 Task: Find connections with filter location Palmeira das Missões with filter topic #jobsearchwith filter profile language German with filter current company Concept Hospitality with filter school Guru Nanak College with filter industry Wholesale Motor Vehicles and Parts with filter service category User Experience Writing with filter keywords title Screenwriter
Action: Mouse moved to (249, 391)
Screenshot: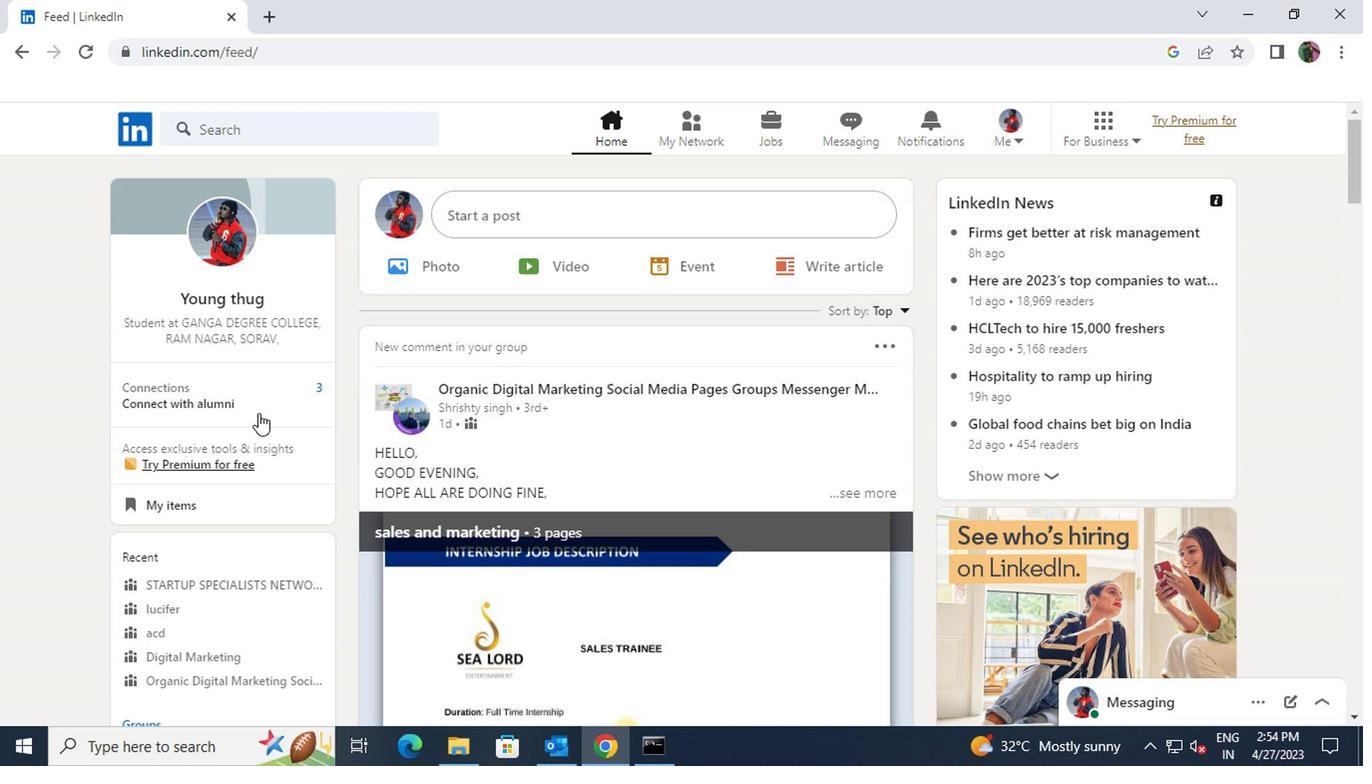 
Action: Mouse pressed left at (249, 391)
Screenshot: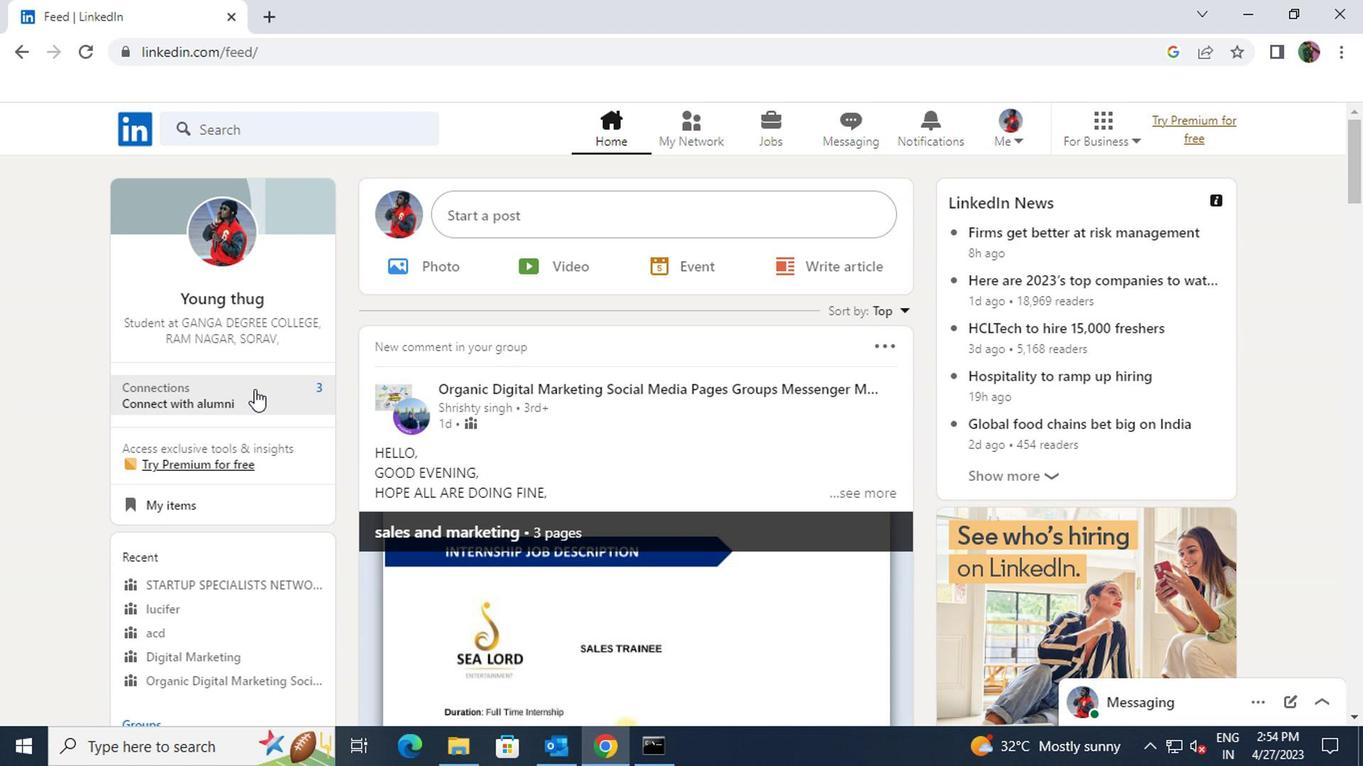 
Action: Mouse moved to (288, 251)
Screenshot: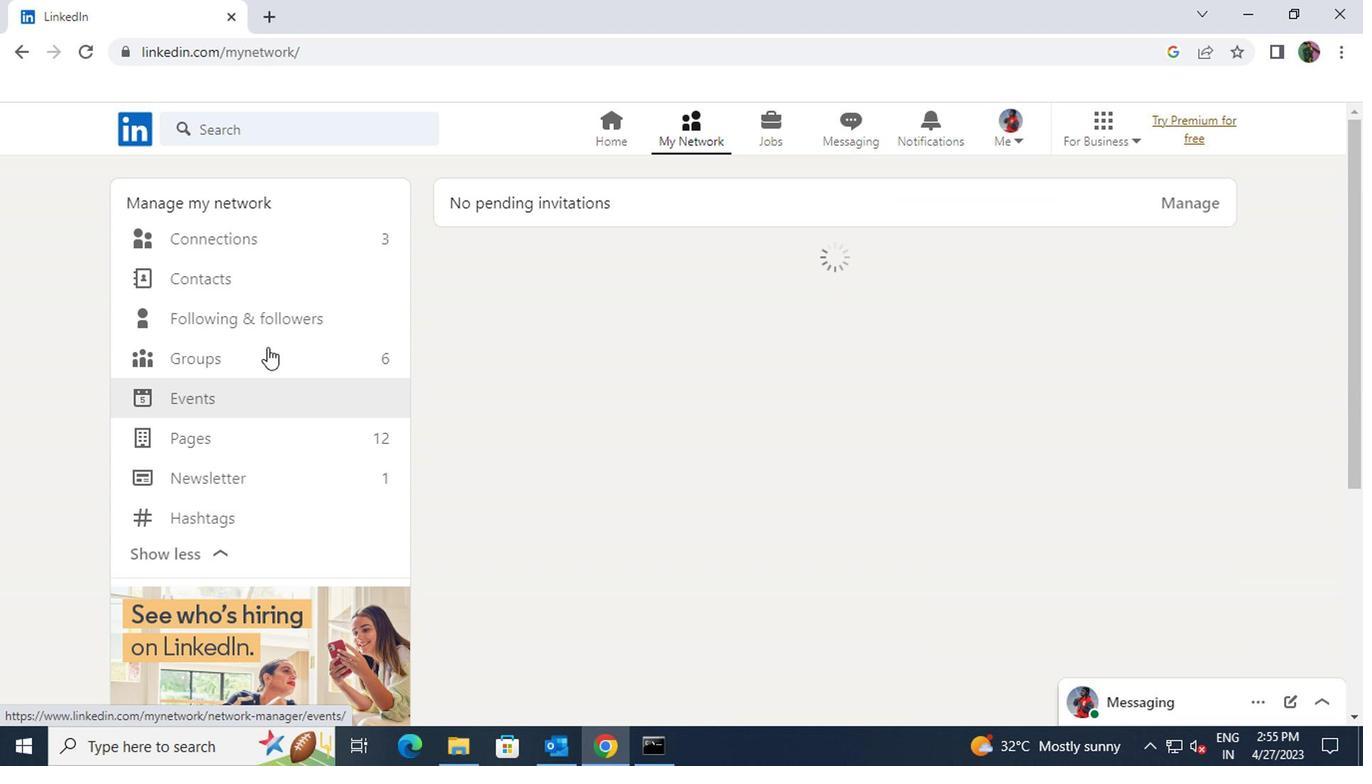 
Action: Mouse pressed left at (288, 251)
Screenshot: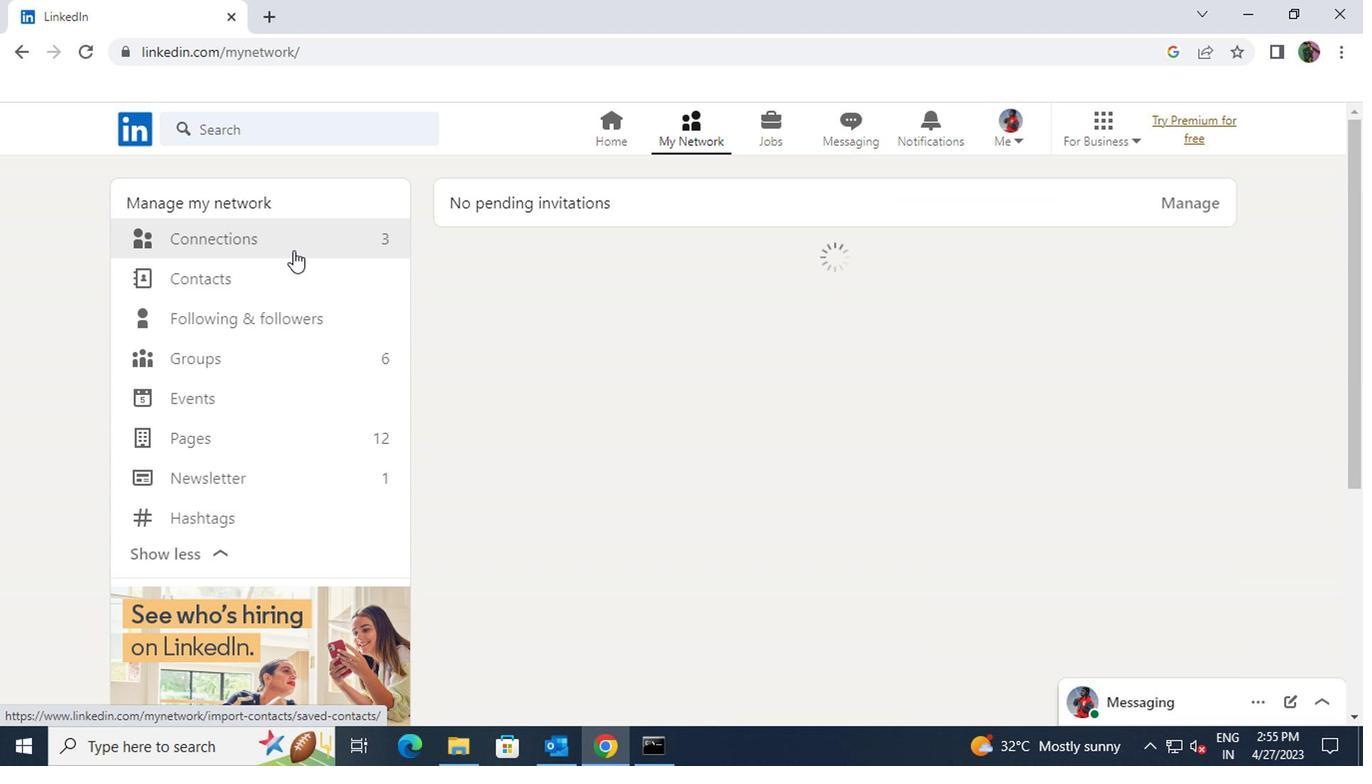 
Action: Mouse moved to (291, 244)
Screenshot: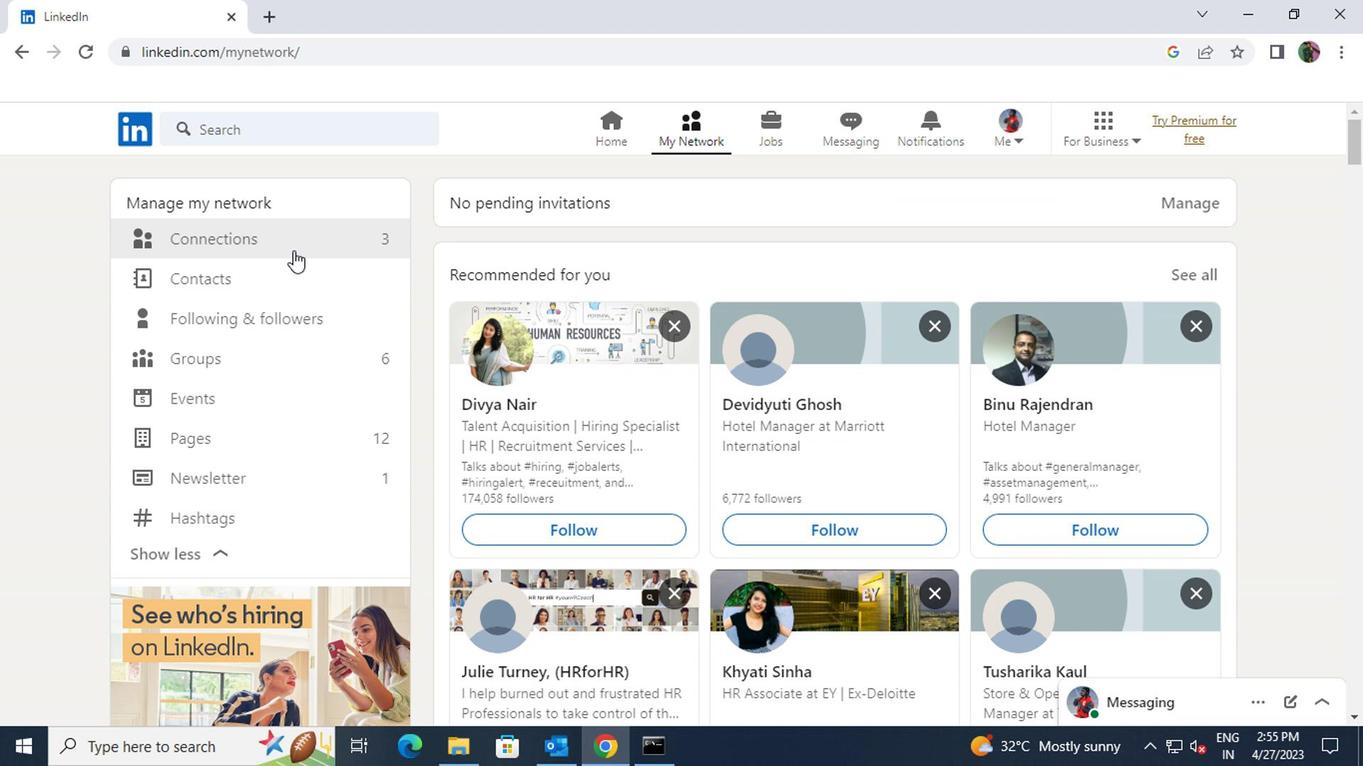
Action: Mouse pressed left at (291, 244)
Screenshot: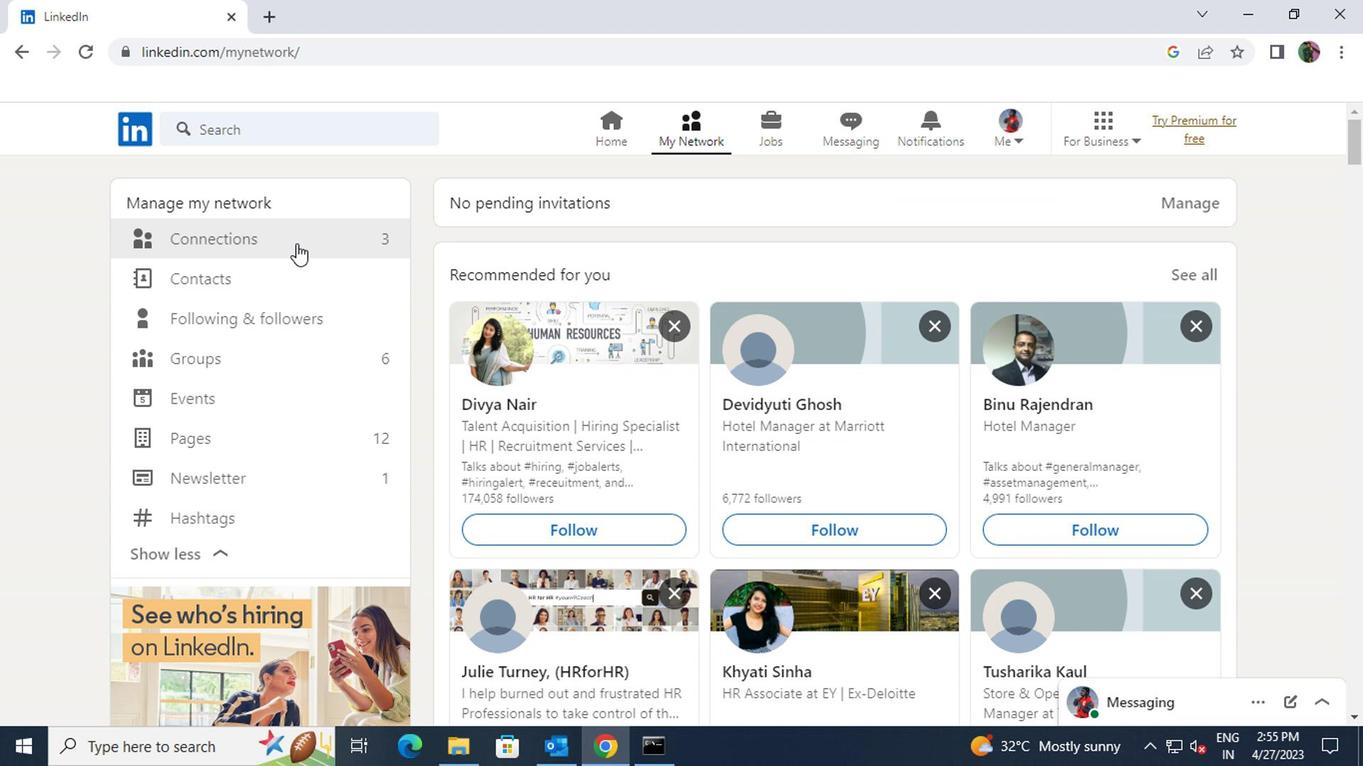 
Action: Mouse moved to (828, 244)
Screenshot: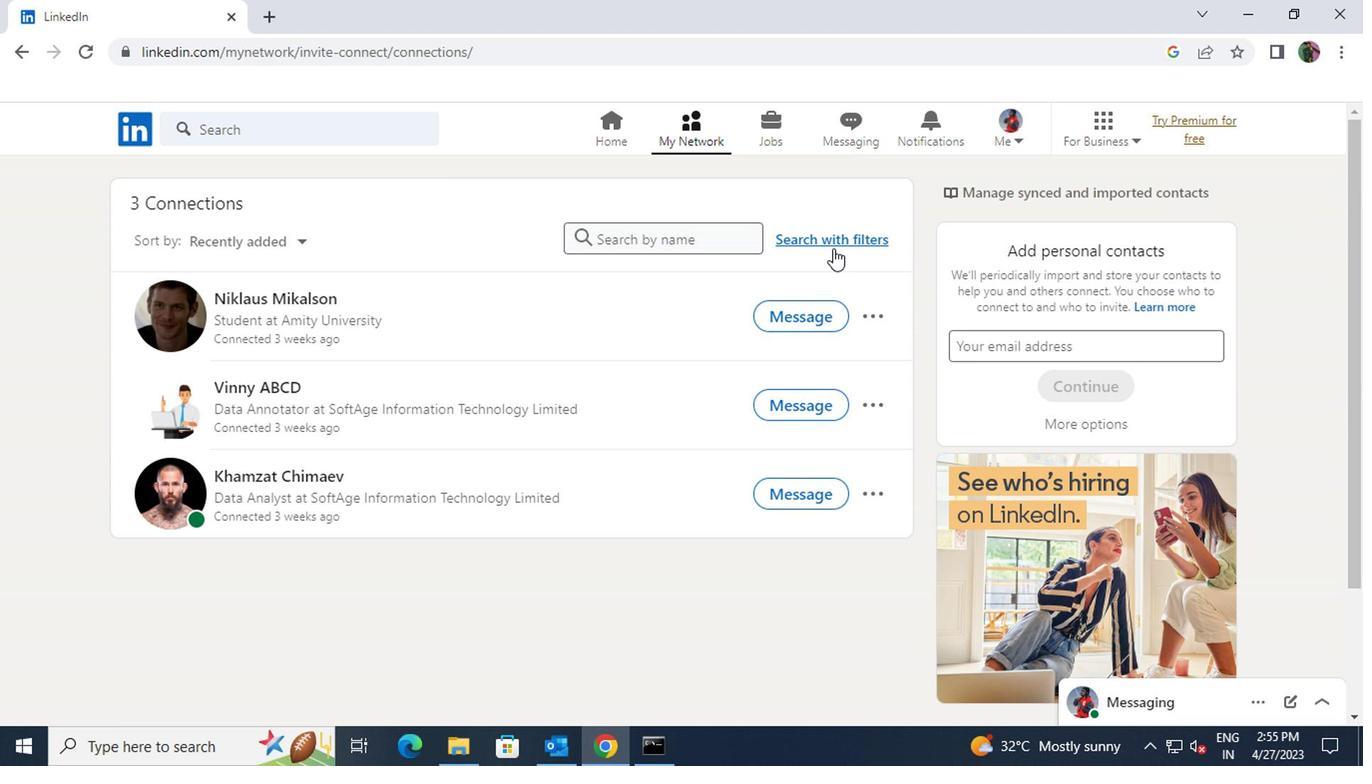 
Action: Mouse pressed left at (828, 244)
Screenshot: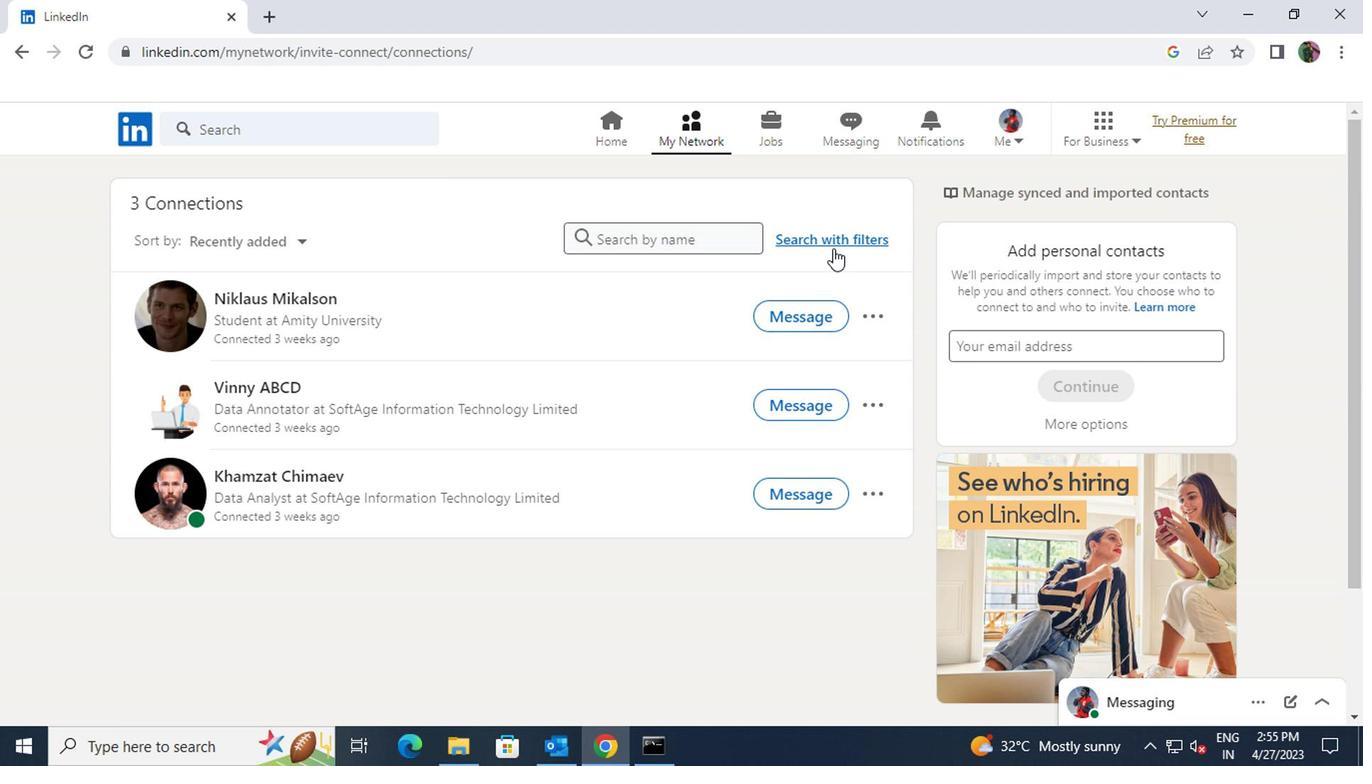 
Action: Mouse moved to (752, 183)
Screenshot: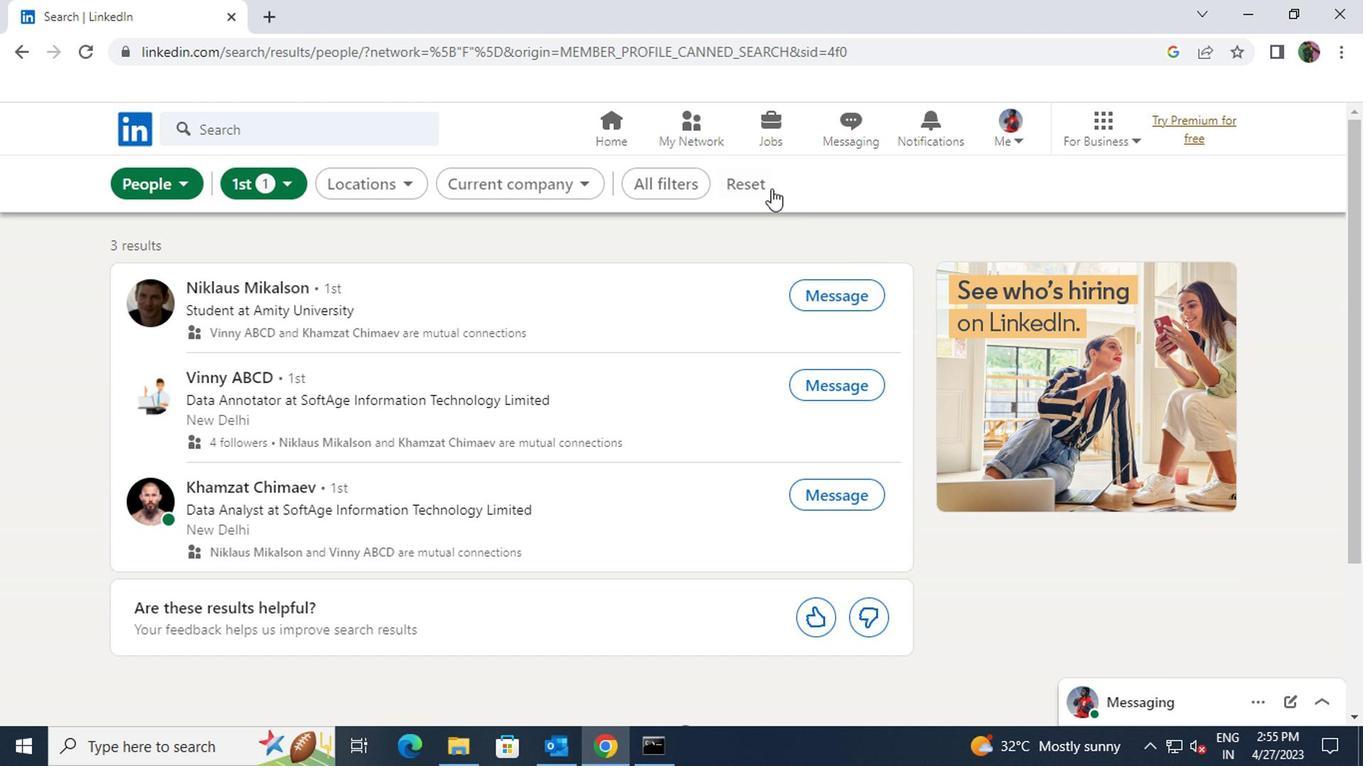 
Action: Mouse pressed left at (752, 183)
Screenshot: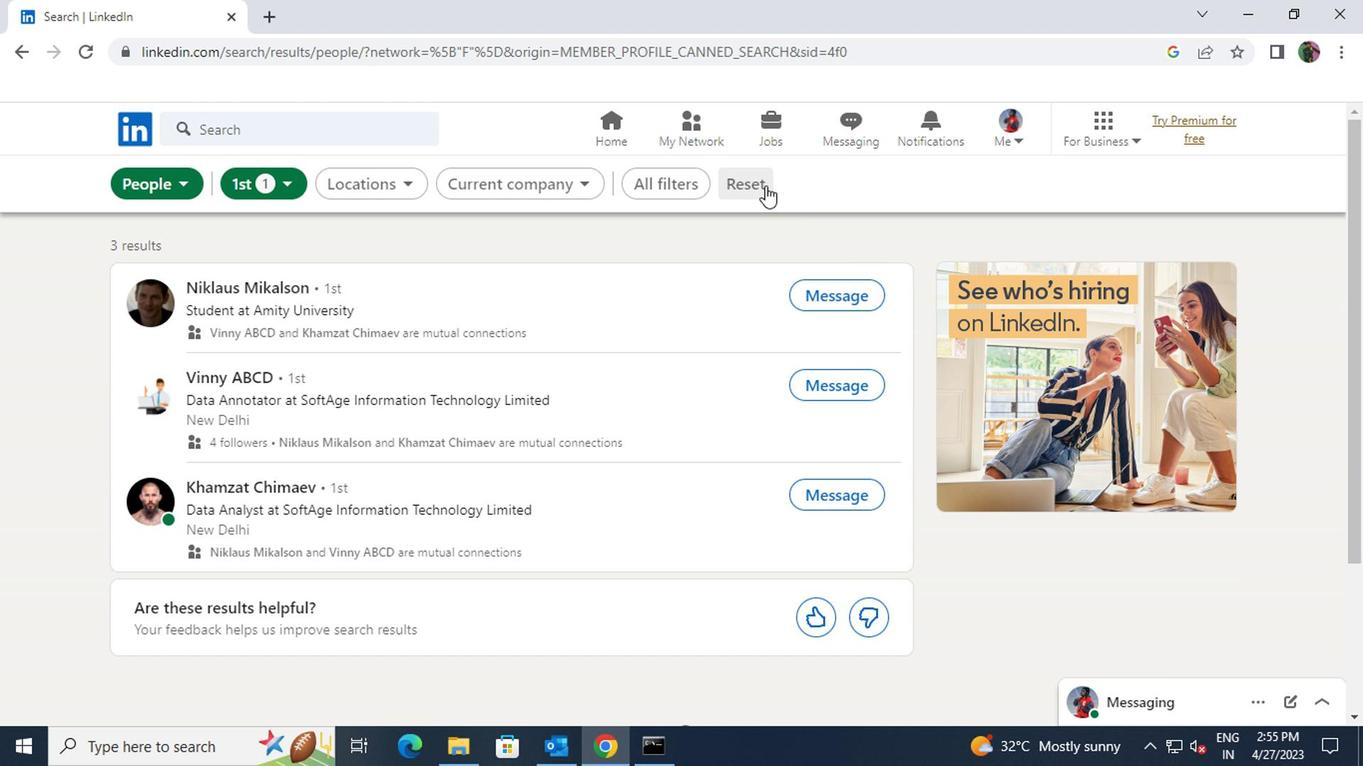 
Action: Mouse moved to (712, 172)
Screenshot: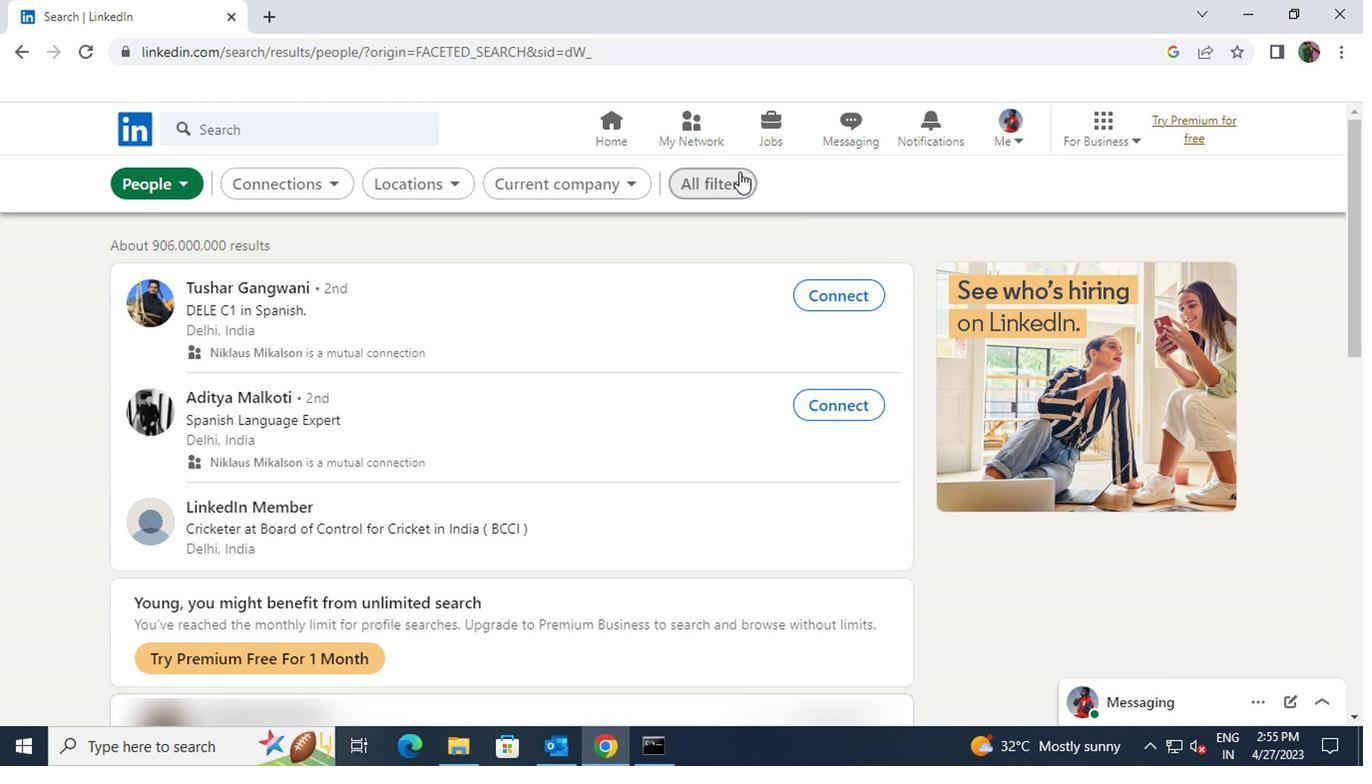 
Action: Mouse pressed left at (712, 172)
Screenshot: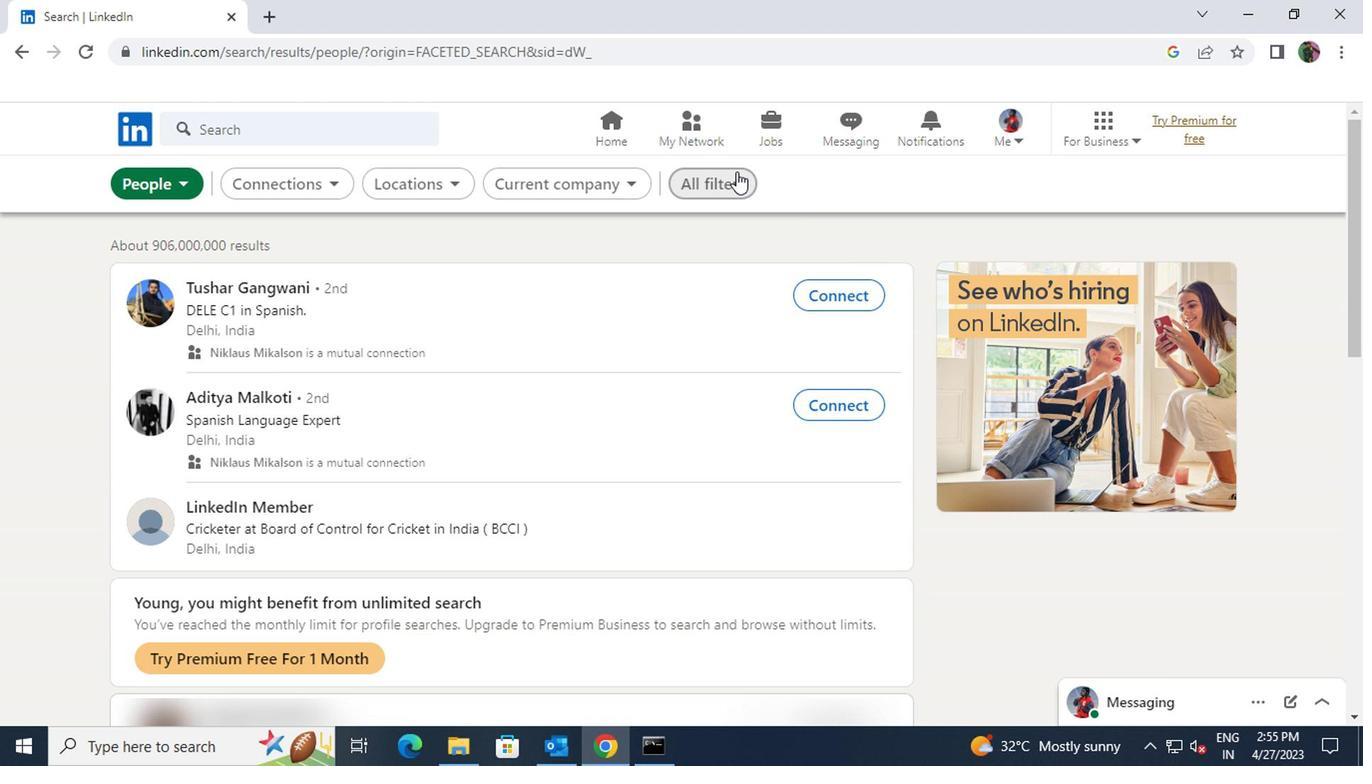 
Action: Mouse moved to (961, 382)
Screenshot: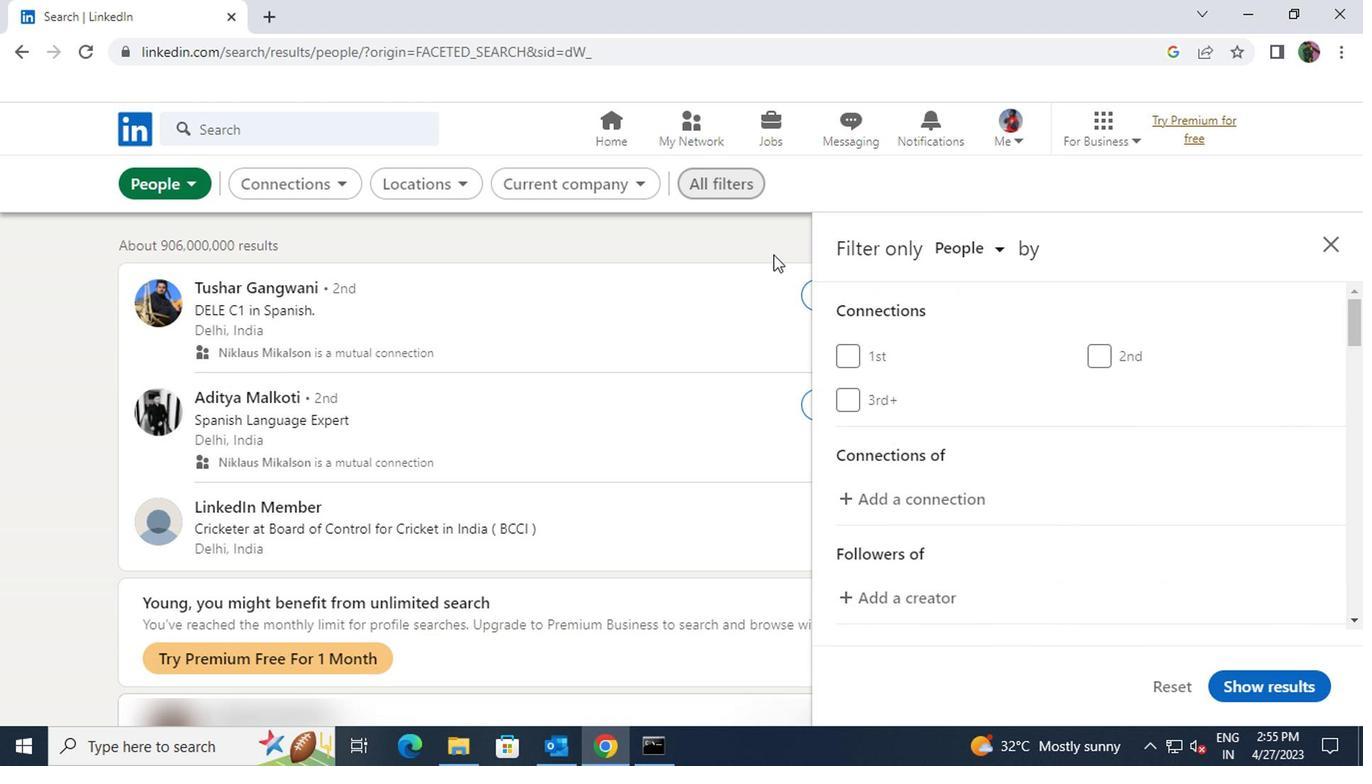 
Action: Mouse scrolled (961, 381) with delta (0, 0)
Screenshot: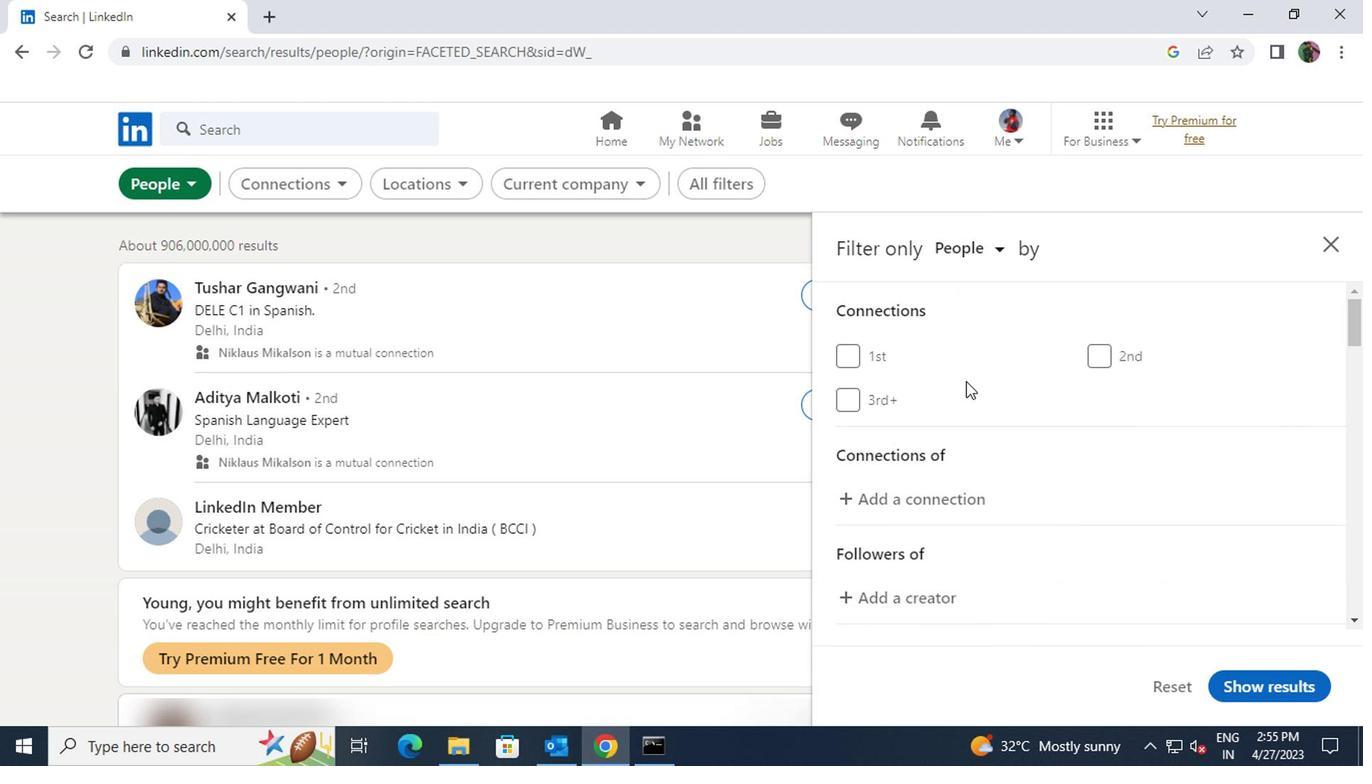 
Action: Mouse scrolled (961, 381) with delta (0, 0)
Screenshot: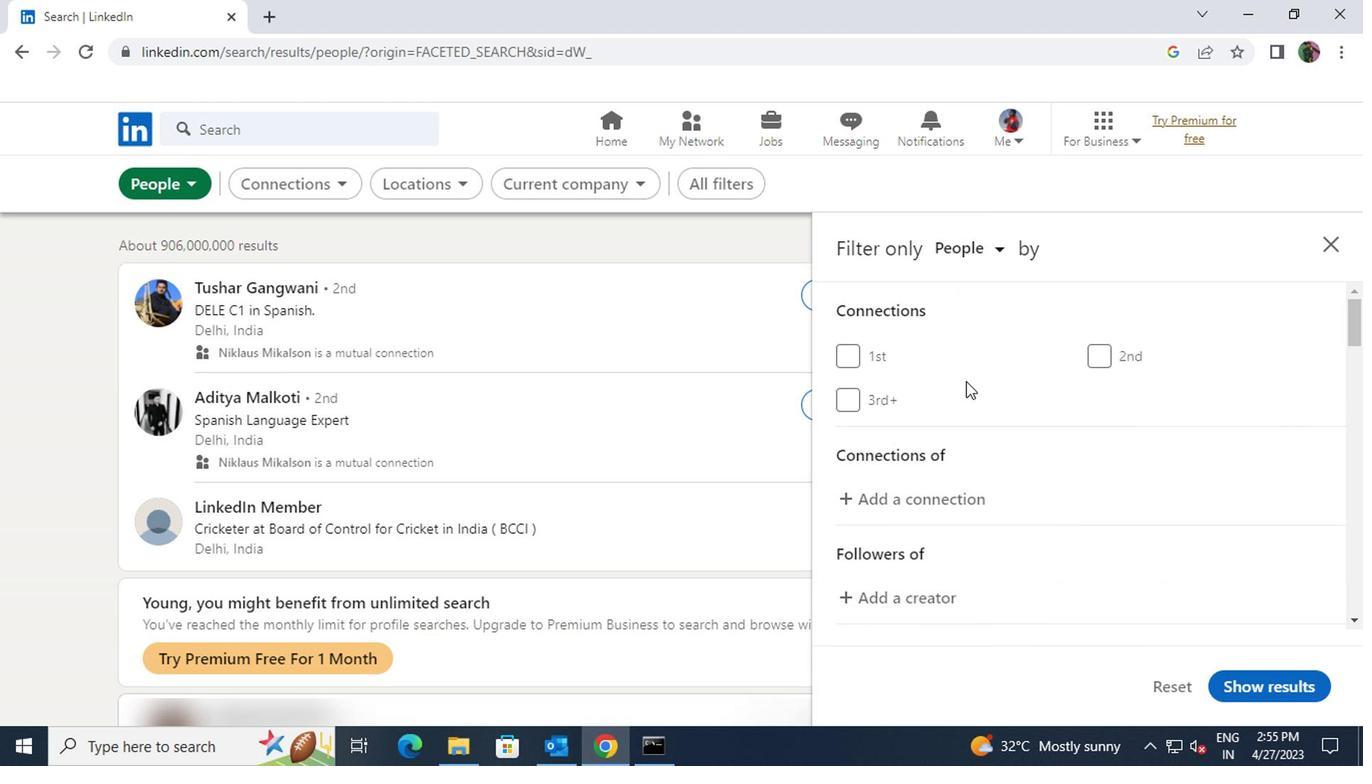 
Action: Mouse scrolled (961, 381) with delta (0, 0)
Screenshot: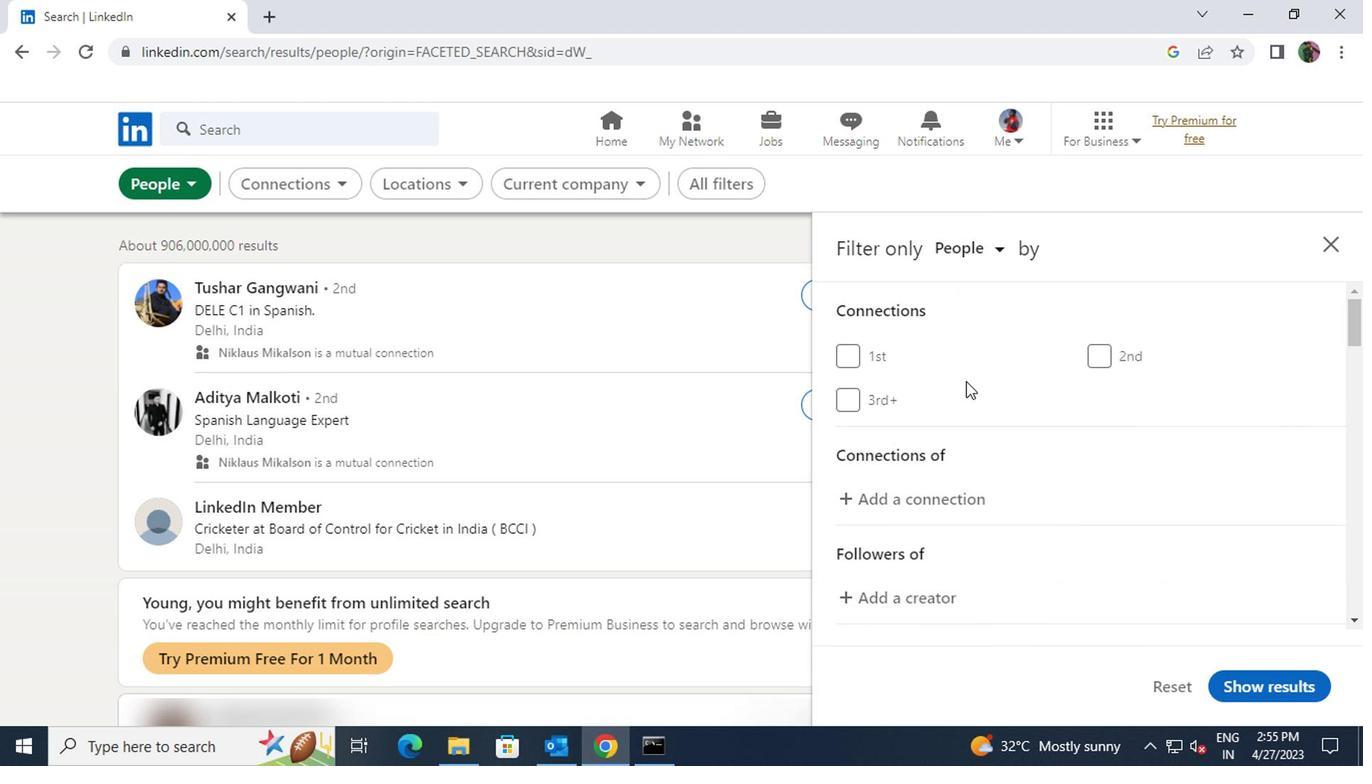 
Action: Mouse moved to (1101, 486)
Screenshot: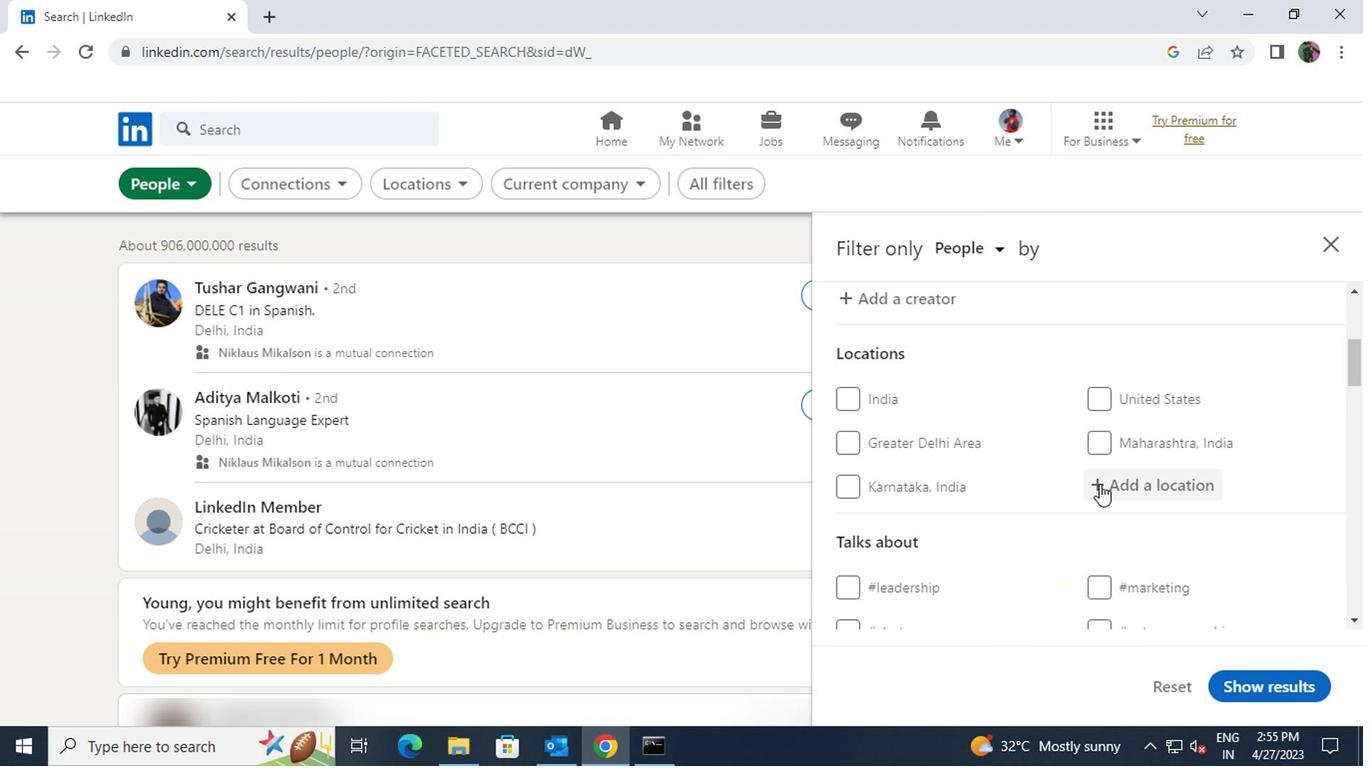 
Action: Mouse pressed left at (1101, 486)
Screenshot: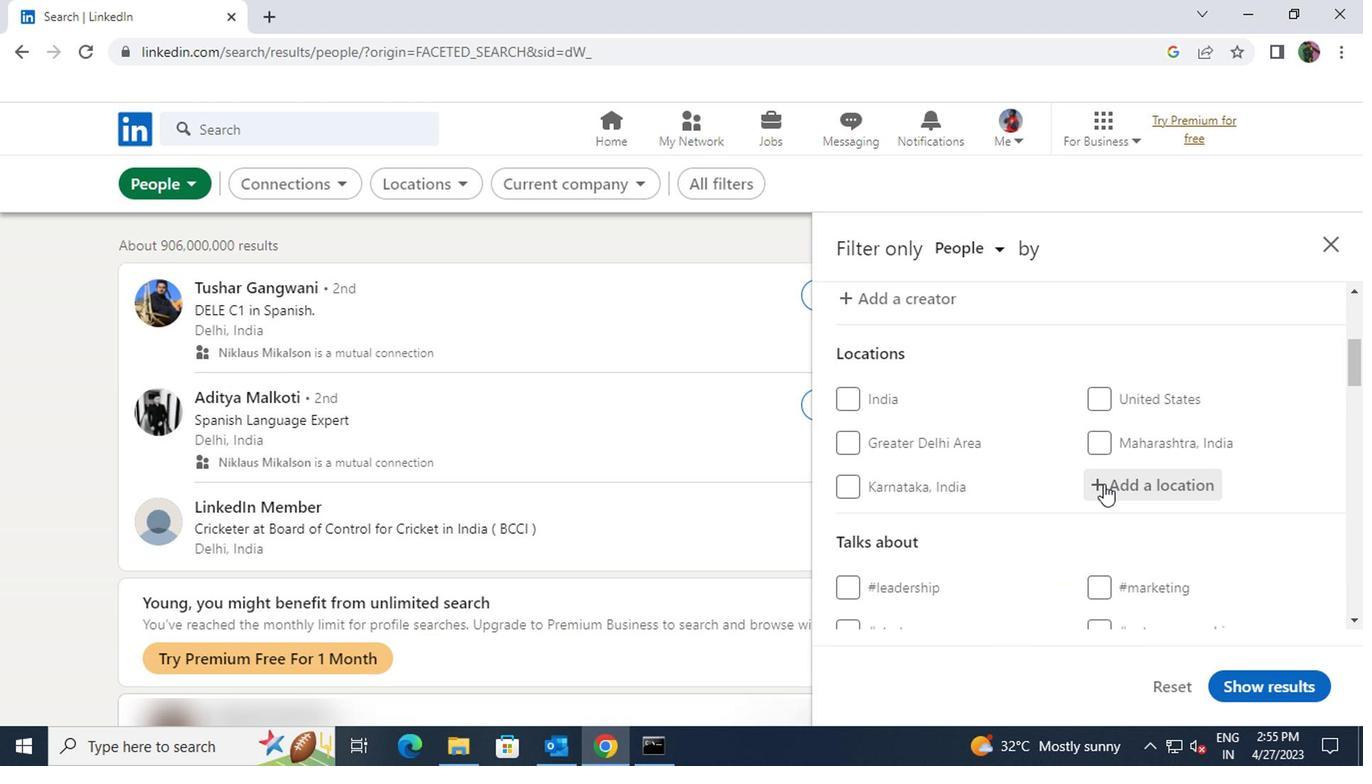 
Action: Key pressed <Key.shift><Key.shift><Key.shift>PALMEIR
Screenshot: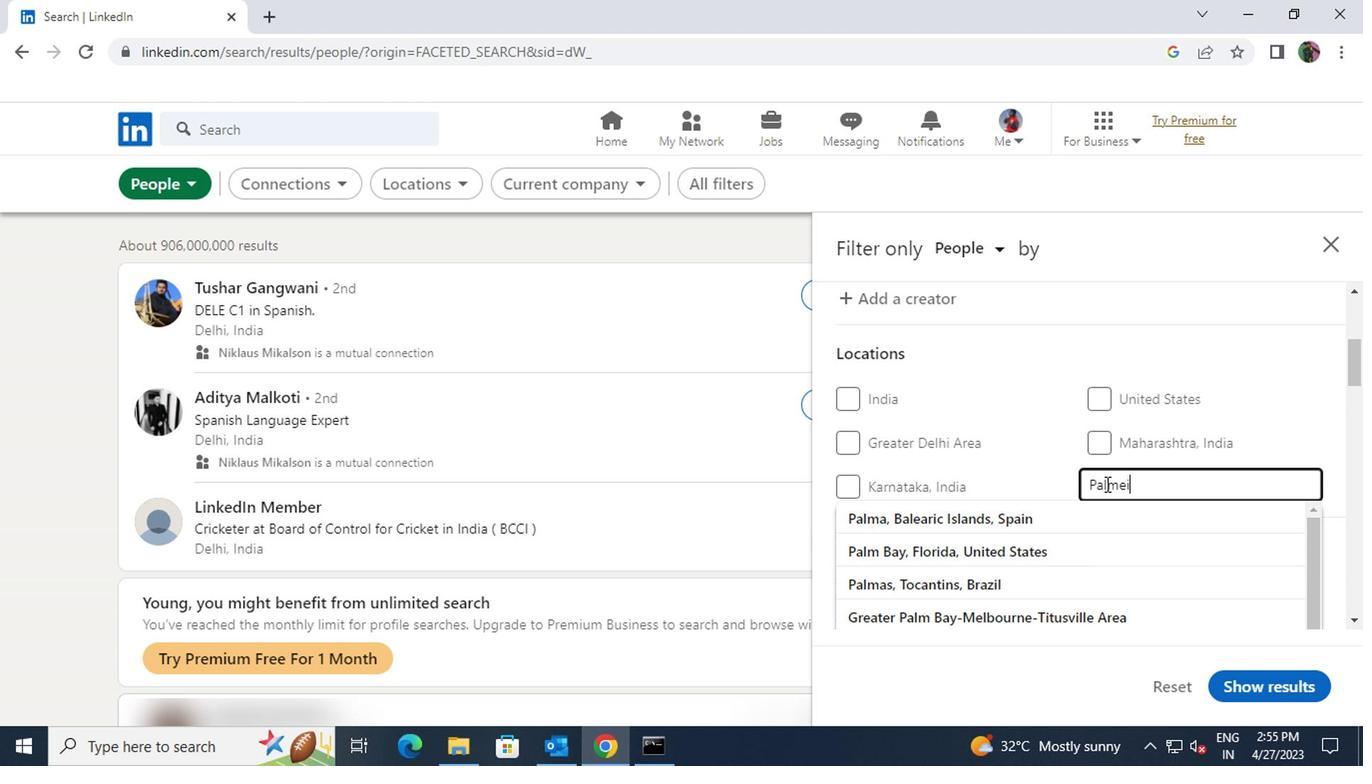 
Action: Mouse moved to (1087, 537)
Screenshot: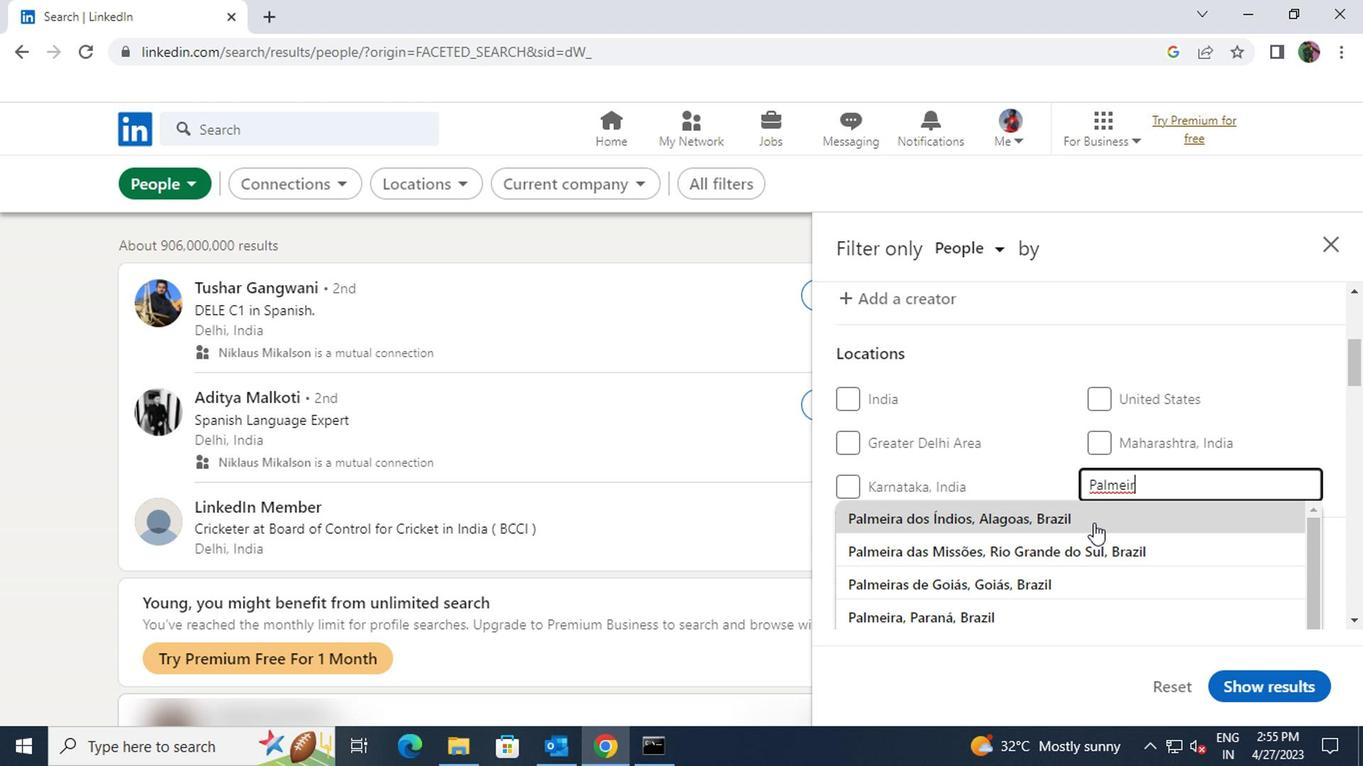 
Action: Mouse pressed left at (1087, 537)
Screenshot: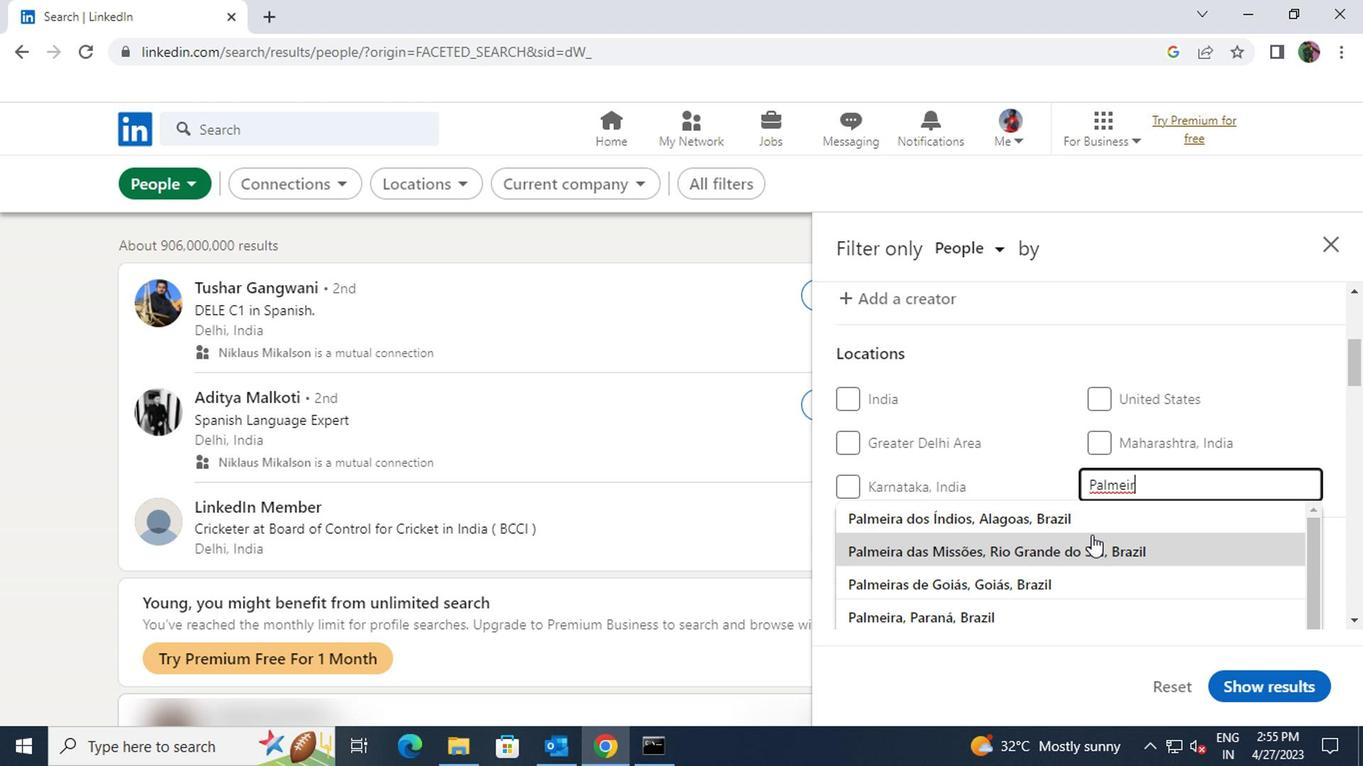 
Action: Mouse scrolled (1087, 536) with delta (0, -1)
Screenshot: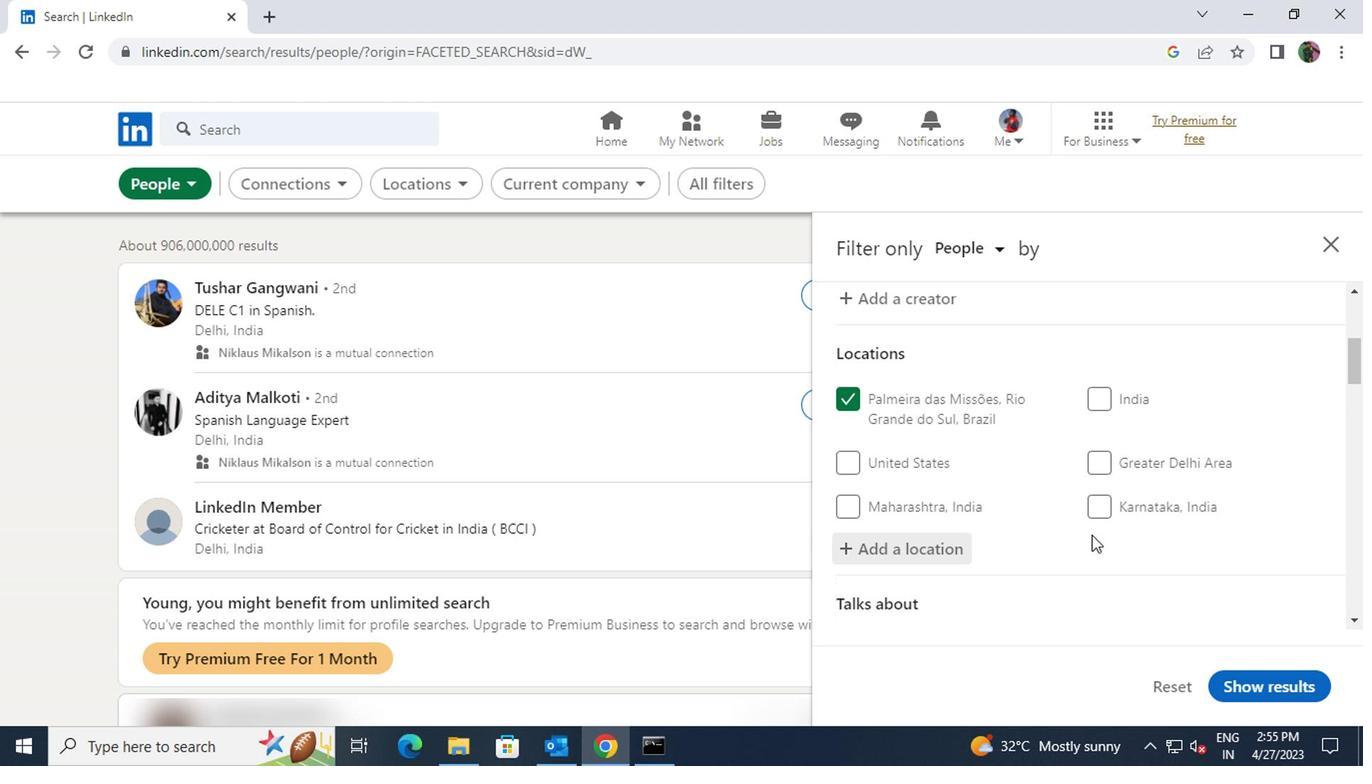 
Action: Mouse scrolled (1087, 536) with delta (0, -1)
Screenshot: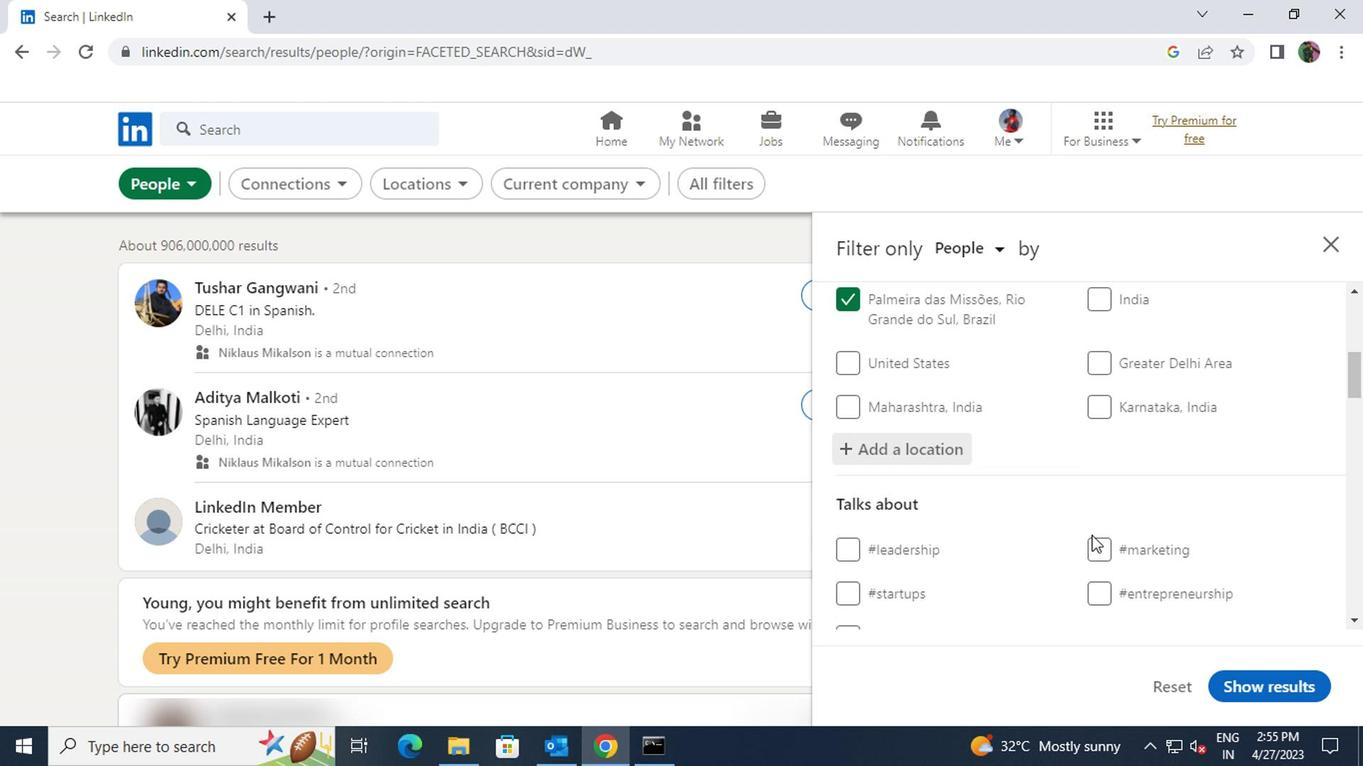 
Action: Mouse moved to (1099, 530)
Screenshot: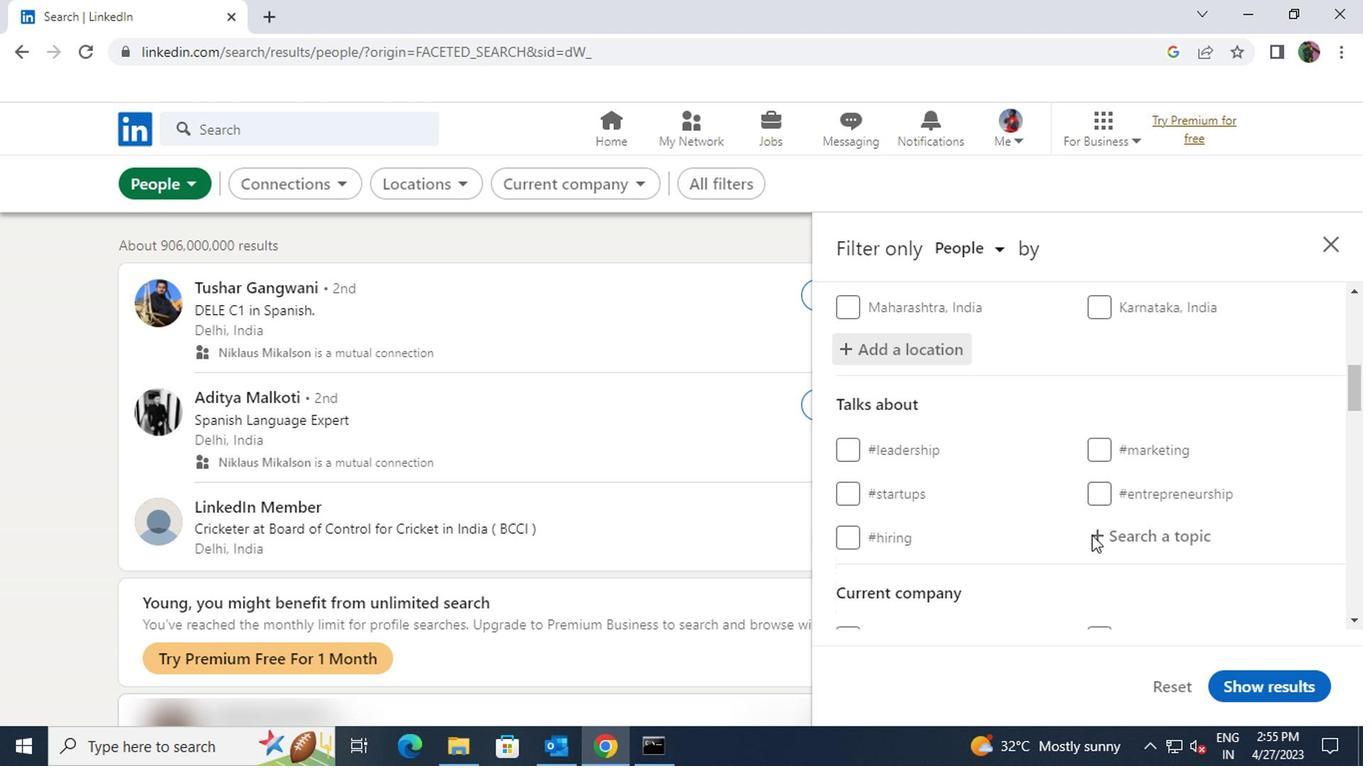 
Action: Mouse pressed left at (1099, 530)
Screenshot: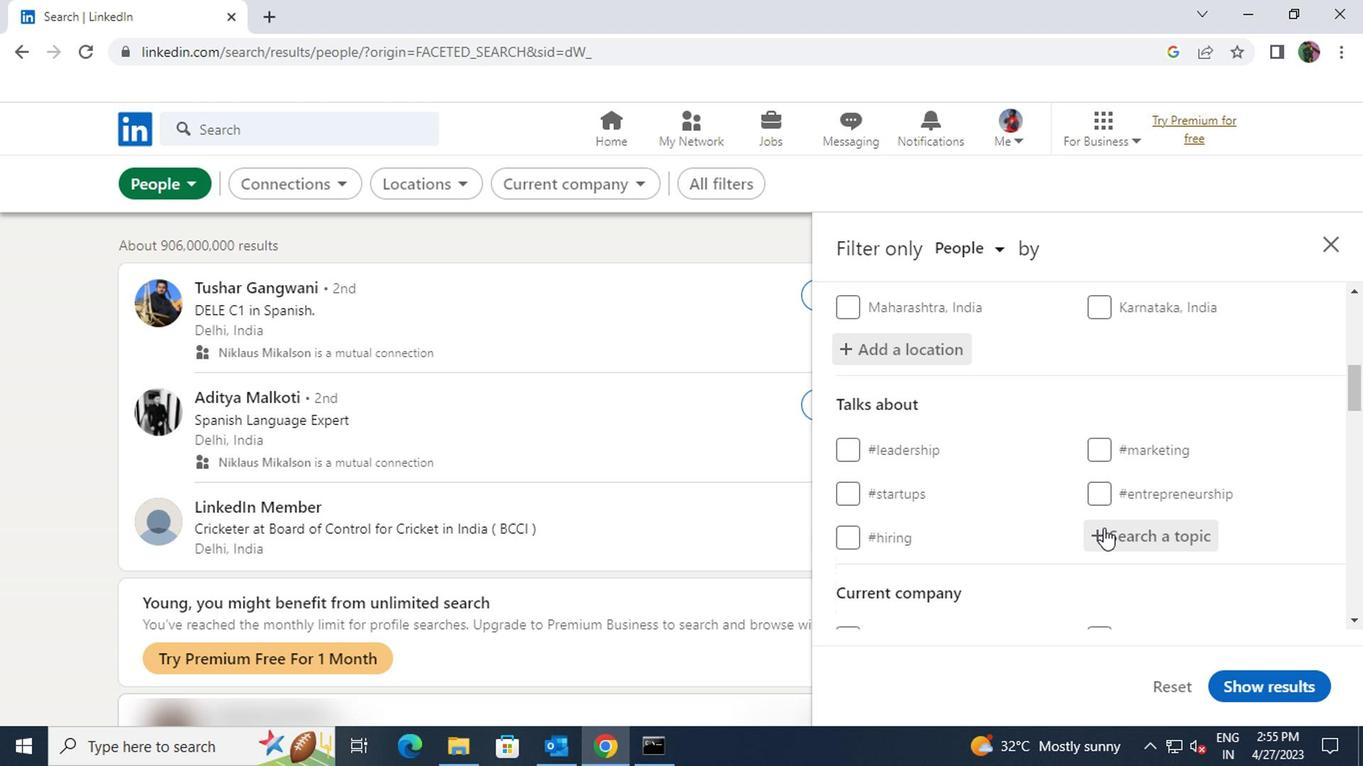 
Action: Key pressed <Key.shift><Key.shift><Key.shift><Key.shift>#JOBSEARCHWITH
Screenshot: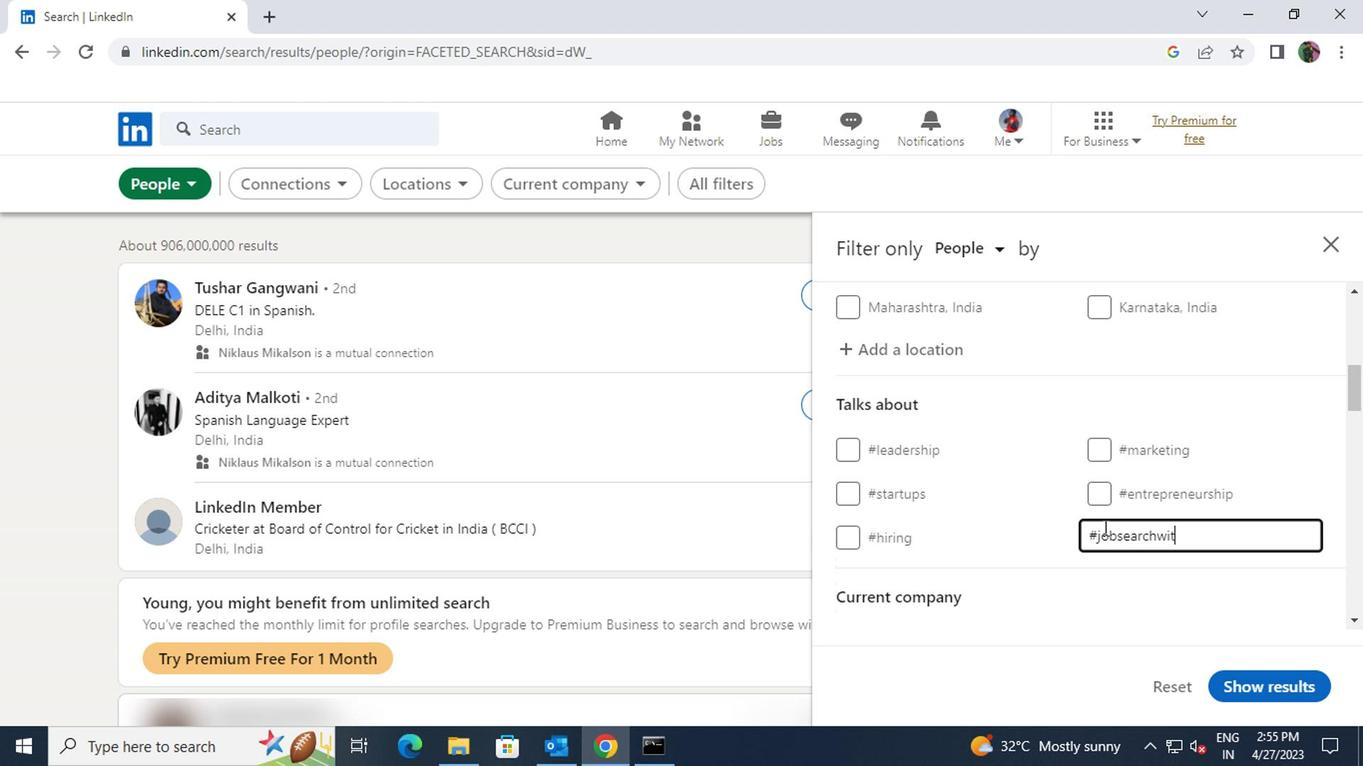 
Action: Mouse scrolled (1099, 529) with delta (0, 0)
Screenshot: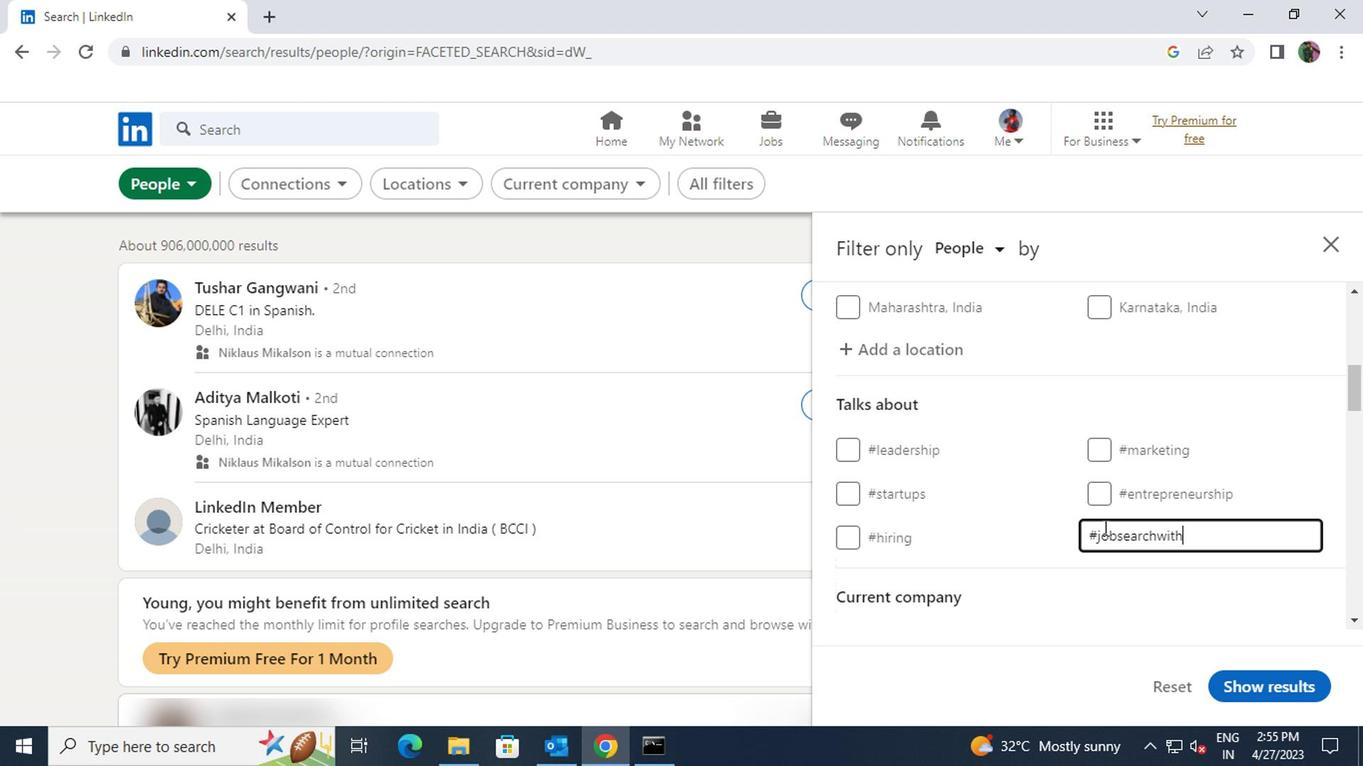 
Action: Mouse scrolled (1099, 529) with delta (0, 0)
Screenshot: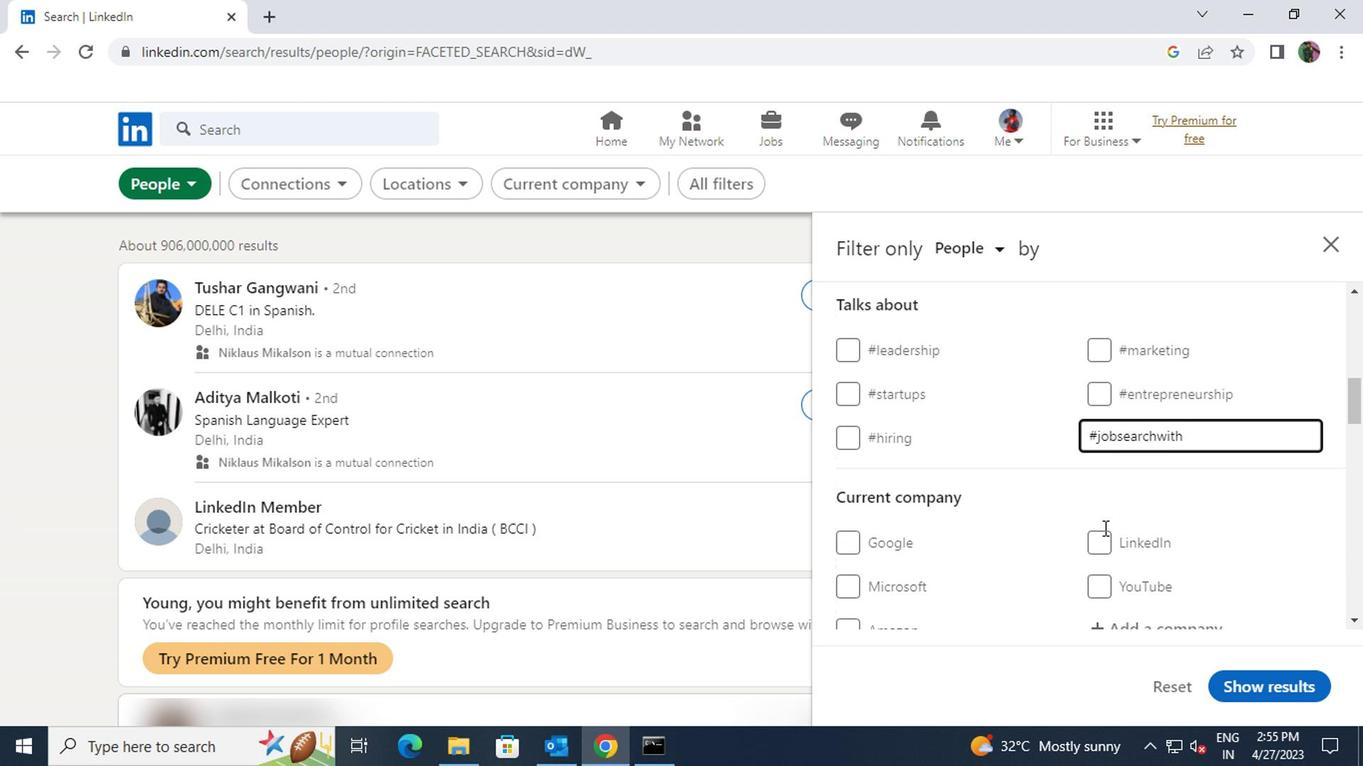 
Action: Mouse pressed left at (1099, 530)
Screenshot: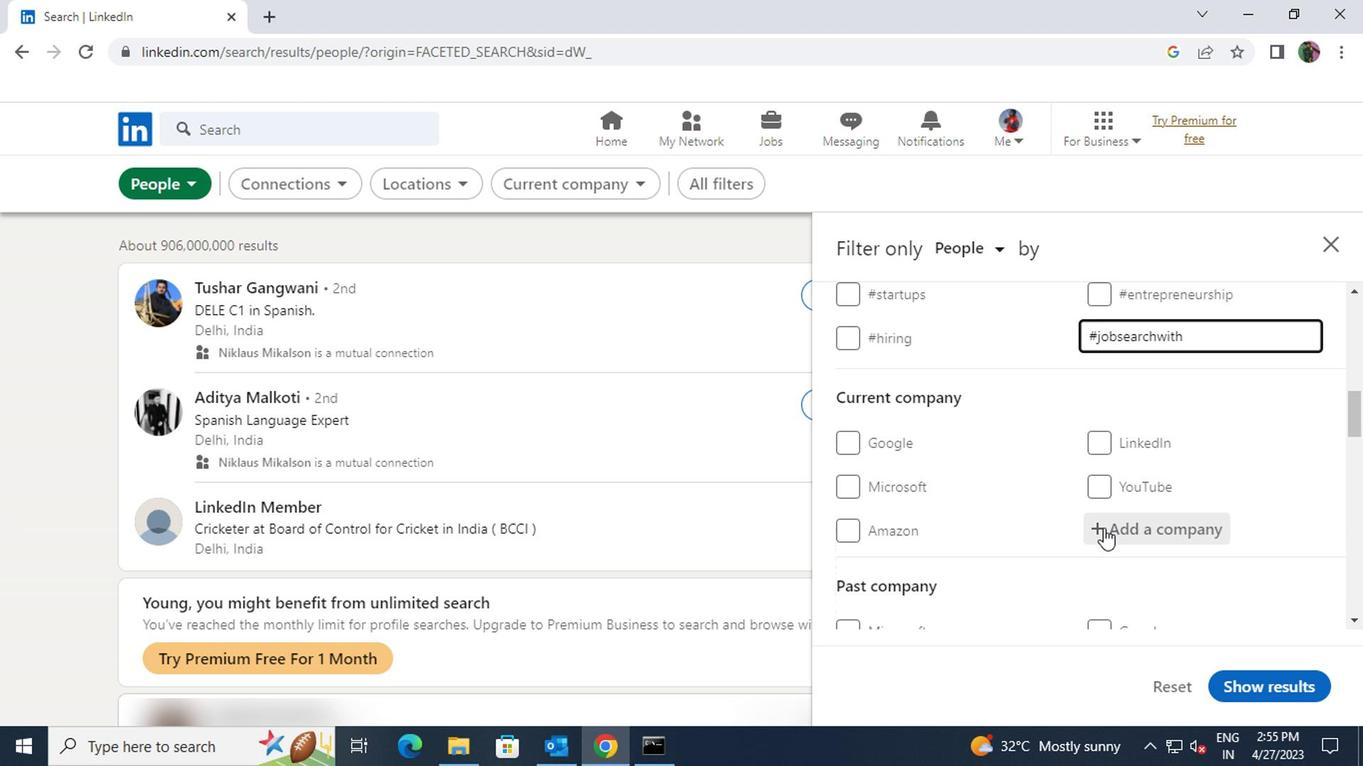 
Action: Key pressed <Key.shift>CONCEPT<Key.space>HO
Screenshot: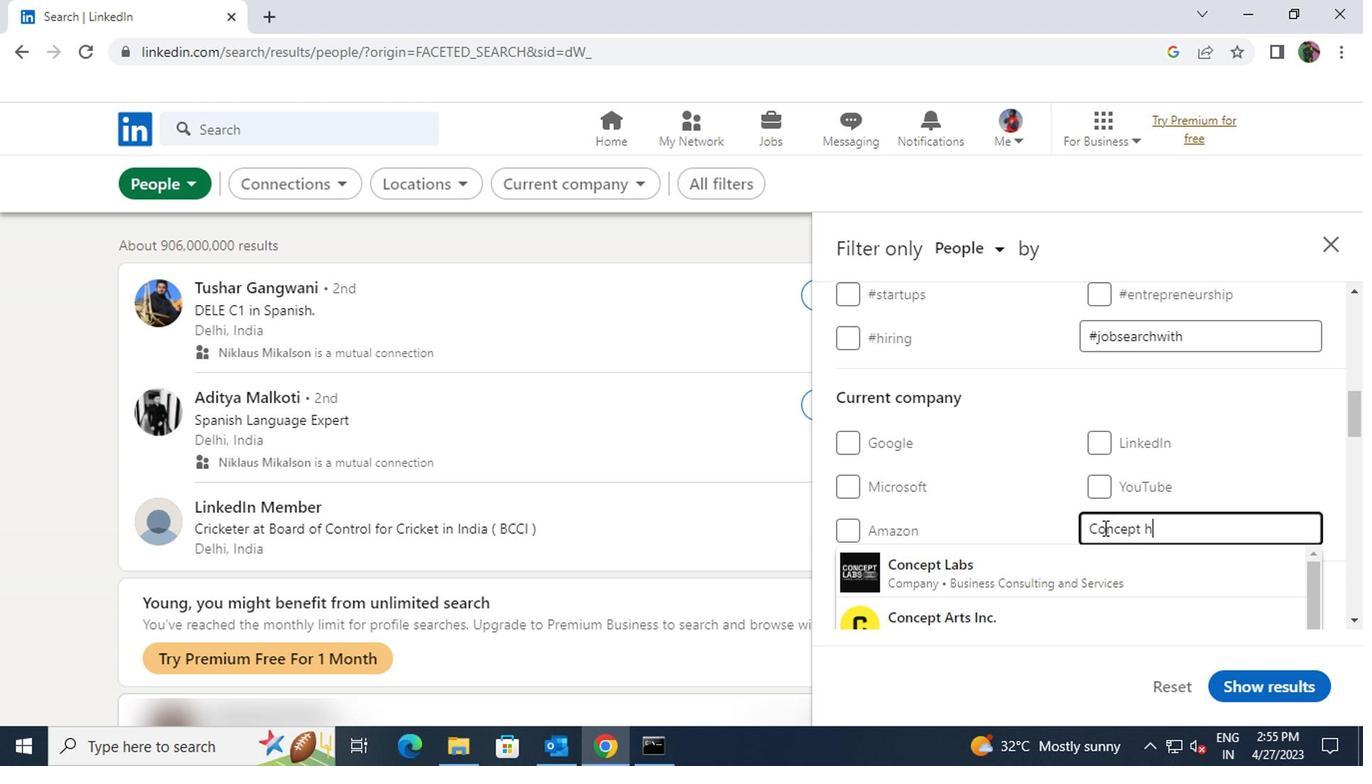 
Action: Mouse moved to (1086, 565)
Screenshot: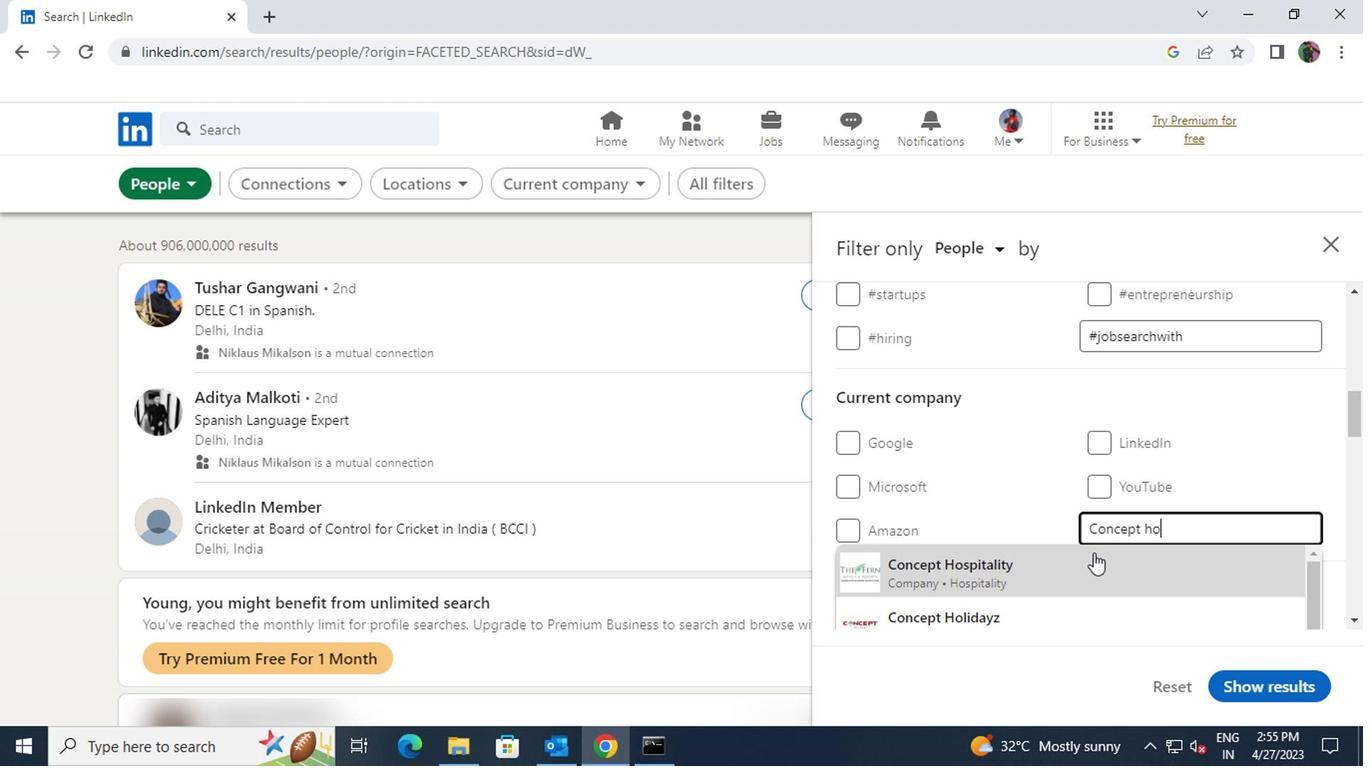 
Action: Mouse pressed left at (1086, 565)
Screenshot: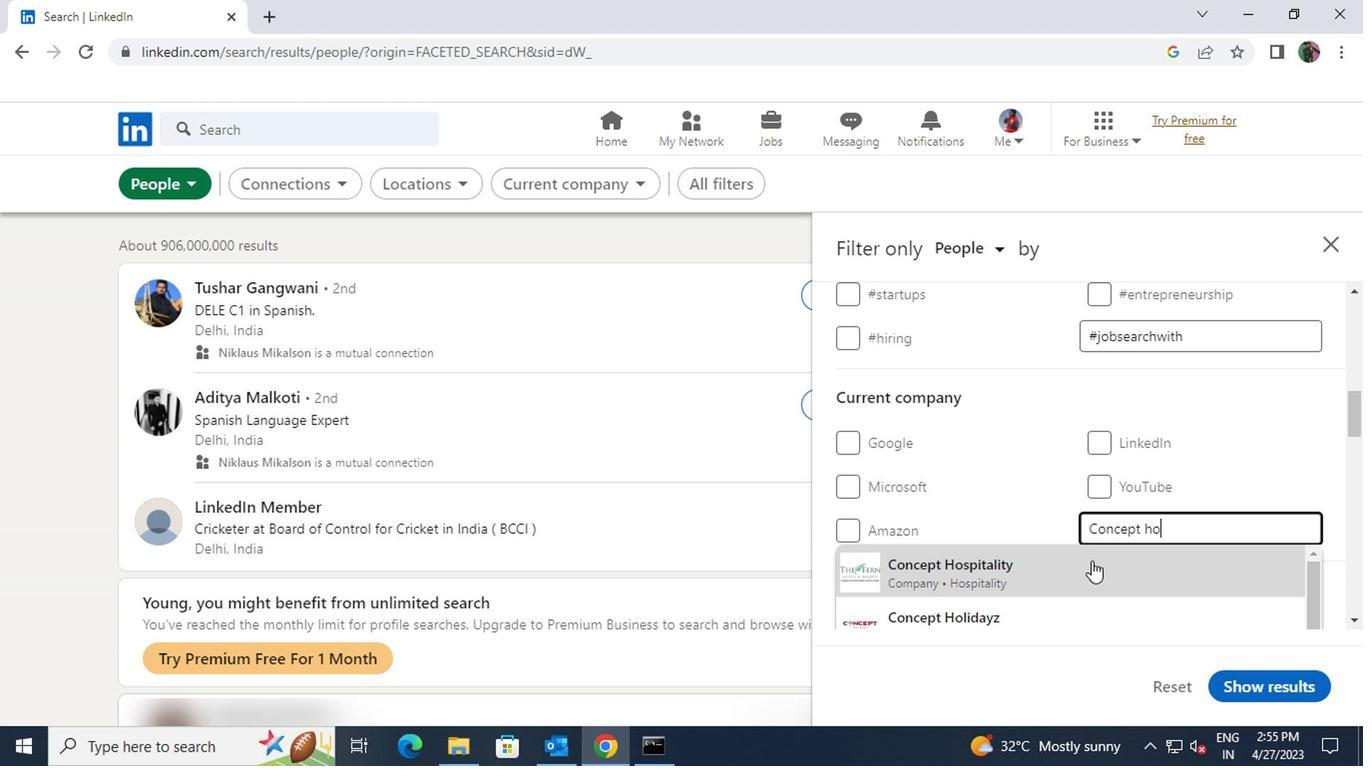 
Action: Mouse scrolled (1086, 564) with delta (0, 0)
Screenshot: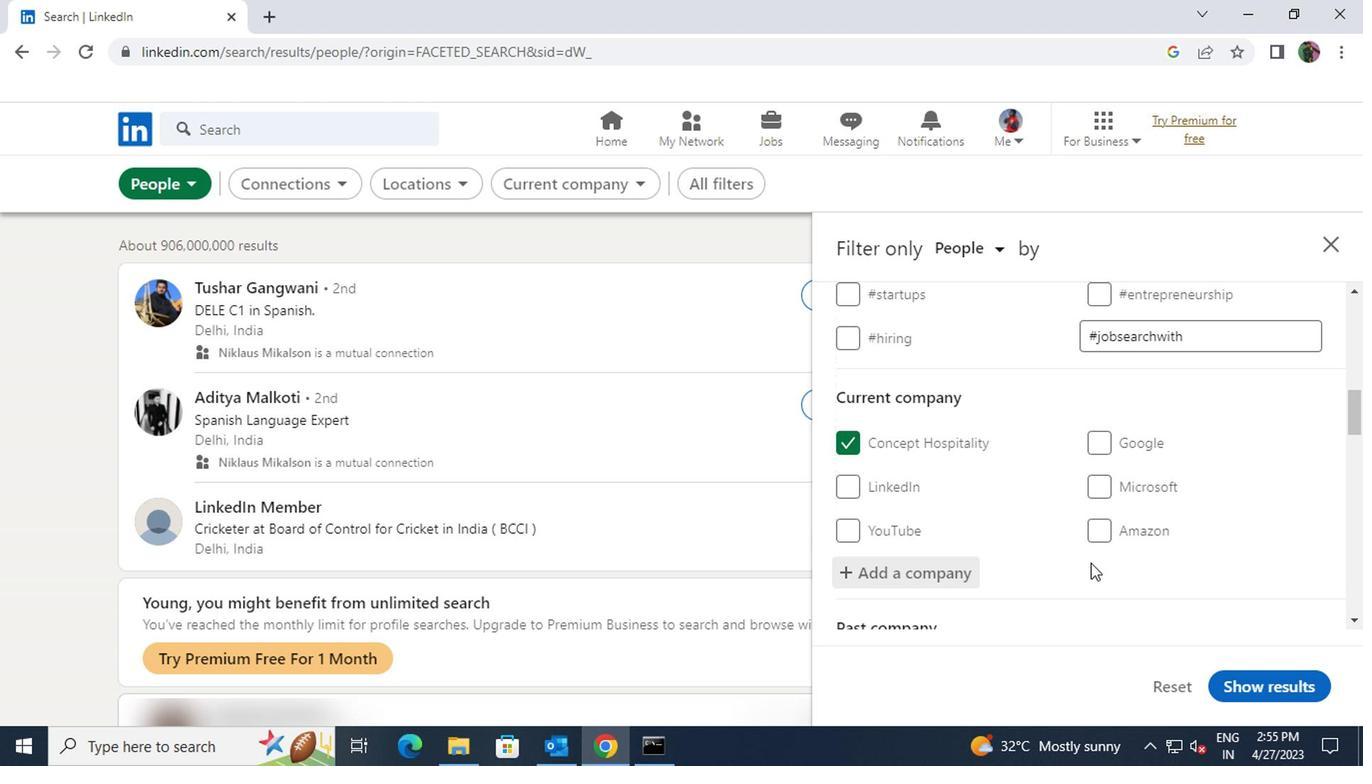 
Action: Mouse scrolled (1086, 564) with delta (0, 0)
Screenshot: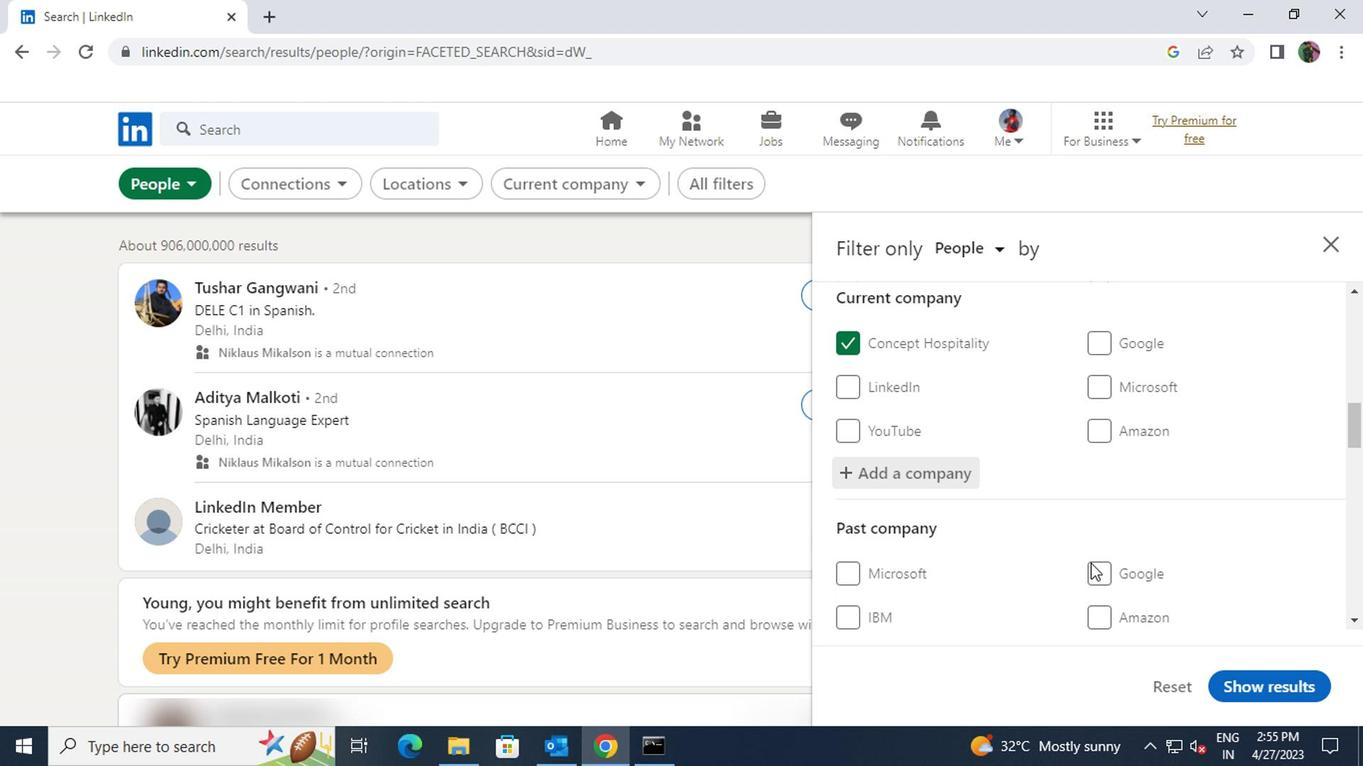 
Action: Mouse scrolled (1086, 564) with delta (0, 0)
Screenshot: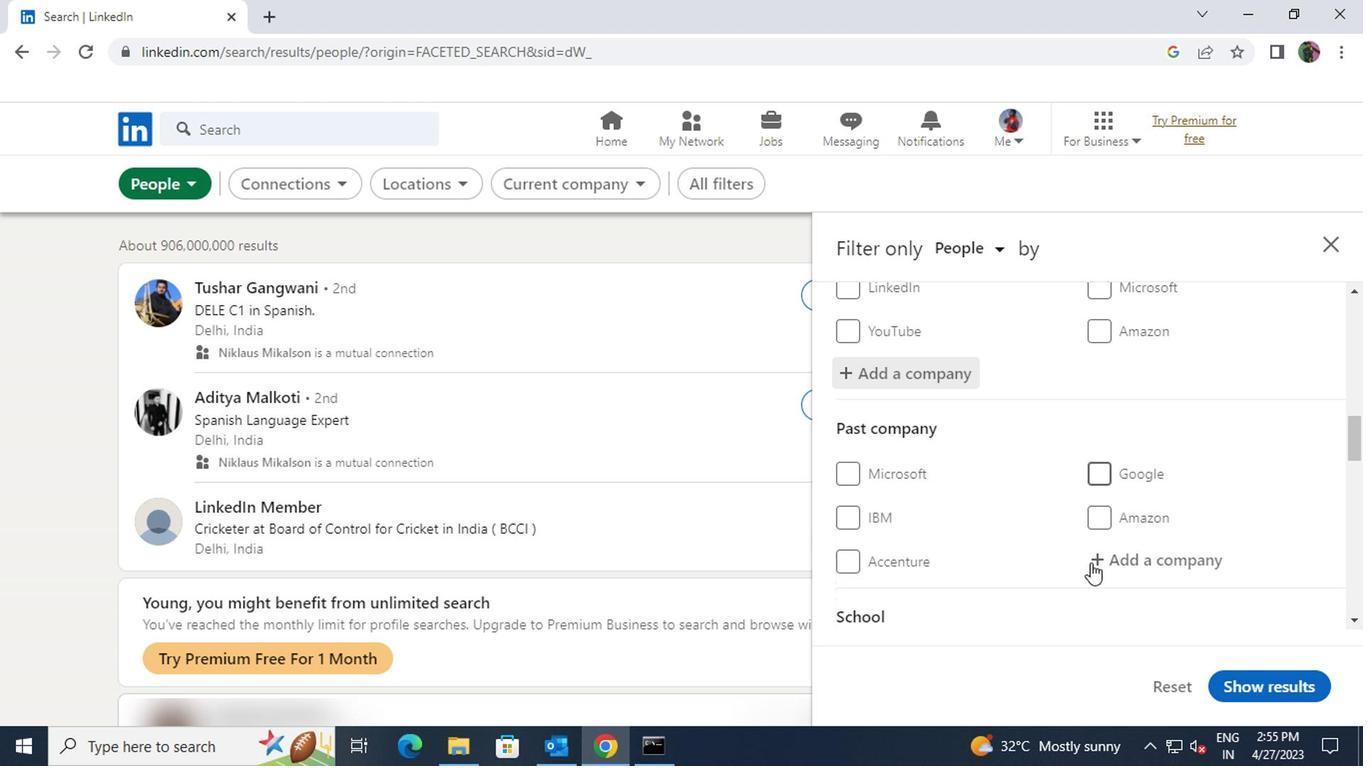 
Action: Mouse scrolled (1086, 564) with delta (0, 0)
Screenshot: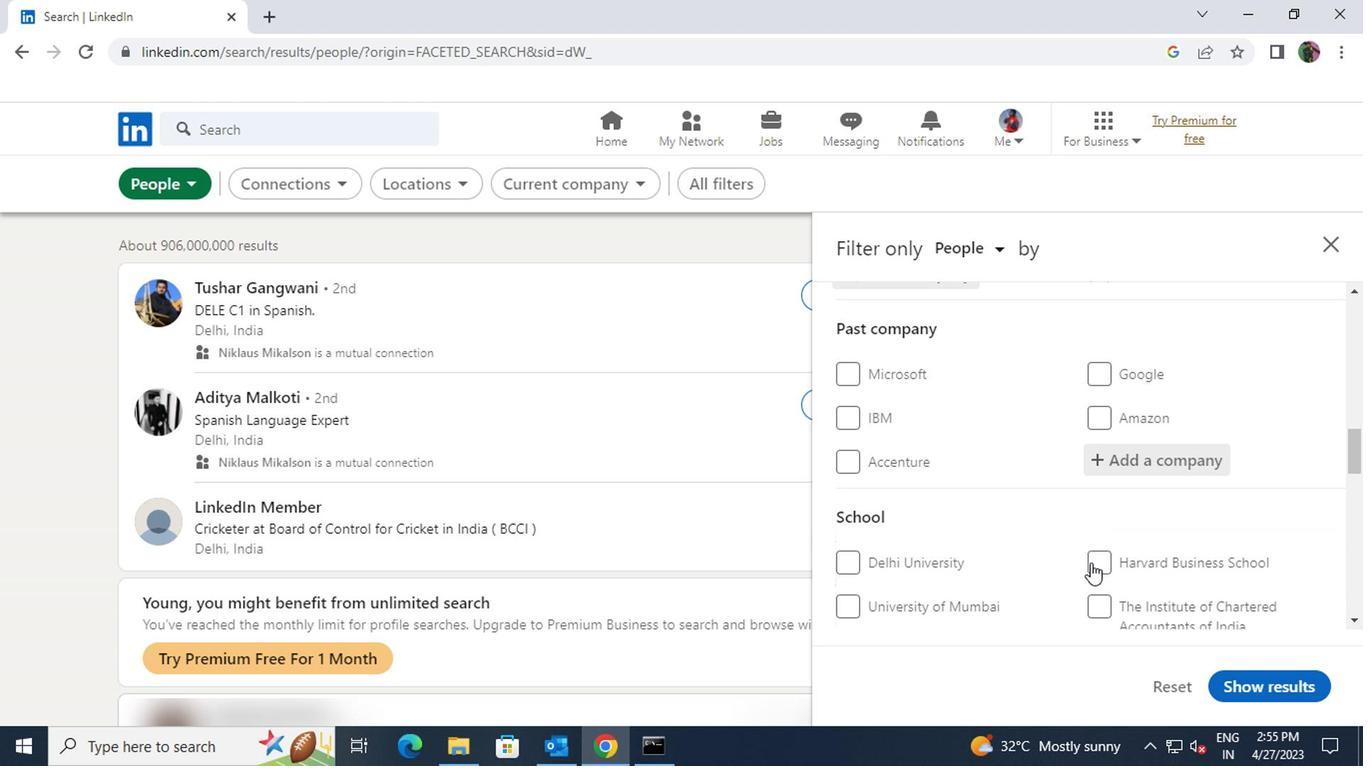 
Action: Mouse moved to (1101, 573)
Screenshot: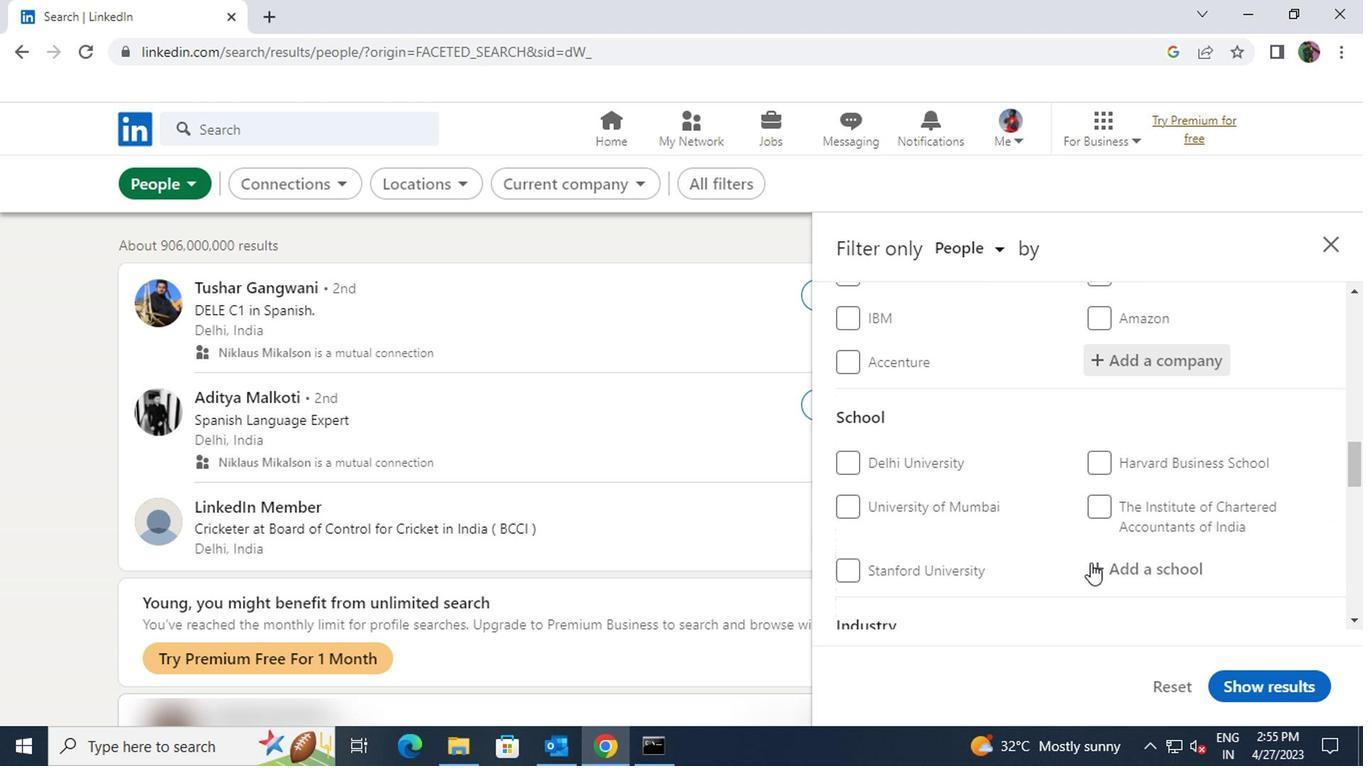 
Action: Mouse pressed left at (1101, 573)
Screenshot: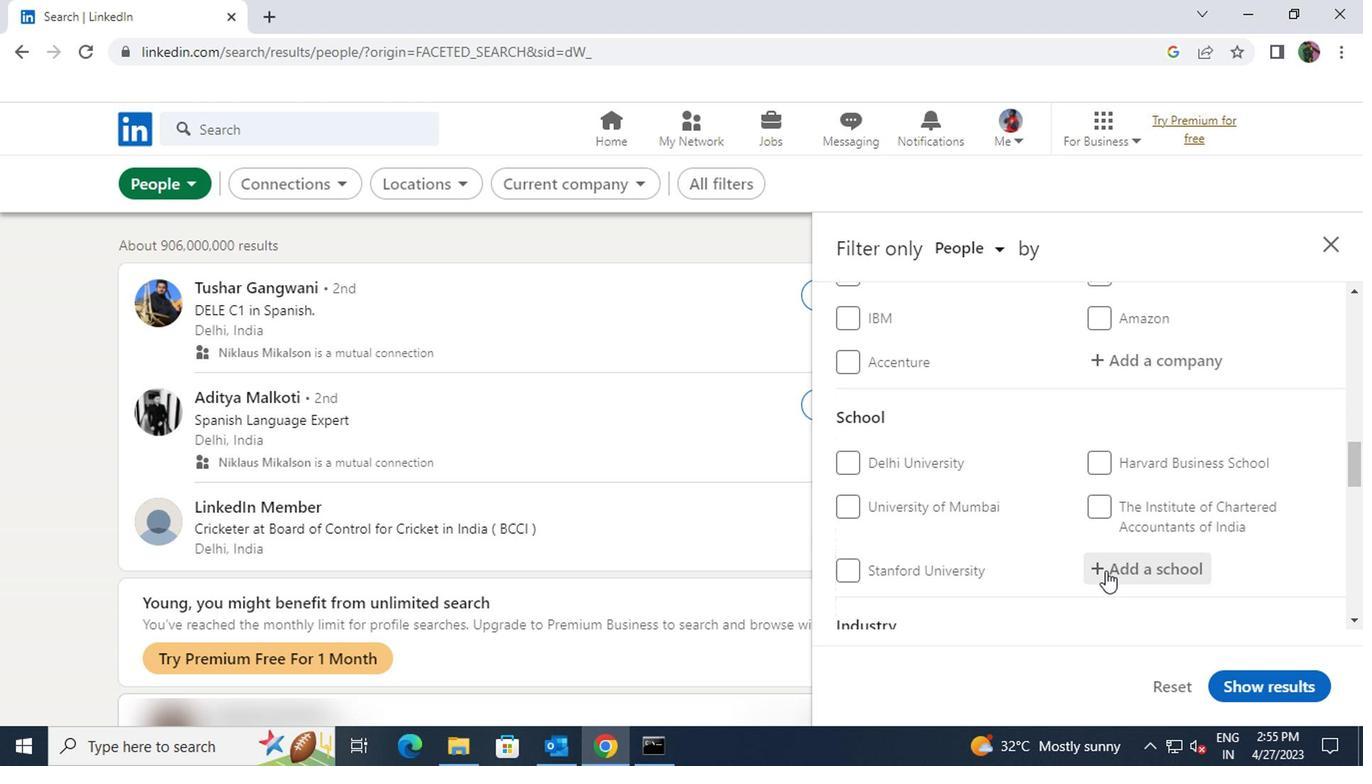 
Action: Key pressed <Key.shift>GURU<Key.space>N
Screenshot: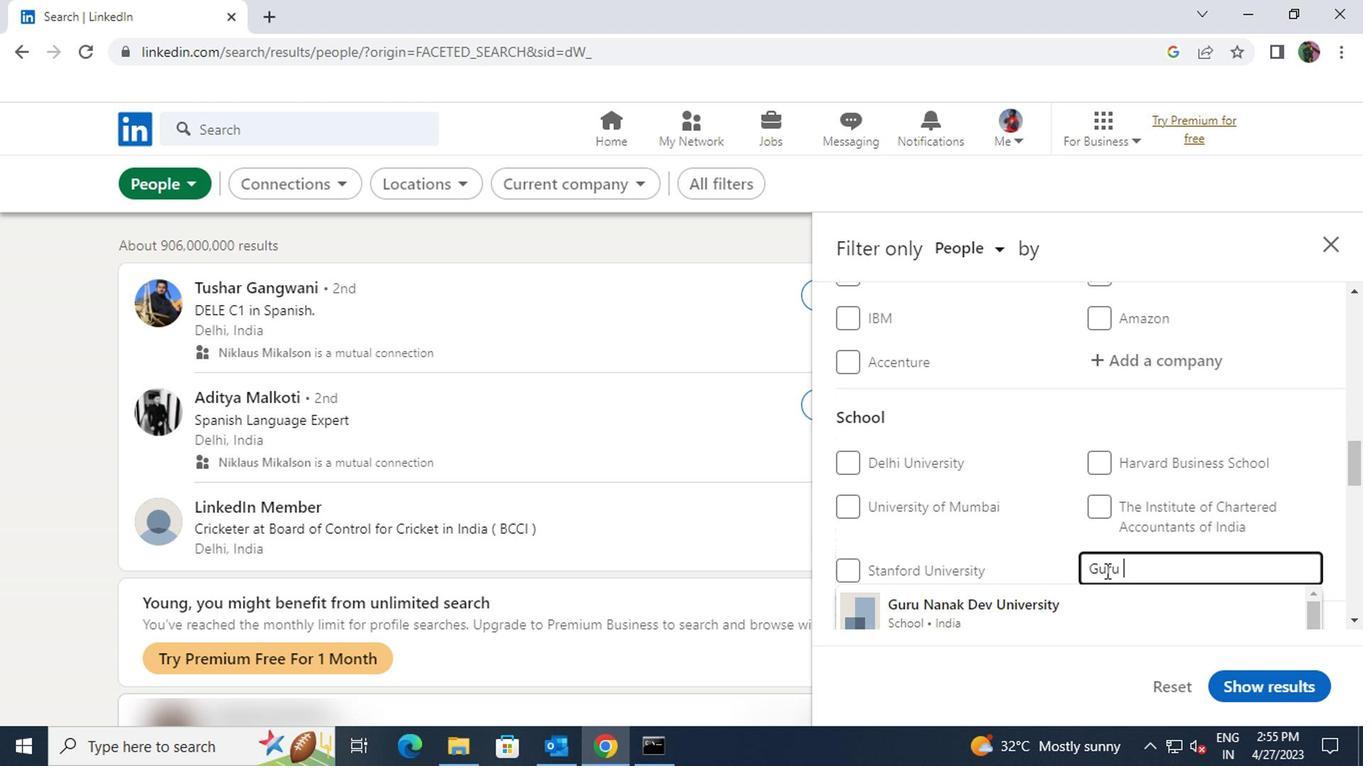 
Action: Mouse moved to (1091, 602)
Screenshot: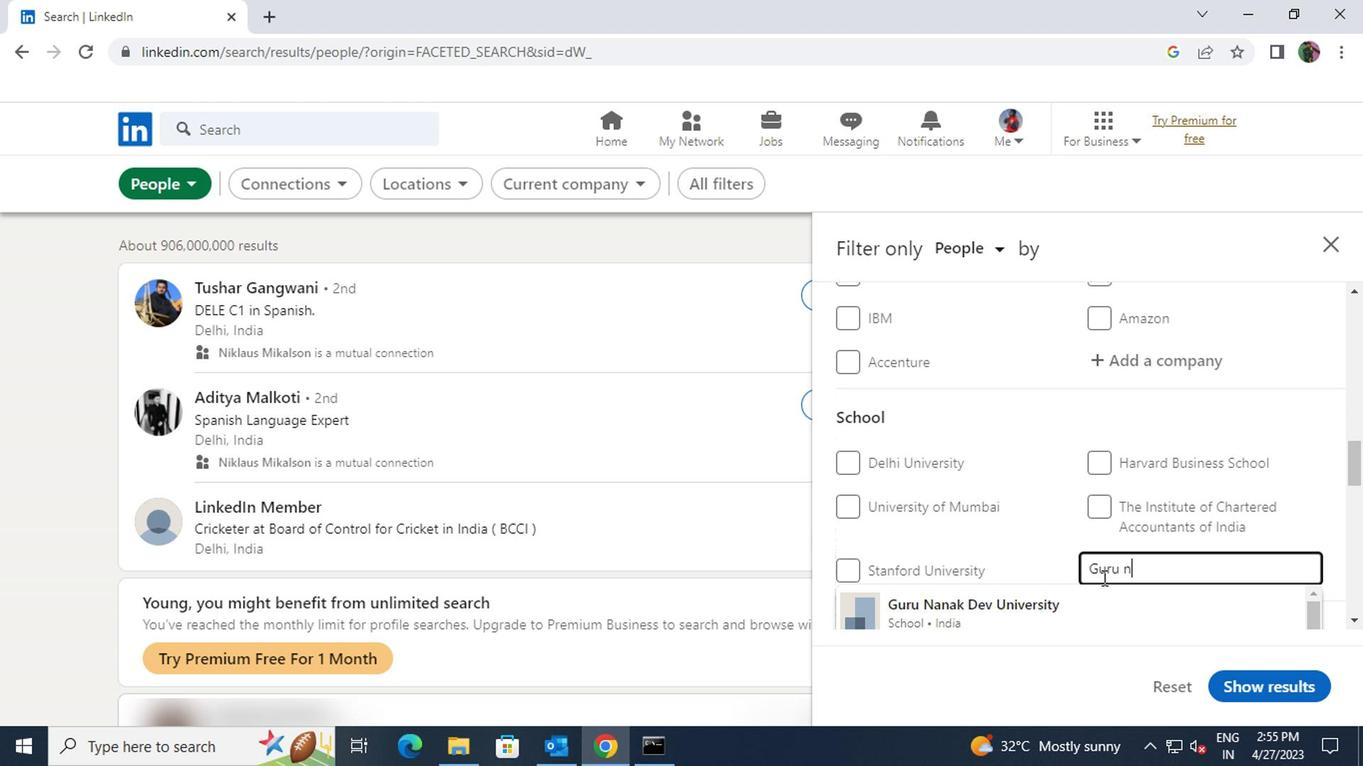 
Action: Mouse pressed left at (1091, 602)
Screenshot: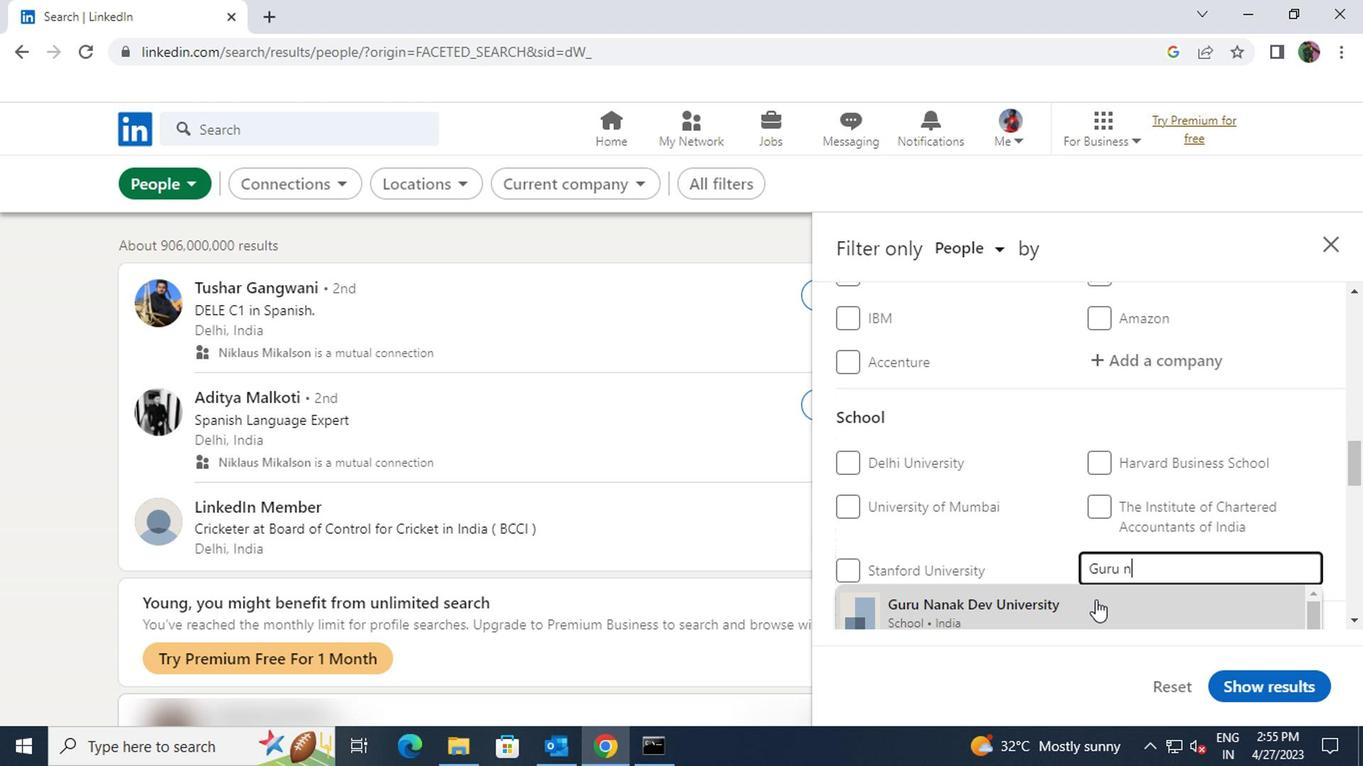 
Action: Mouse scrolled (1091, 601) with delta (0, -1)
Screenshot: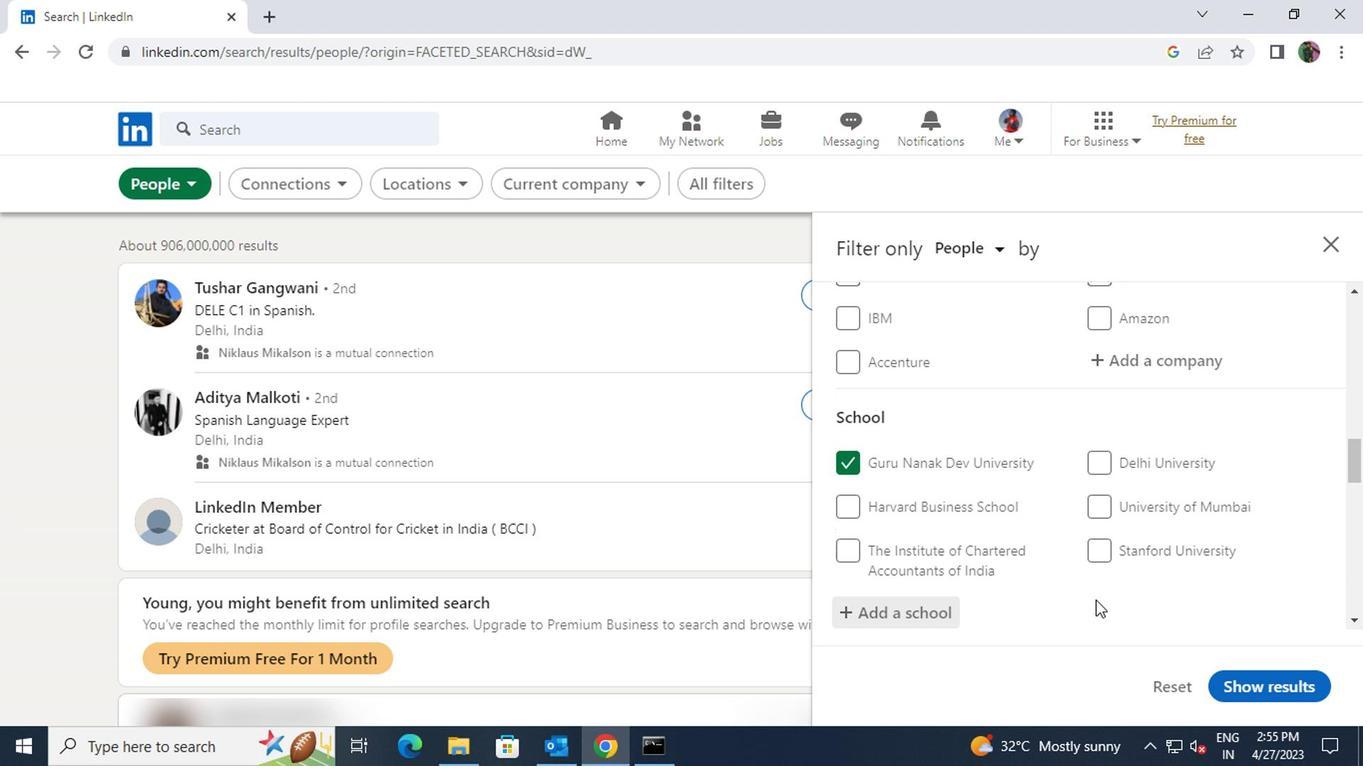 
Action: Mouse scrolled (1091, 601) with delta (0, -1)
Screenshot: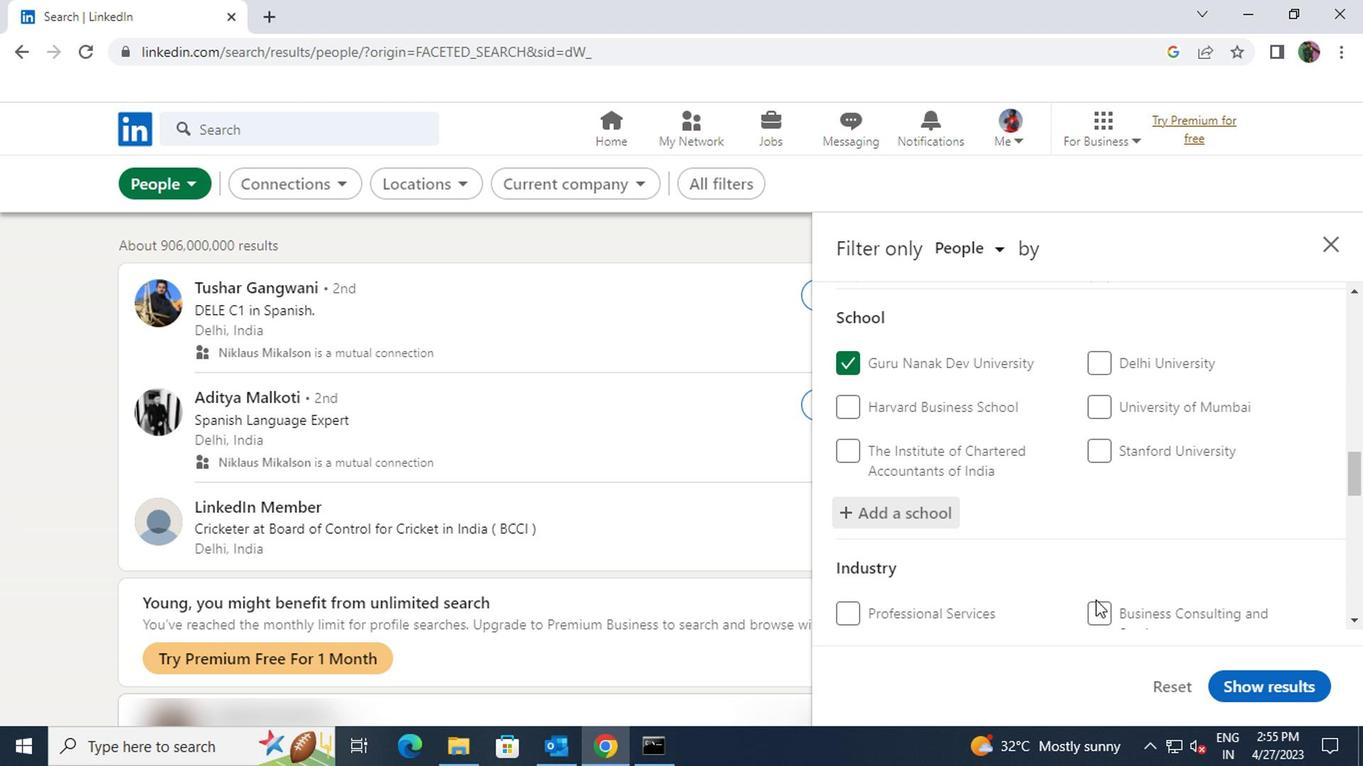 
Action: Mouse scrolled (1091, 601) with delta (0, -1)
Screenshot: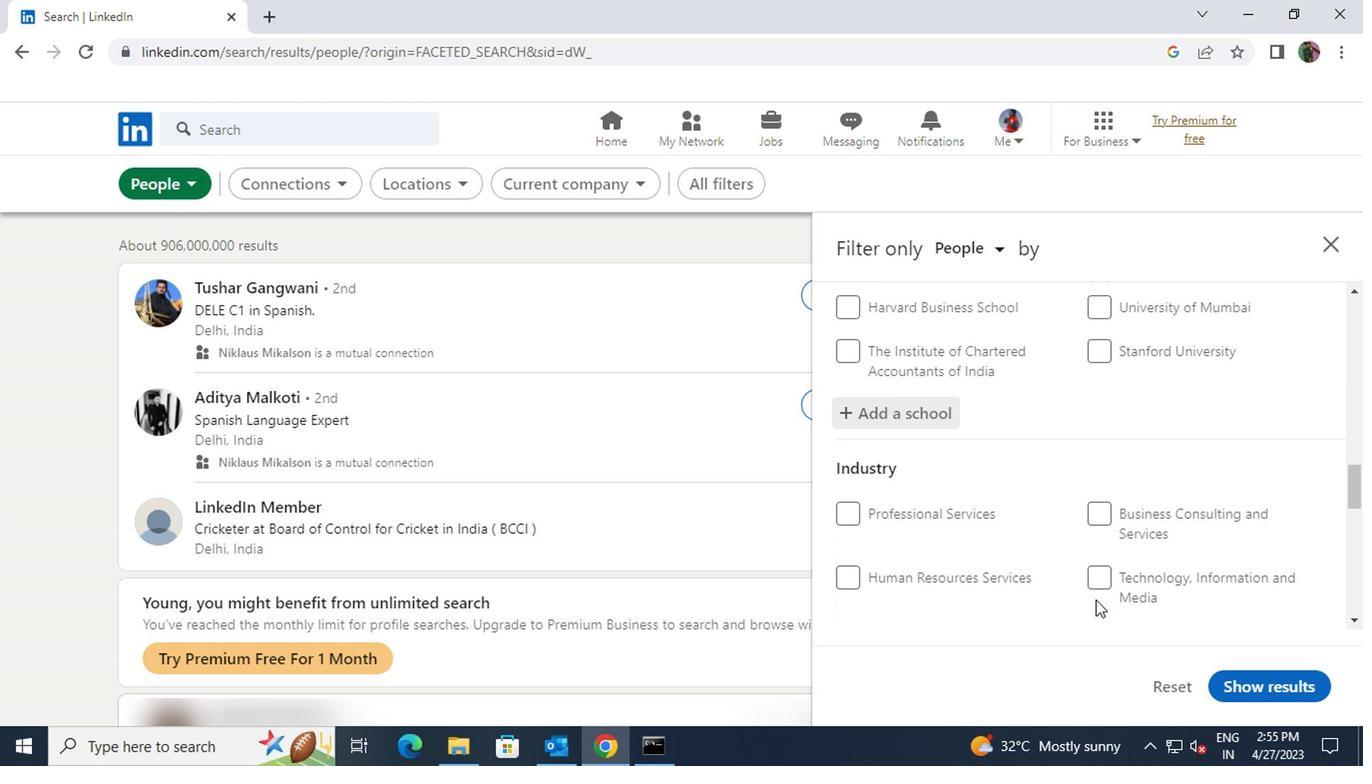 
Action: Mouse moved to (1119, 543)
Screenshot: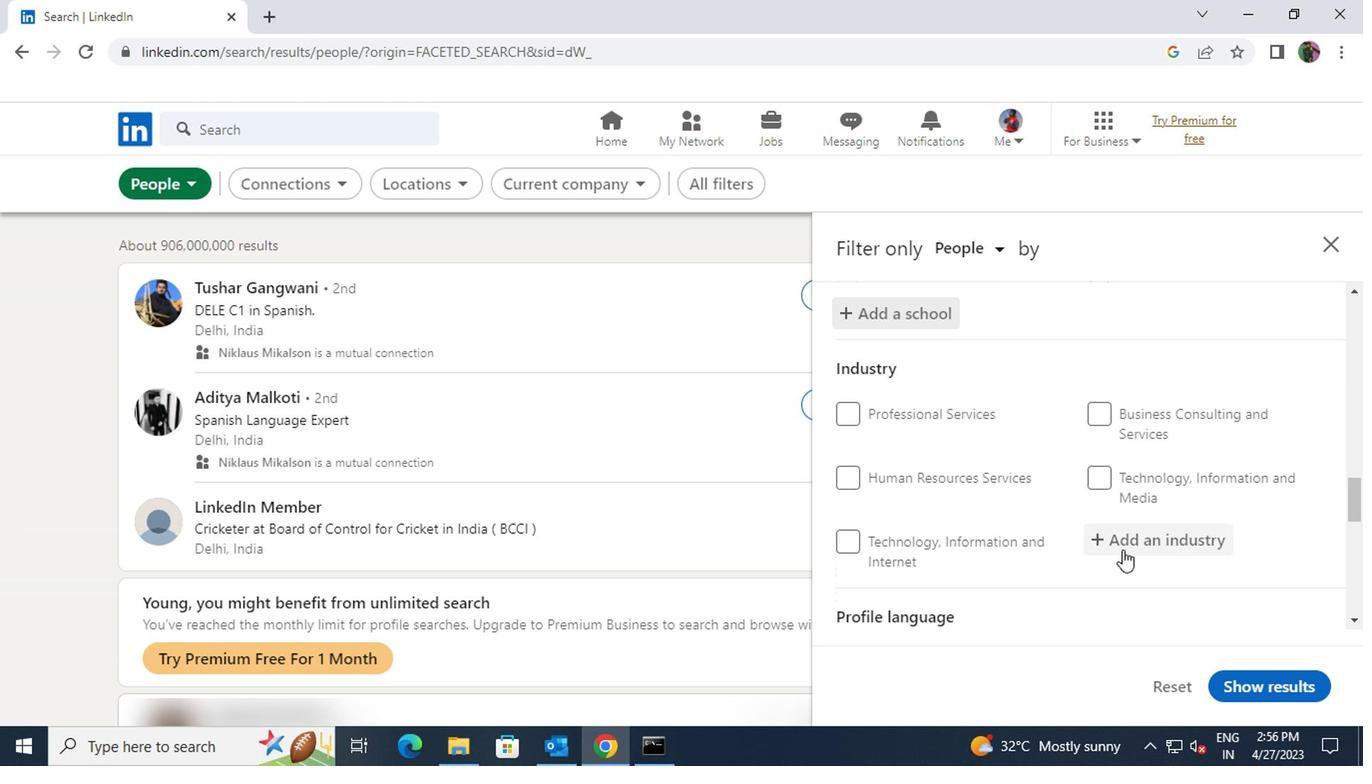 
Action: Mouse pressed left at (1119, 543)
Screenshot: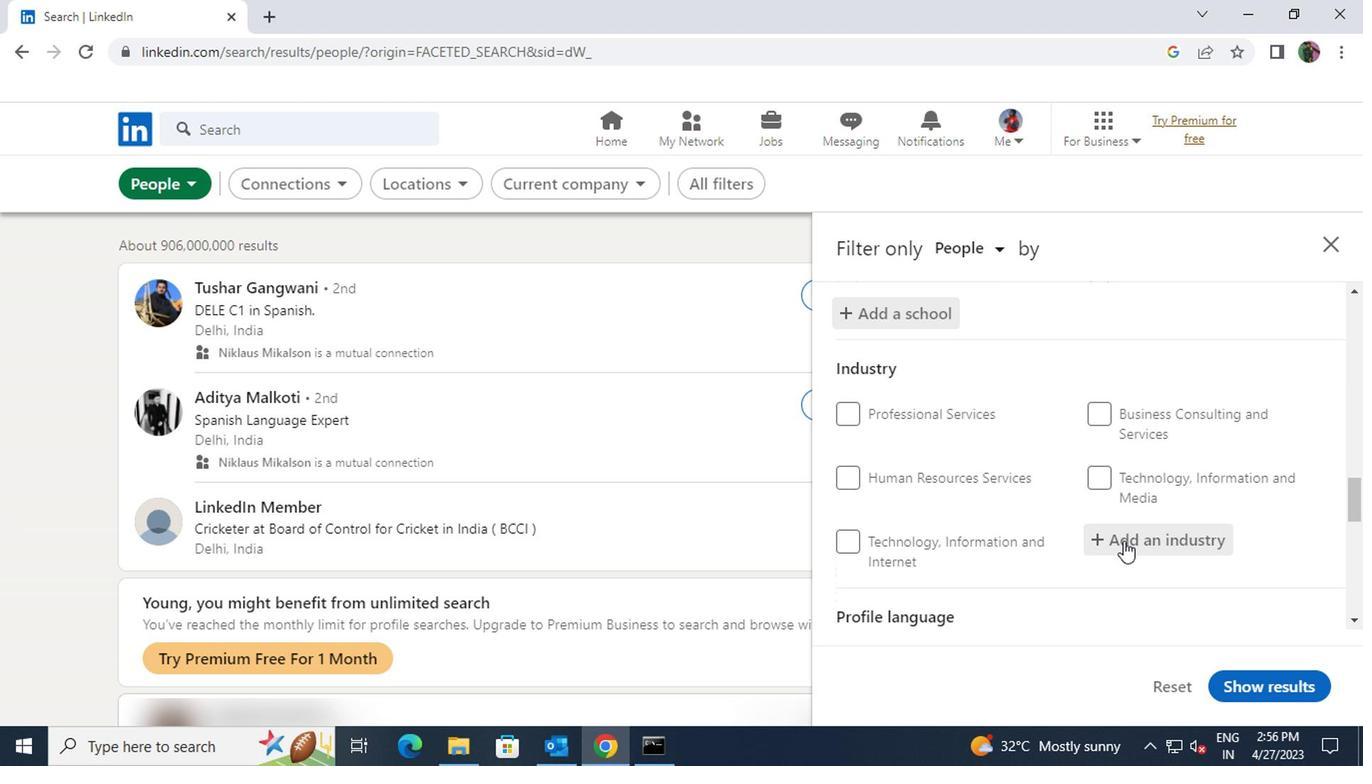 
Action: Key pressed <Key.shift><Key.shift><Key.shift>WHOLESALE<Key.space>MOT
Screenshot: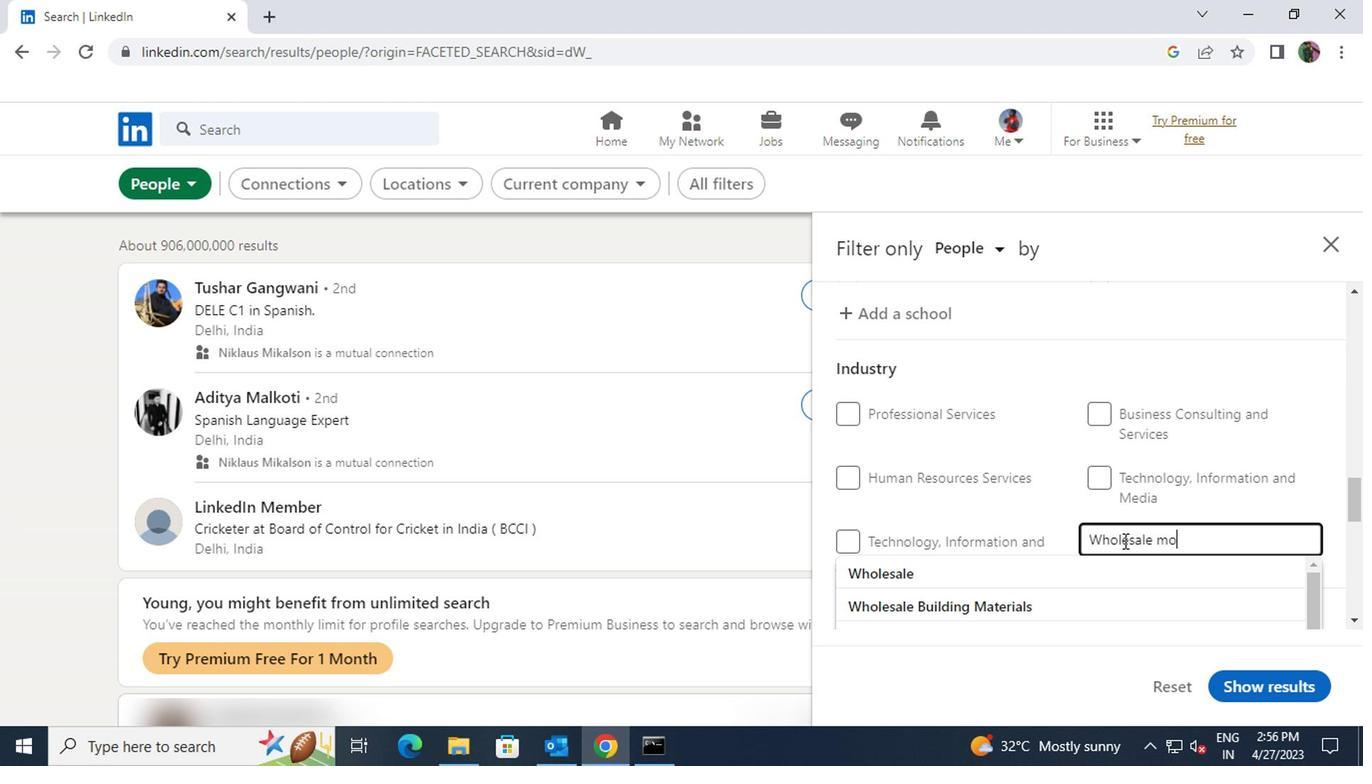 
Action: Mouse moved to (1106, 566)
Screenshot: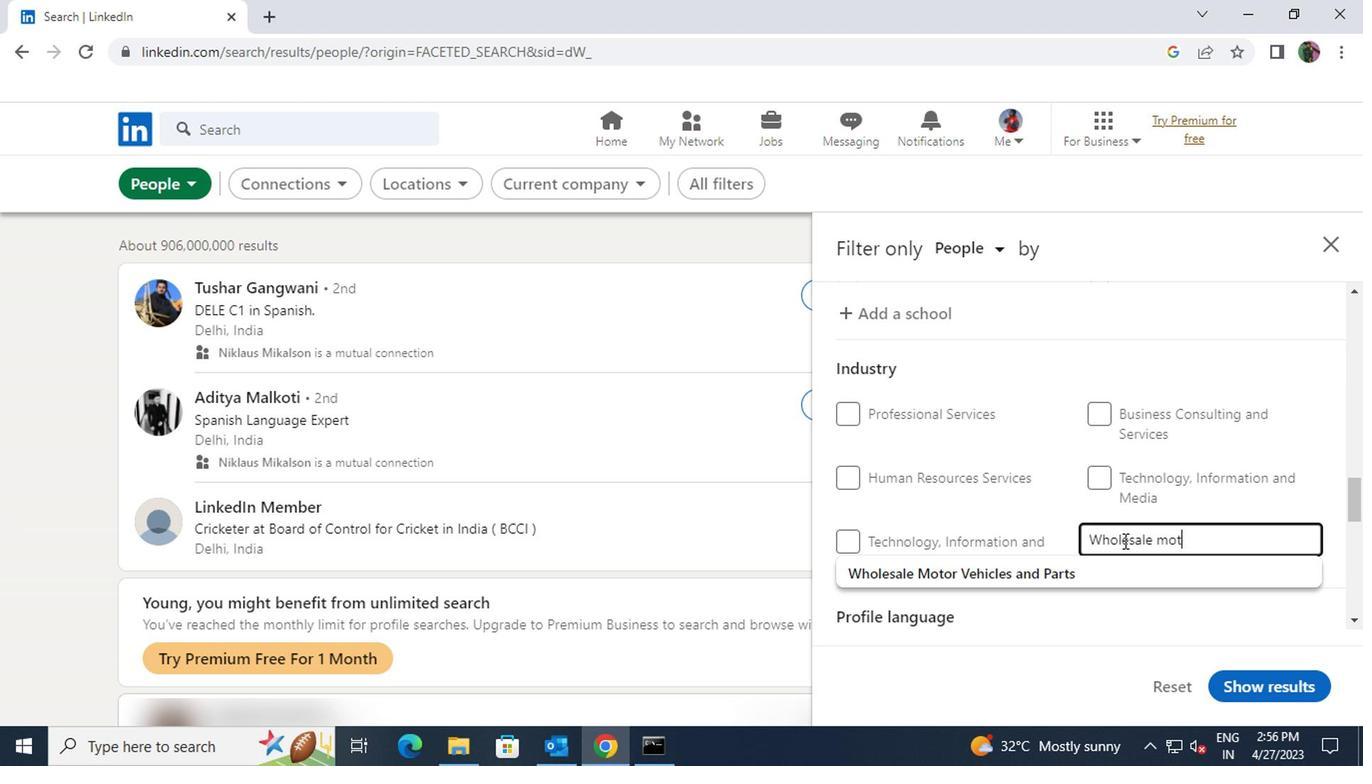 
Action: Mouse pressed left at (1106, 566)
Screenshot: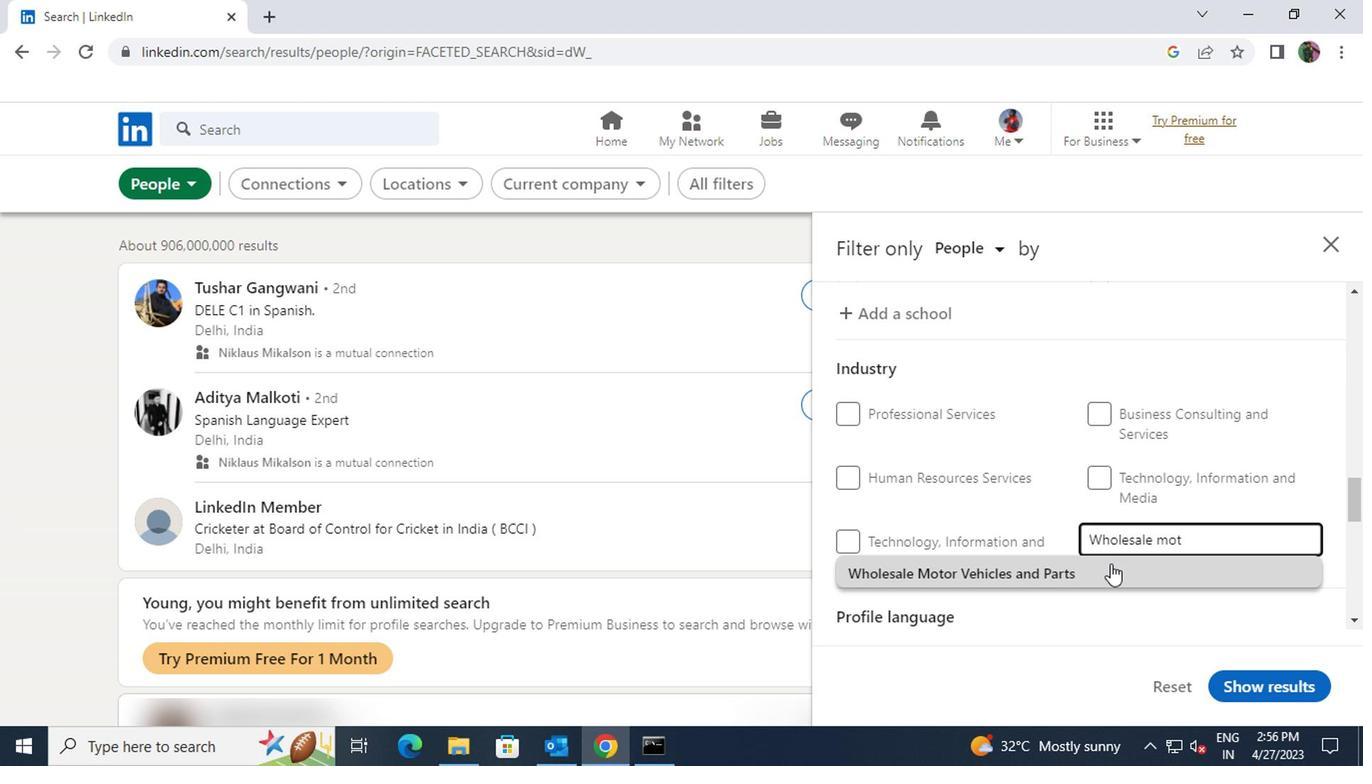 
Action: Mouse scrolled (1106, 565) with delta (0, -1)
Screenshot: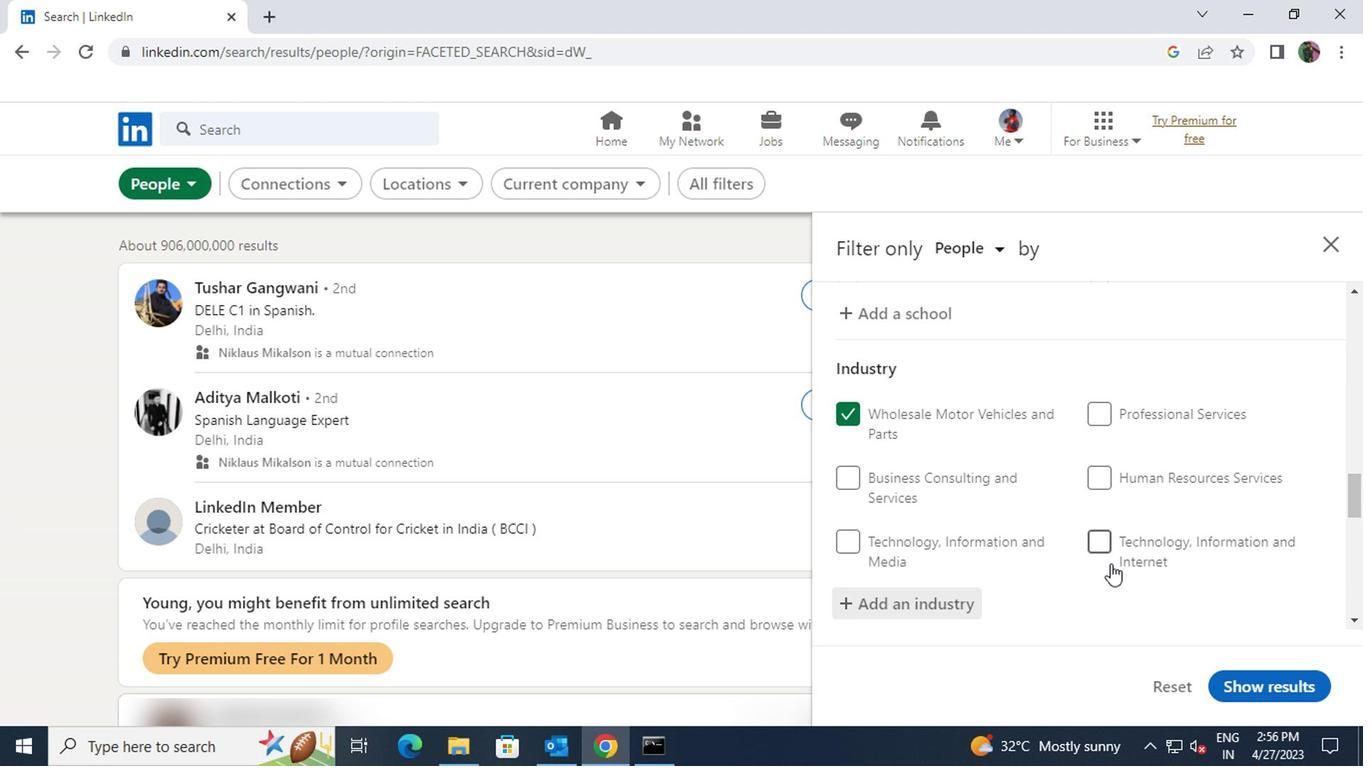 
Action: Mouse scrolled (1106, 565) with delta (0, -1)
Screenshot: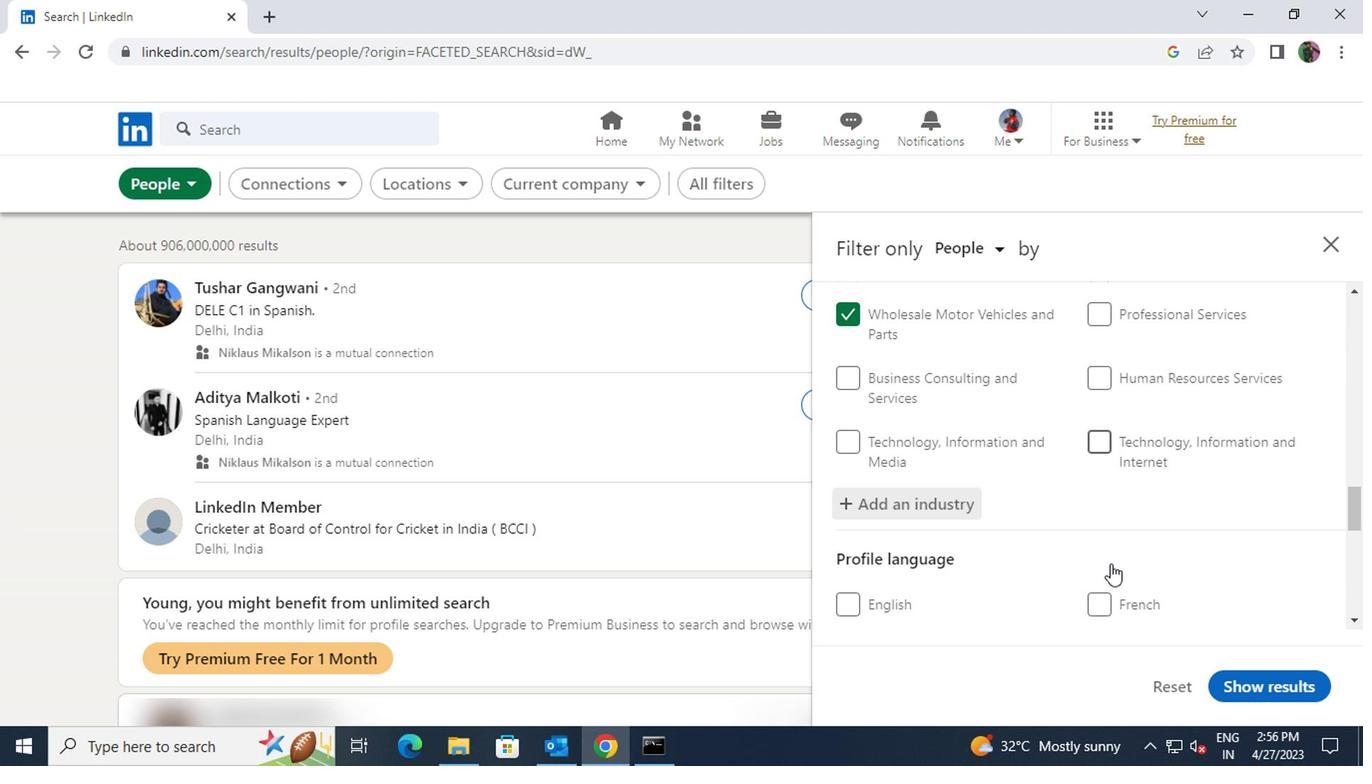 
Action: Mouse moved to (848, 591)
Screenshot: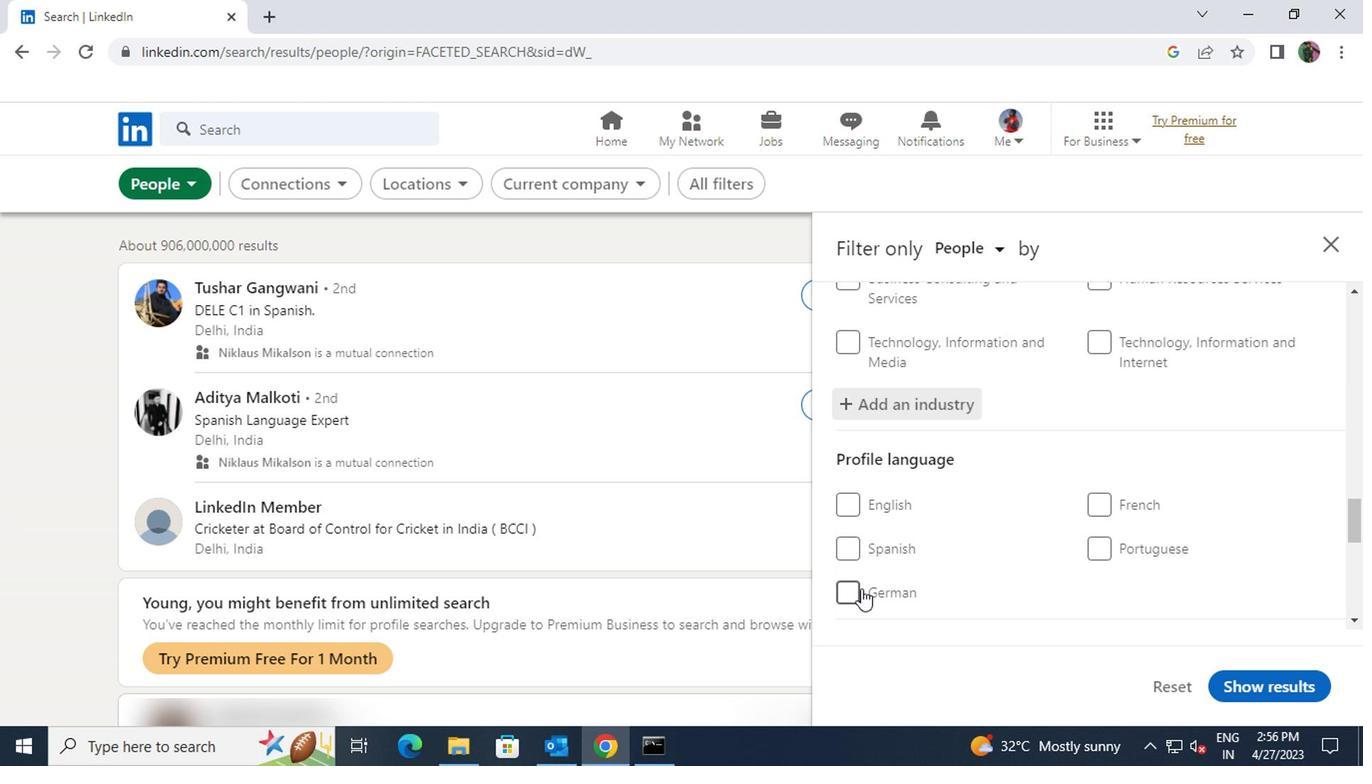 
Action: Mouse pressed left at (848, 591)
Screenshot: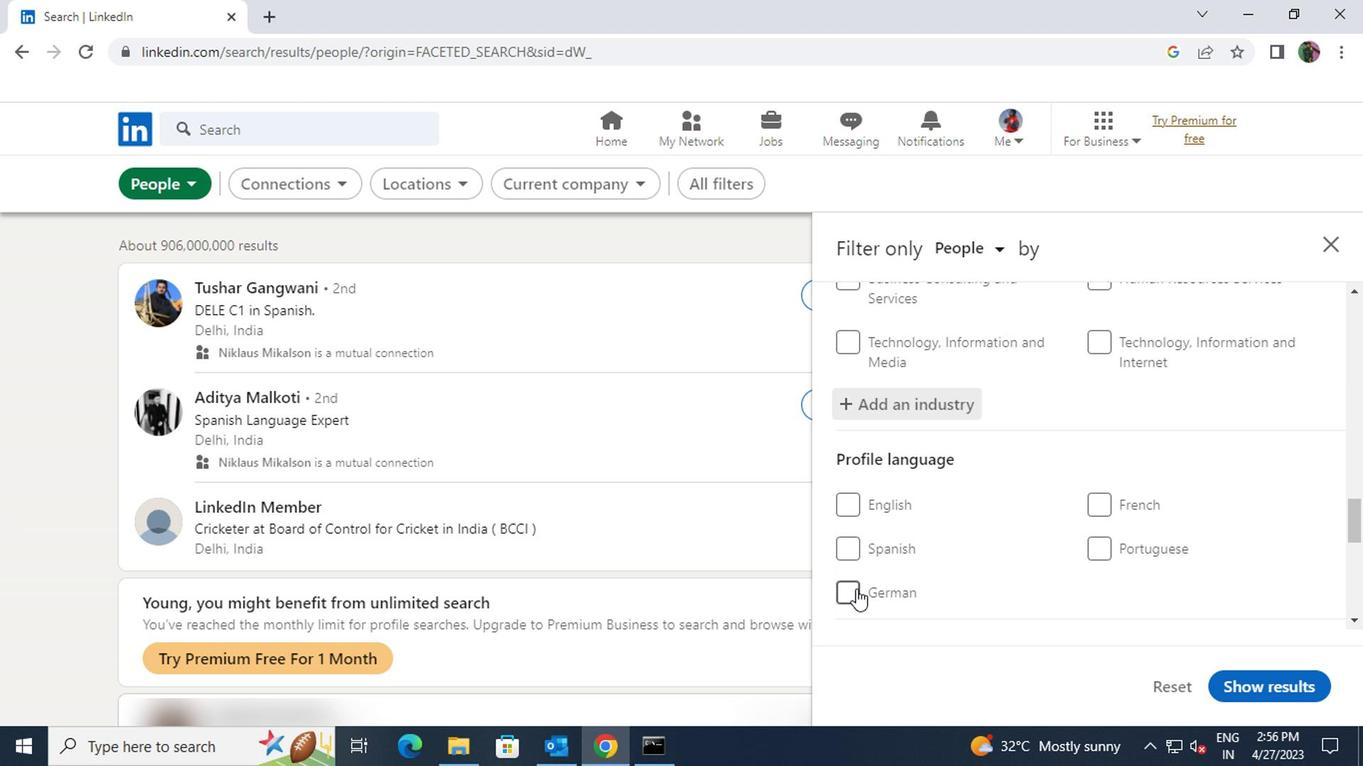
Action: Mouse moved to (1020, 570)
Screenshot: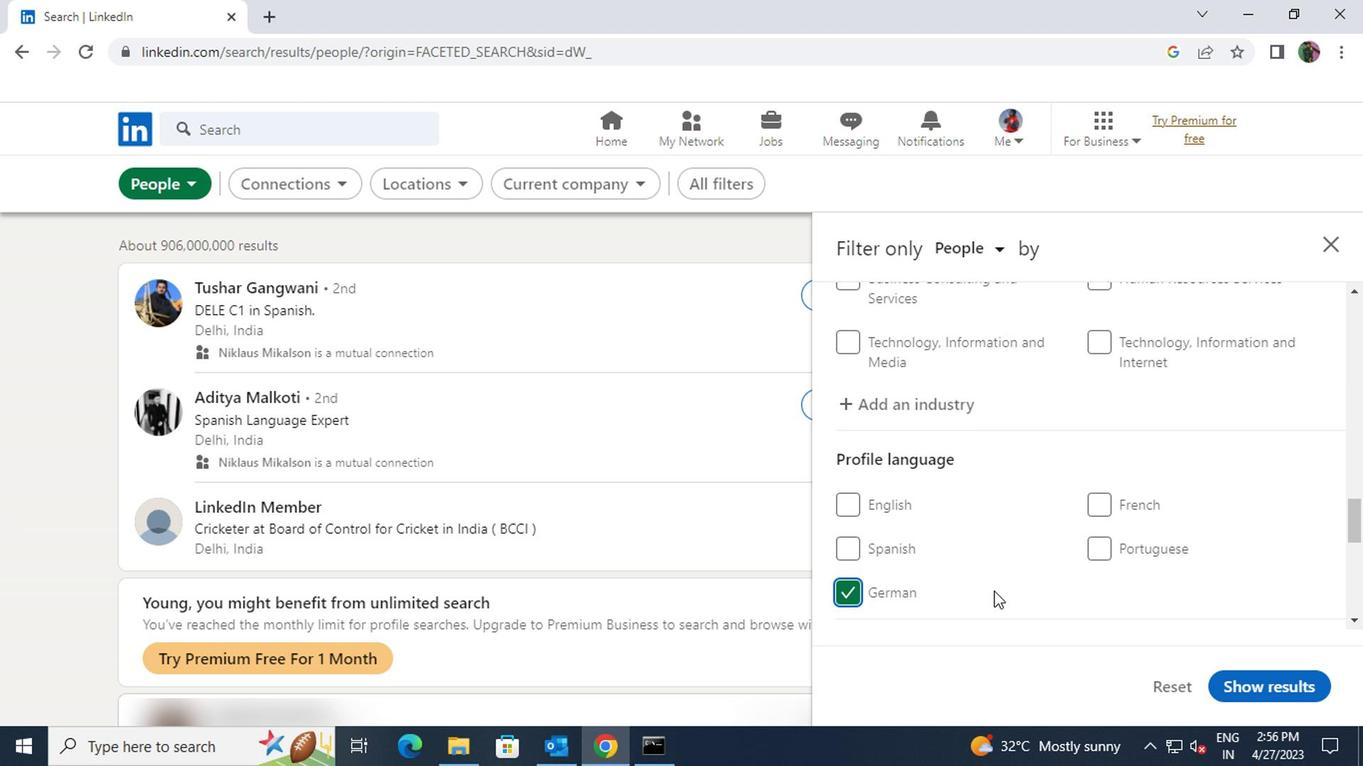 
Action: Mouse scrolled (1020, 569) with delta (0, -1)
Screenshot: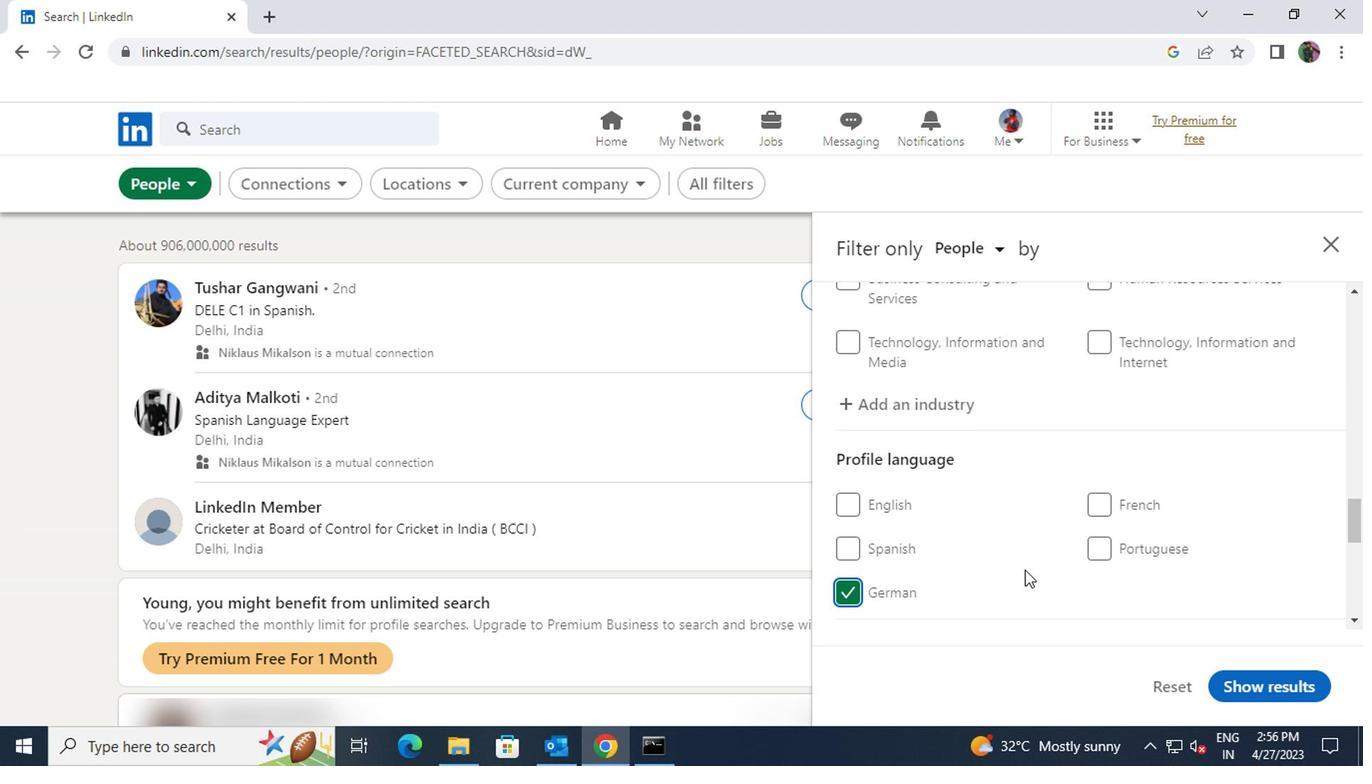 
Action: Mouse scrolled (1020, 569) with delta (0, -1)
Screenshot: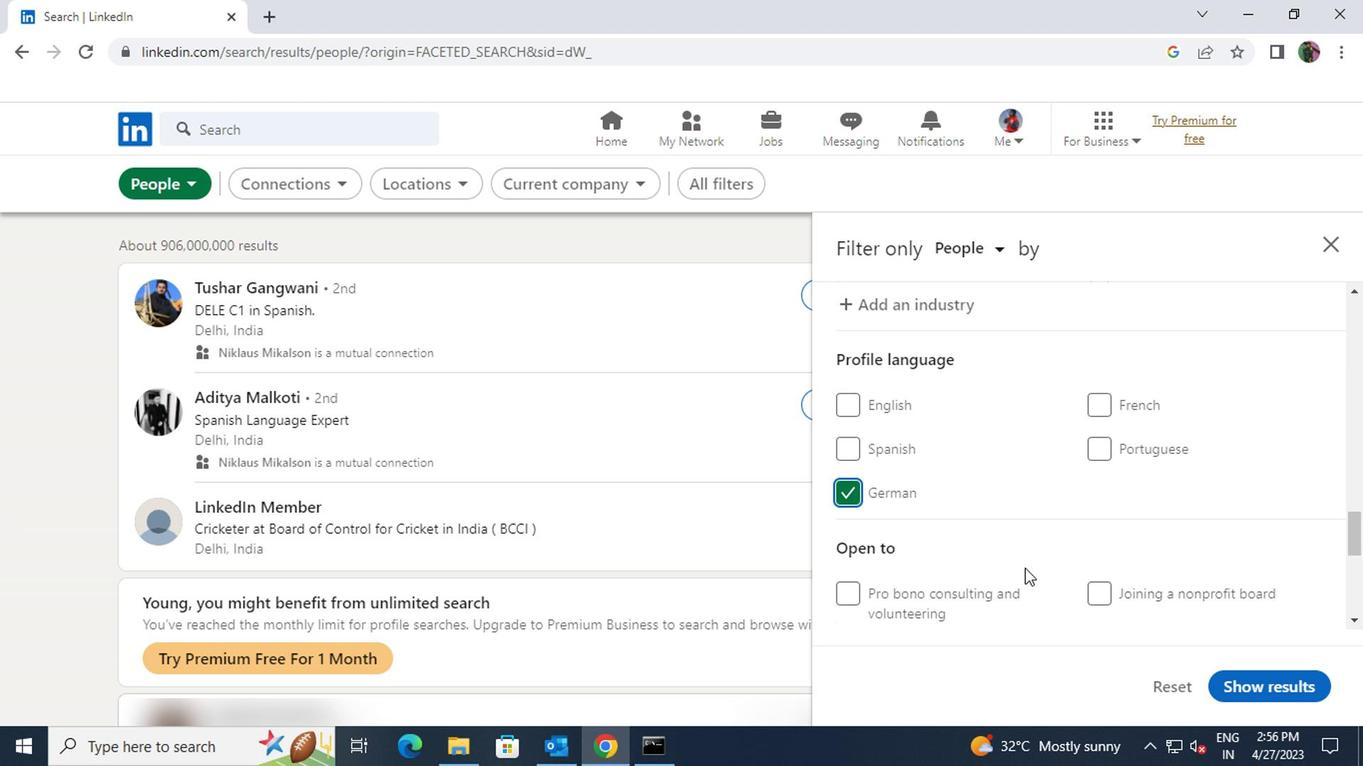 
Action: Mouse scrolled (1020, 569) with delta (0, -1)
Screenshot: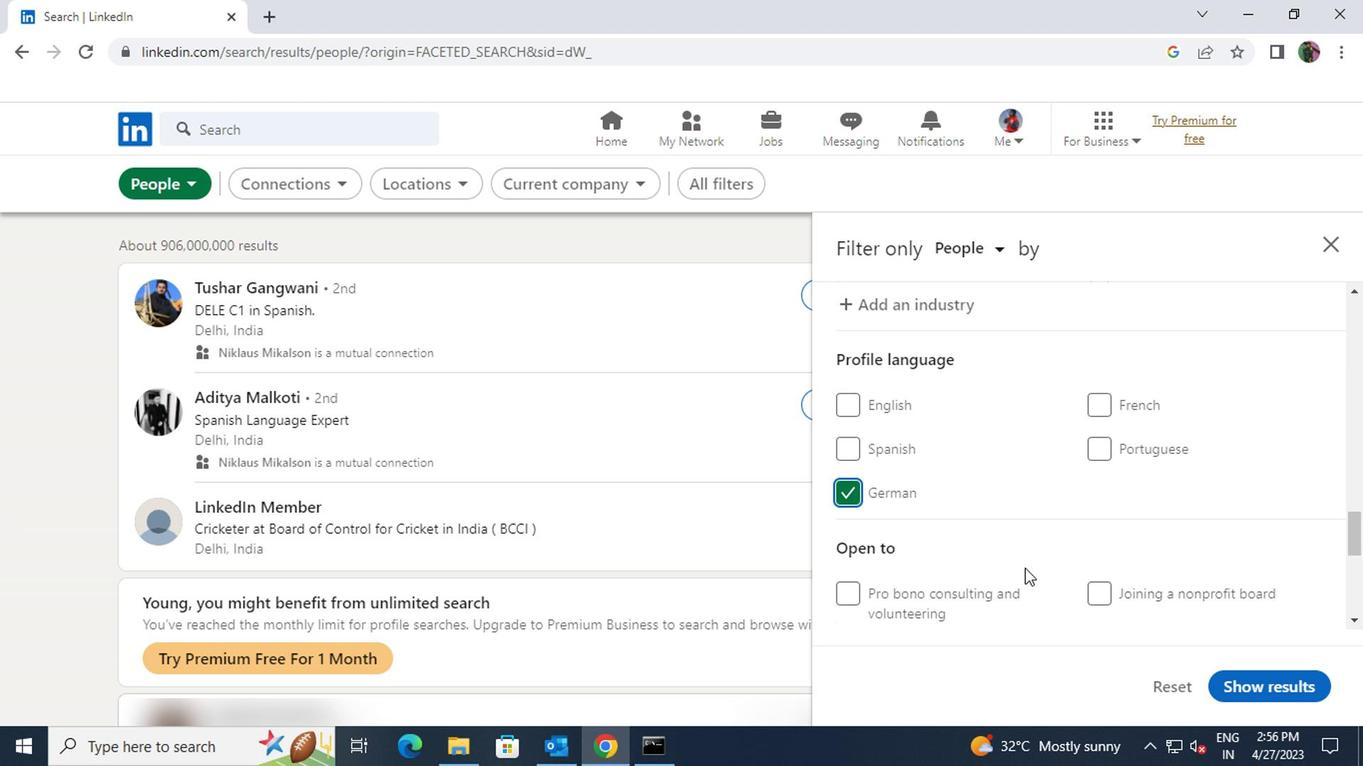 
Action: Mouse scrolled (1020, 569) with delta (0, -1)
Screenshot: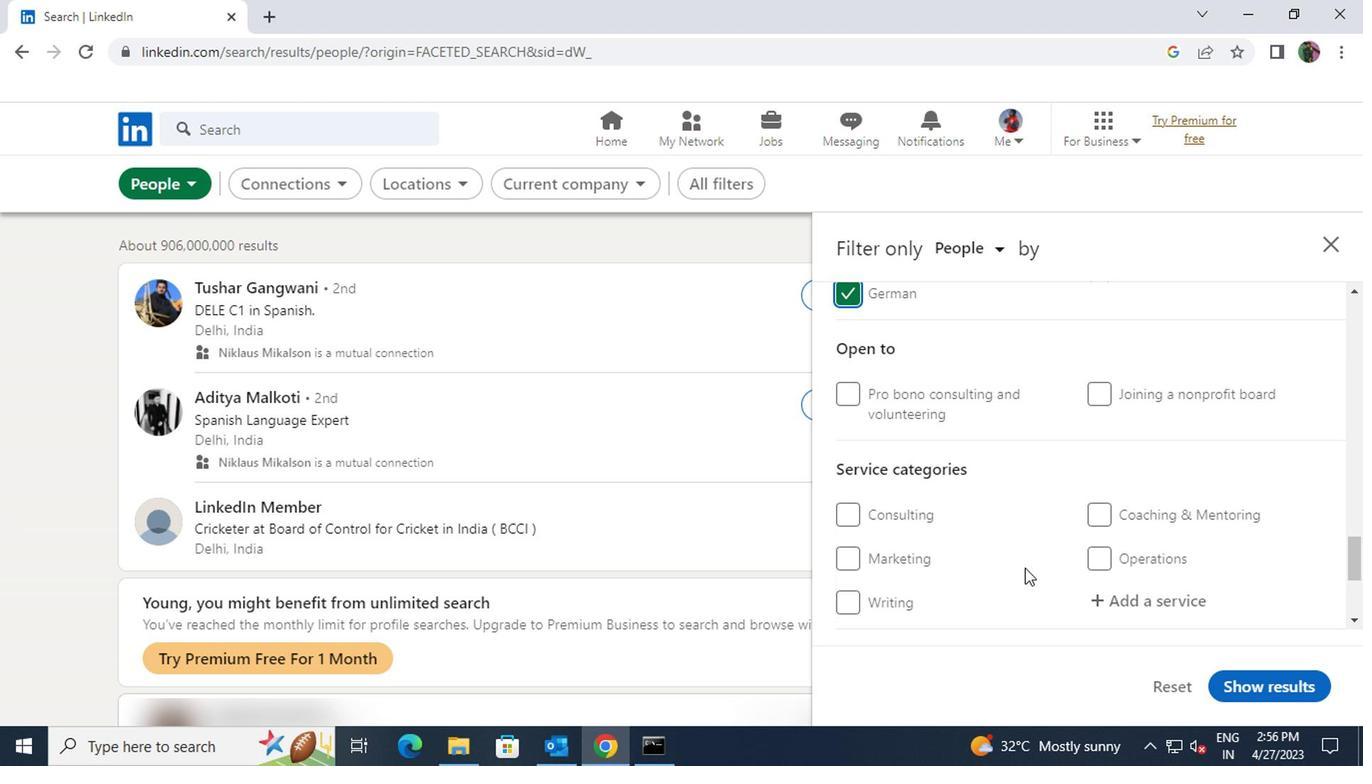 
Action: Mouse moved to (1102, 509)
Screenshot: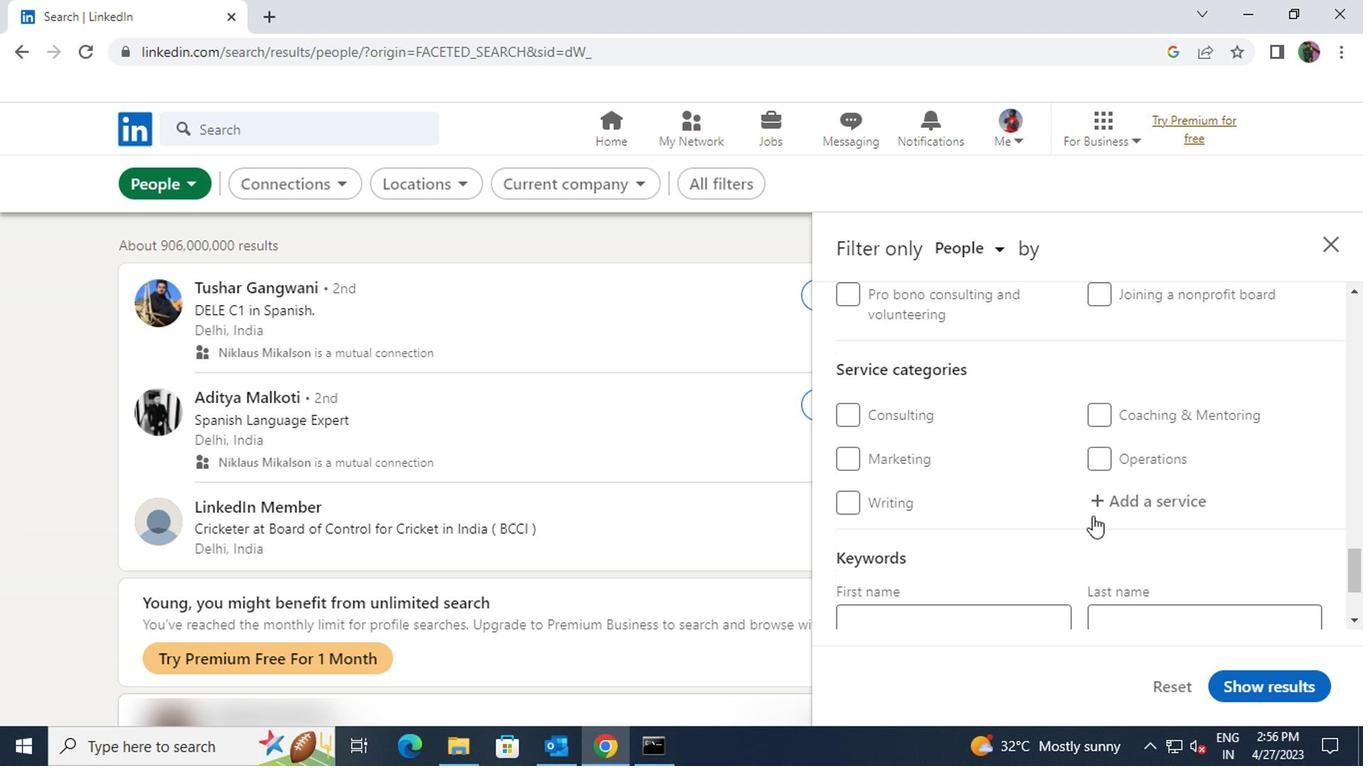 
Action: Mouse pressed left at (1102, 509)
Screenshot: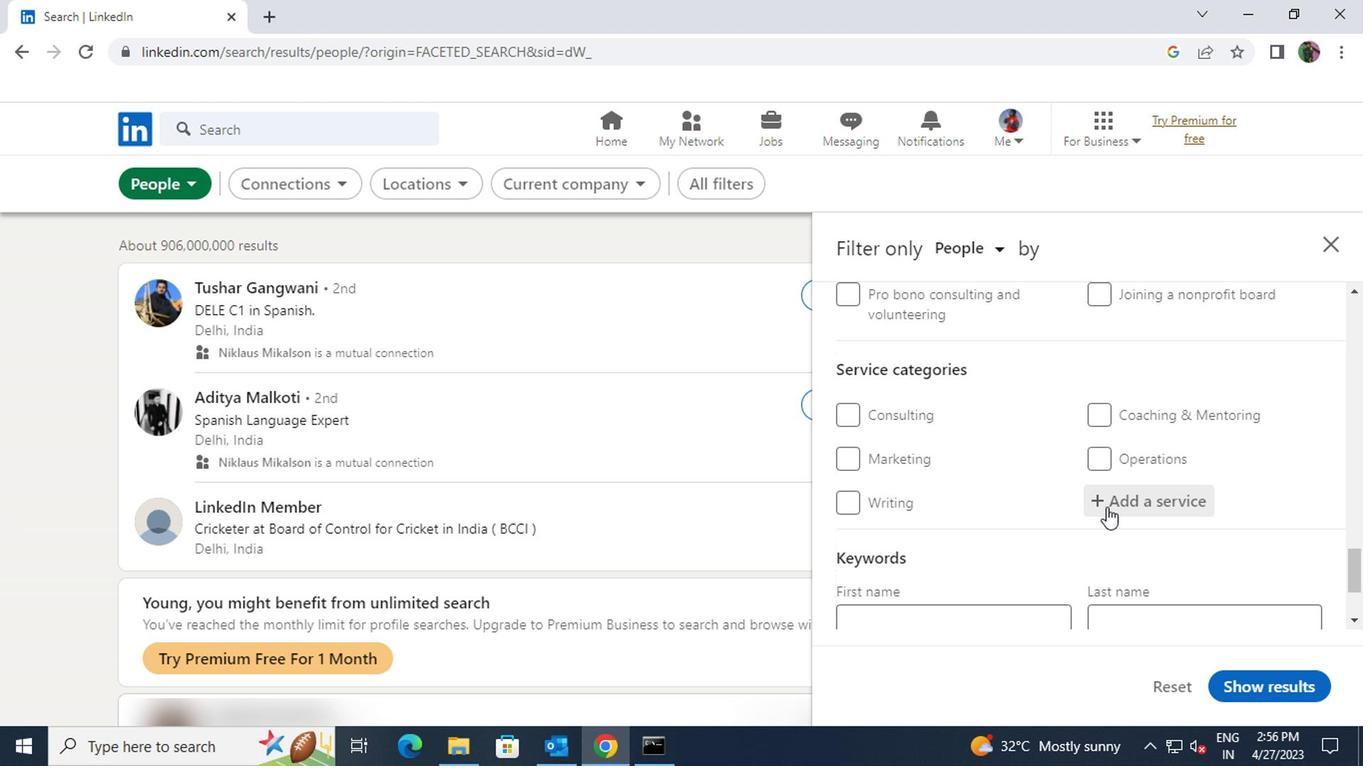 
Action: Key pressed <Key.shift><Key.shift><Key.shift><Key.shift><Key.shift>USER<Key.space>EX
Screenshot: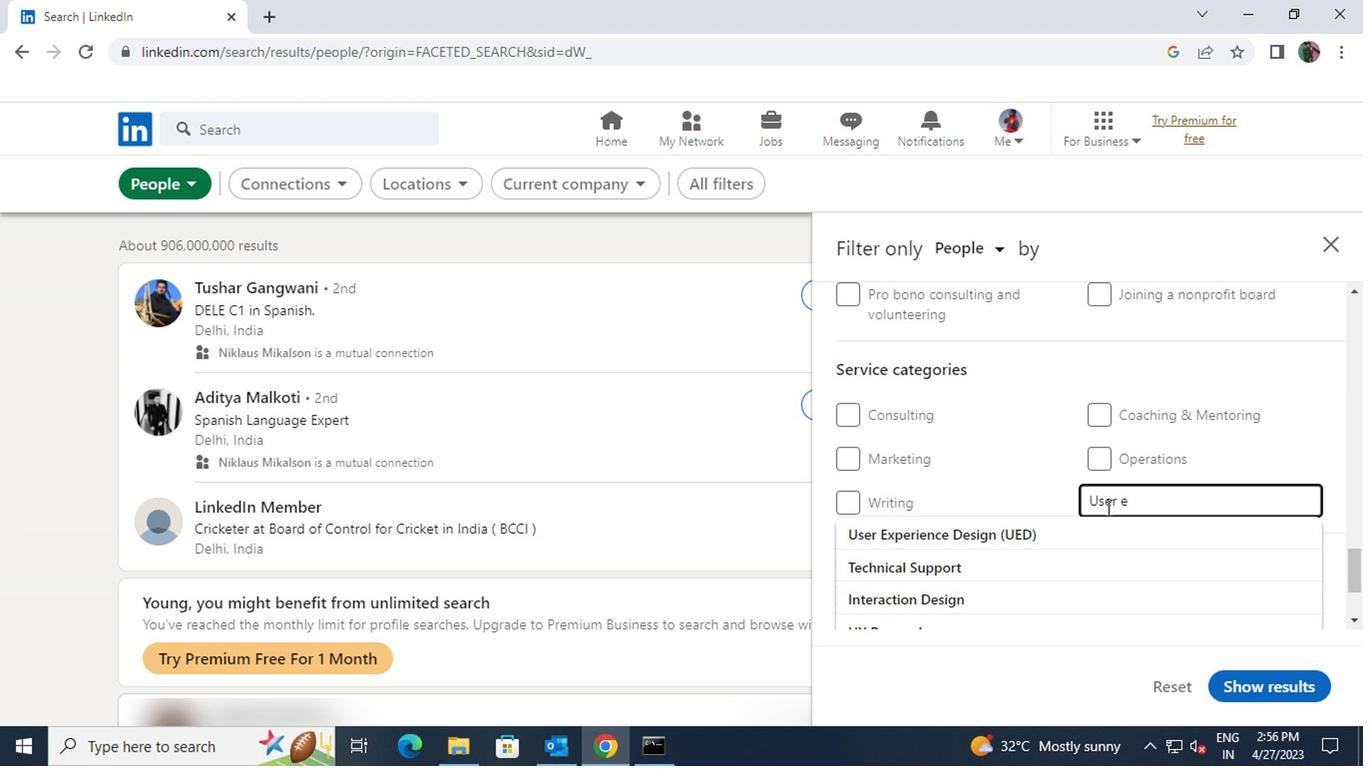 
Action: Mouse moved to (1076, 588)
Screenshot: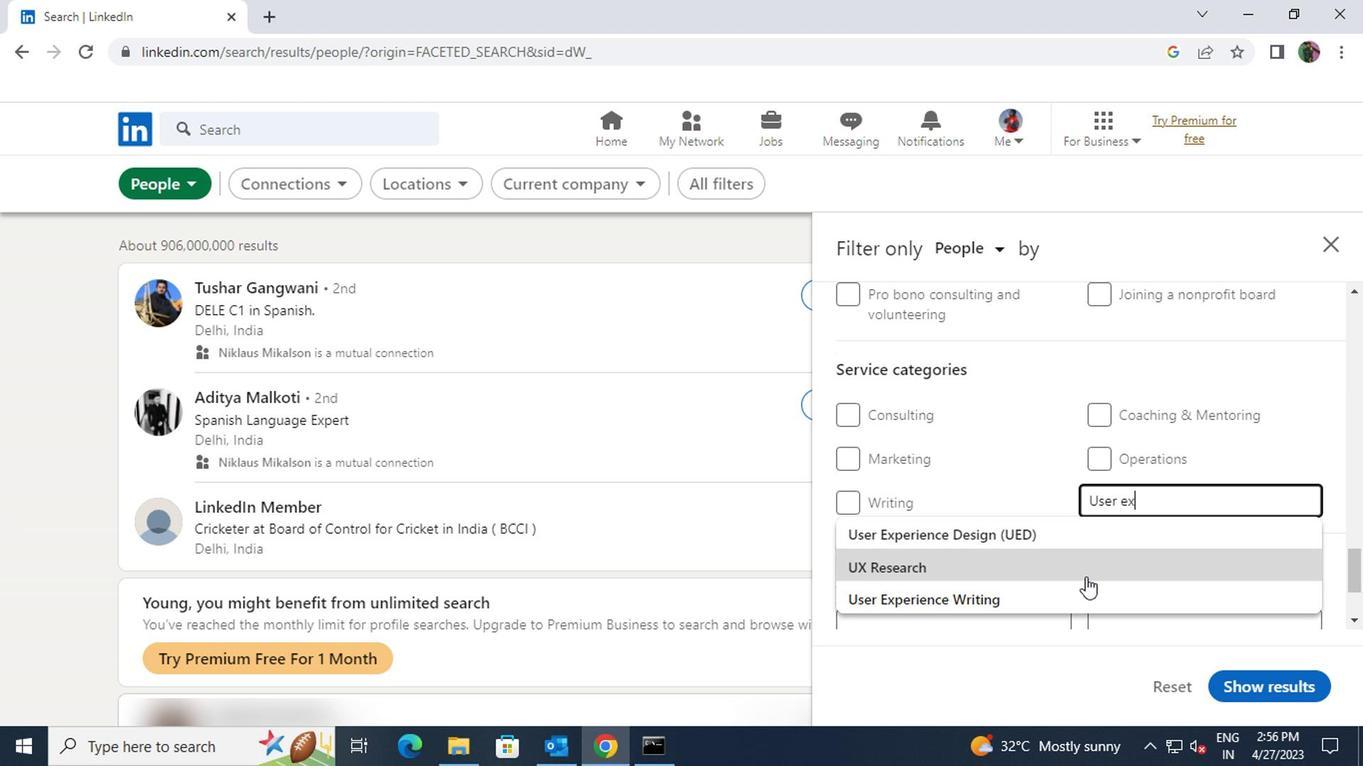 
Action: Mouse pressed left at (1076, 588)
Screenshot: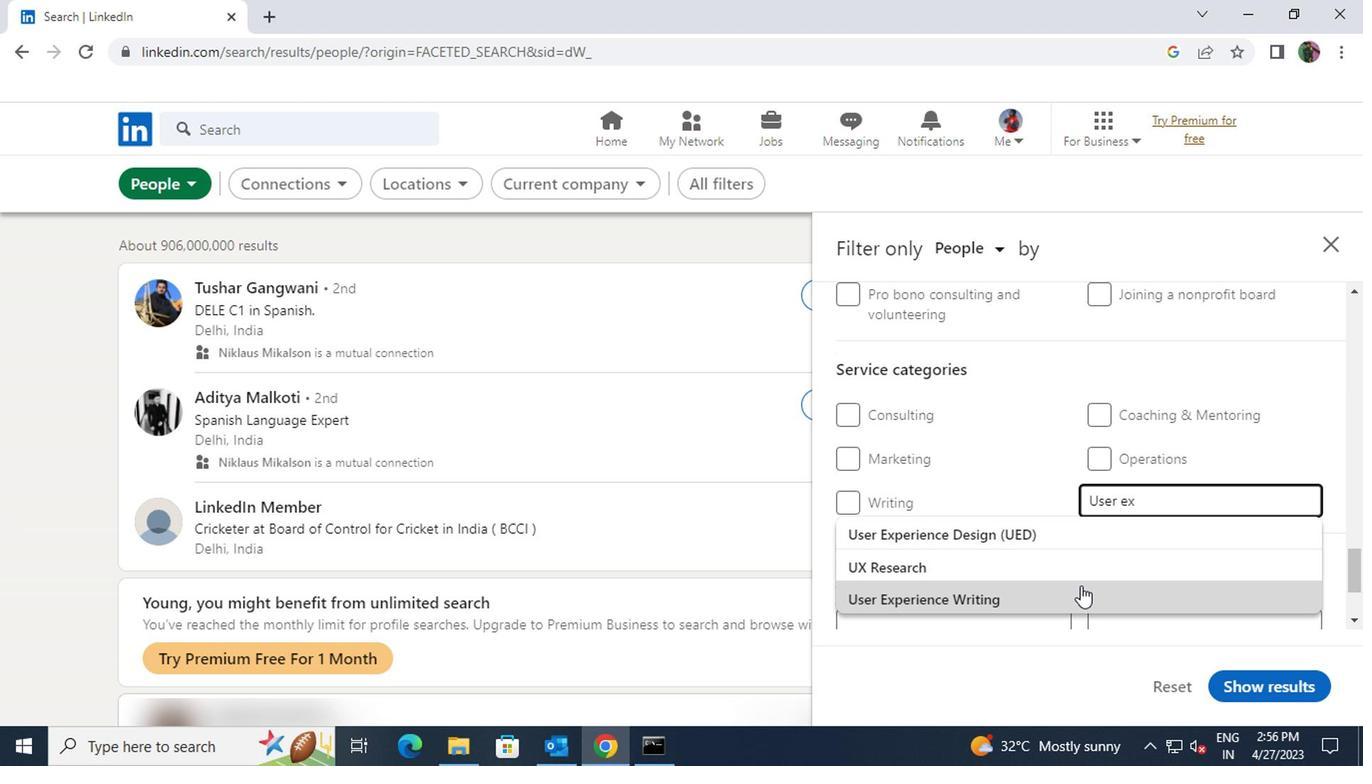 
Action: Mouse scrolled (1076, 587) with delta (0, 0)
Screenshot: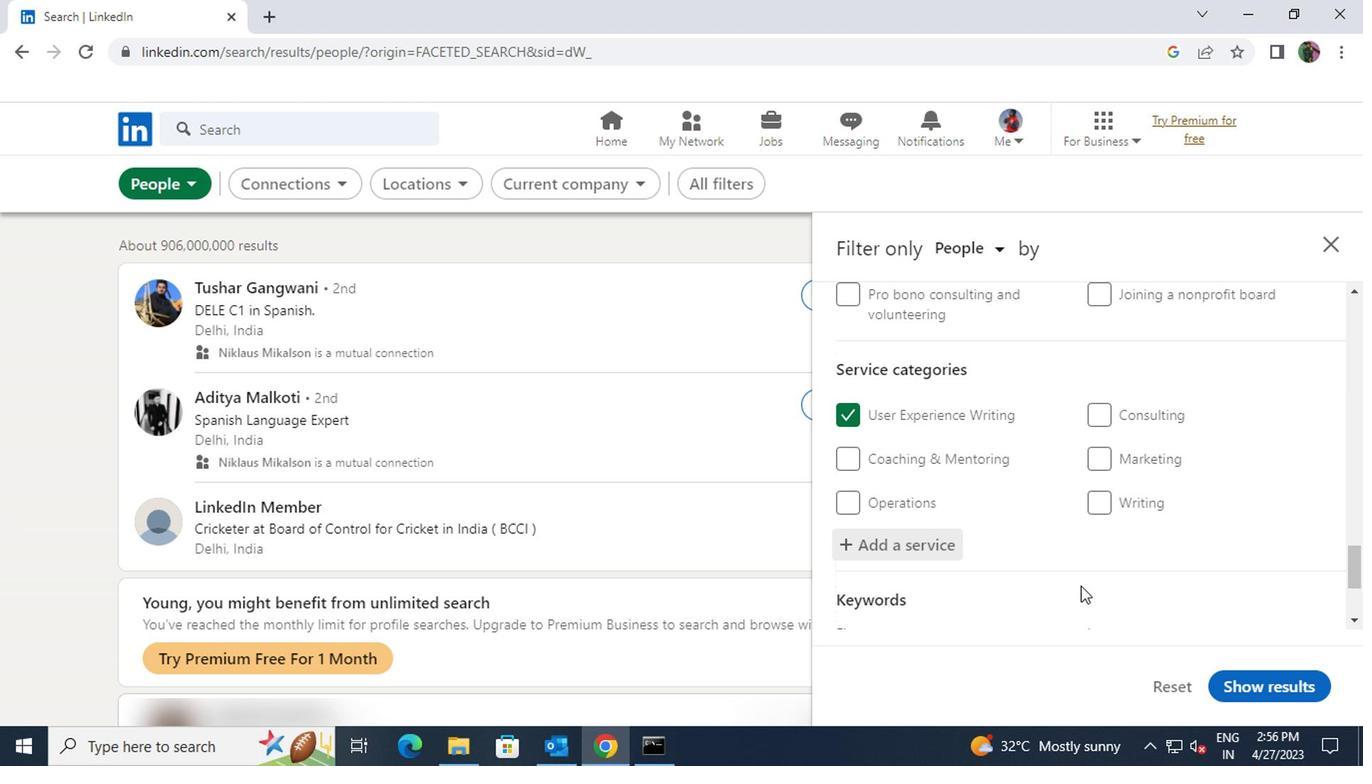 
Action: Mouse scrolled (1076, 587) with delta (0, 0)
Screenshot: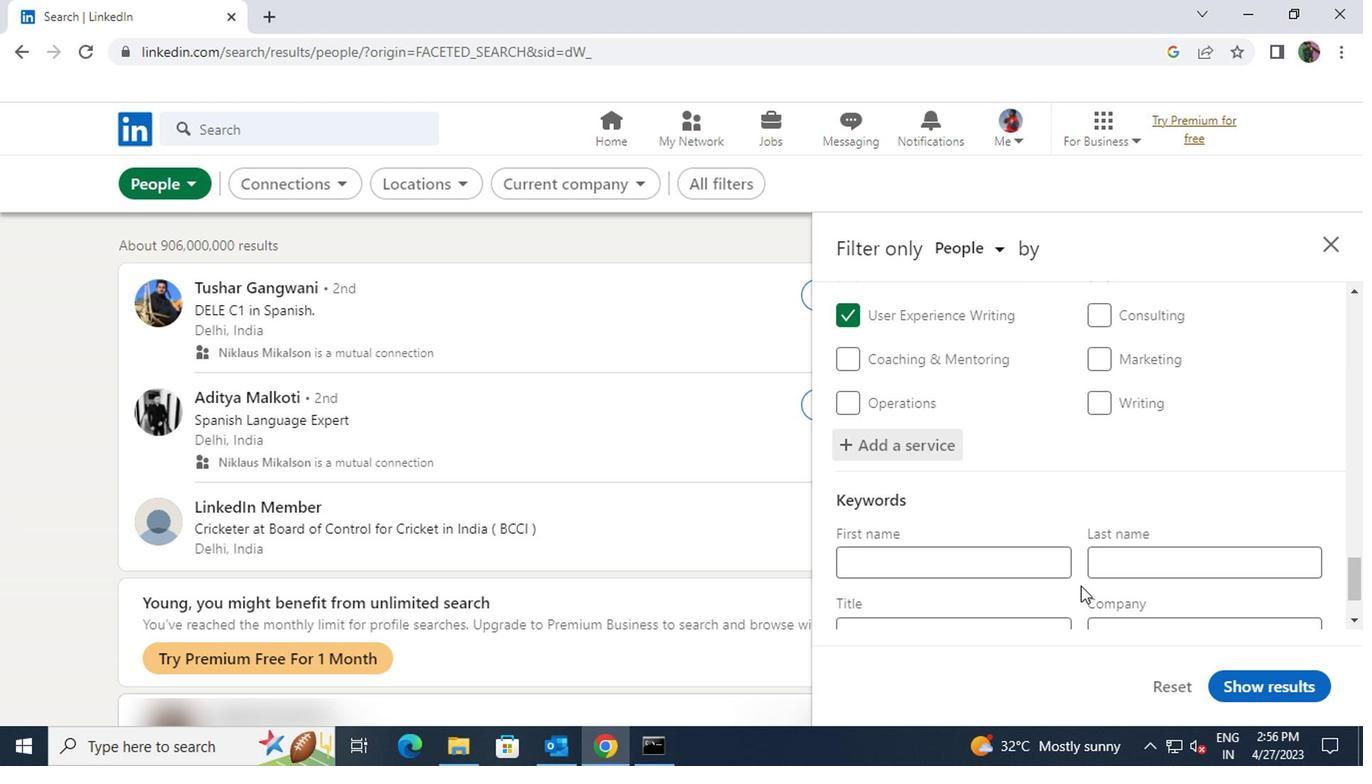 
Action: Mouse moved to (1047, 538)
Screenshot: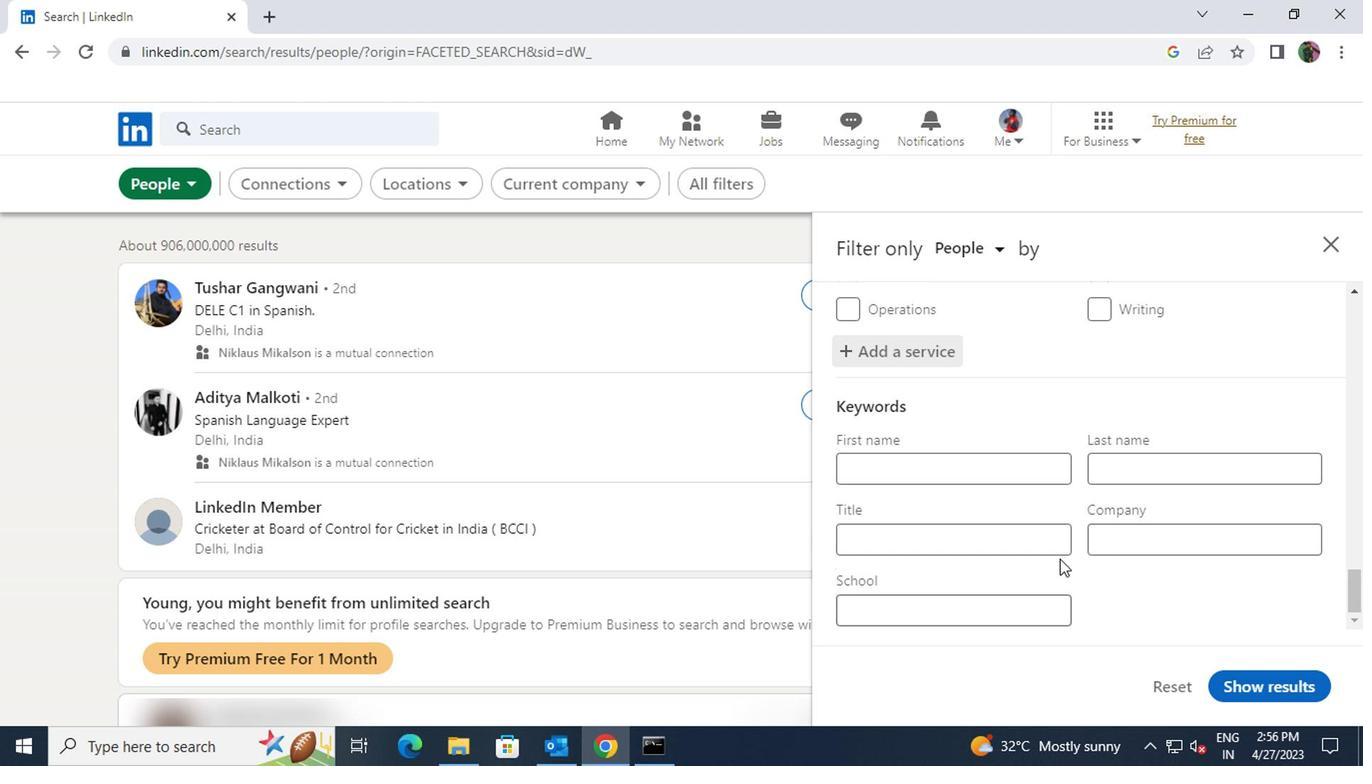 
Action: Mouse pressed left at (1047, 538)
Screenshot: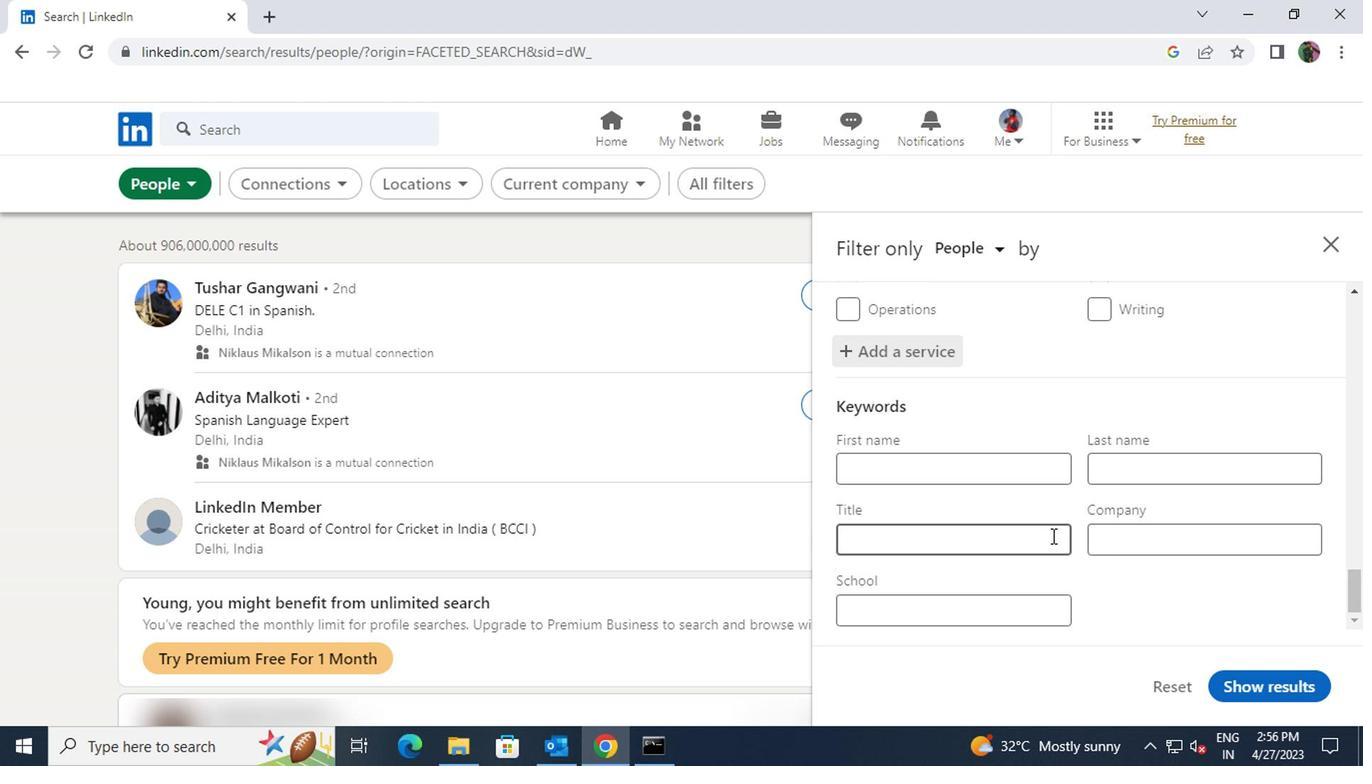 
Action: Key pressed <Key.shift><Key.shift><Key.shift><Key.shift><Key.shift><Key.shift><Key.shift><Key.shift><Key.shift><Key.shift><Key.shift><Key.shift>SCREENWRITER
Screenshot: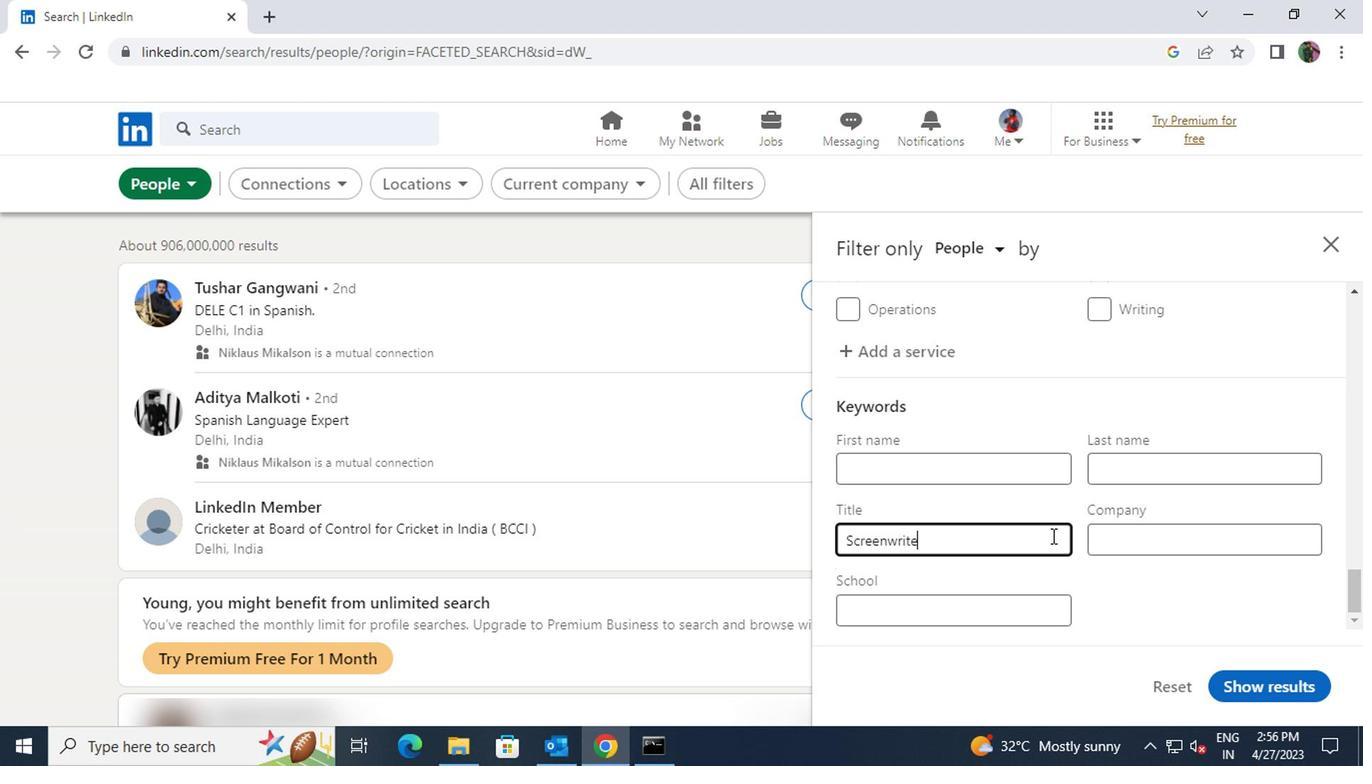 
Action: Mouse moved to (1233, 690)
Screenshot: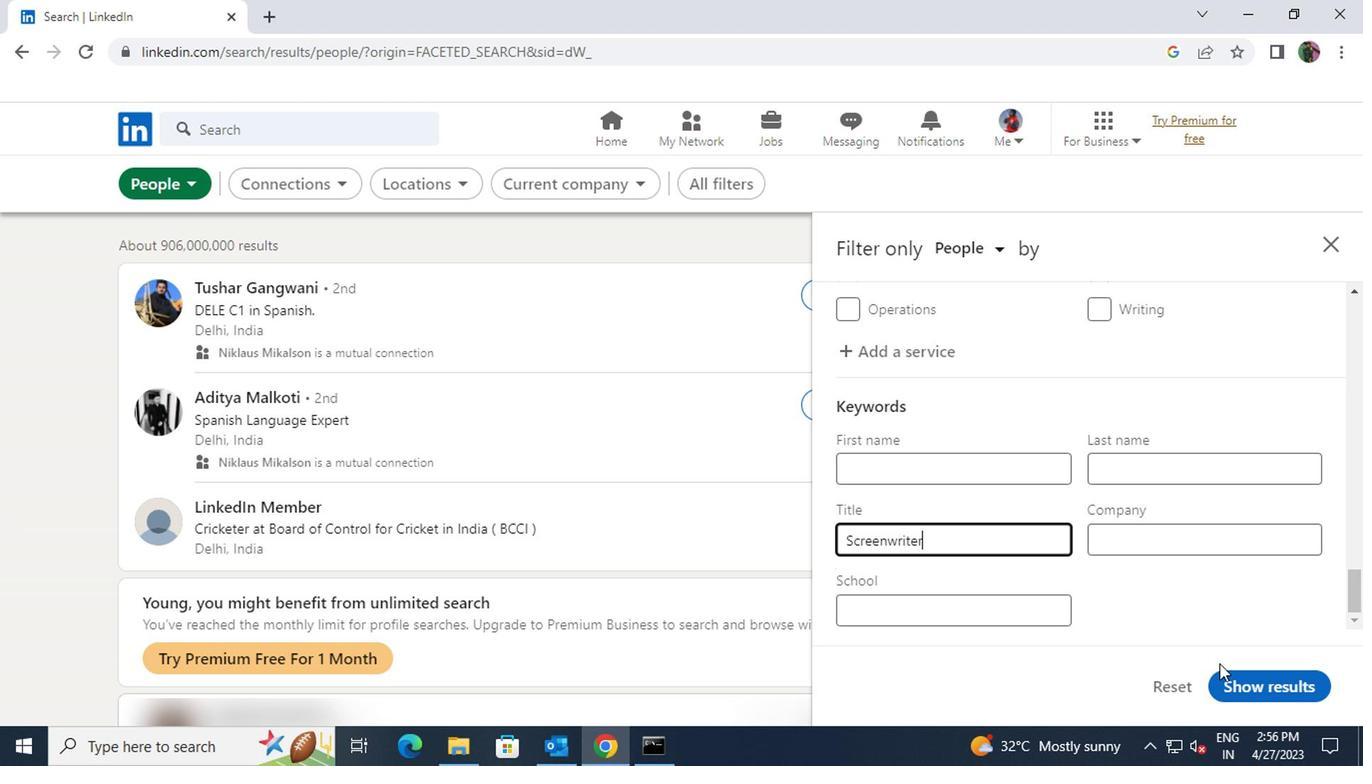 
Action: Mouse pressed left at (1233, 690)
Screenshot: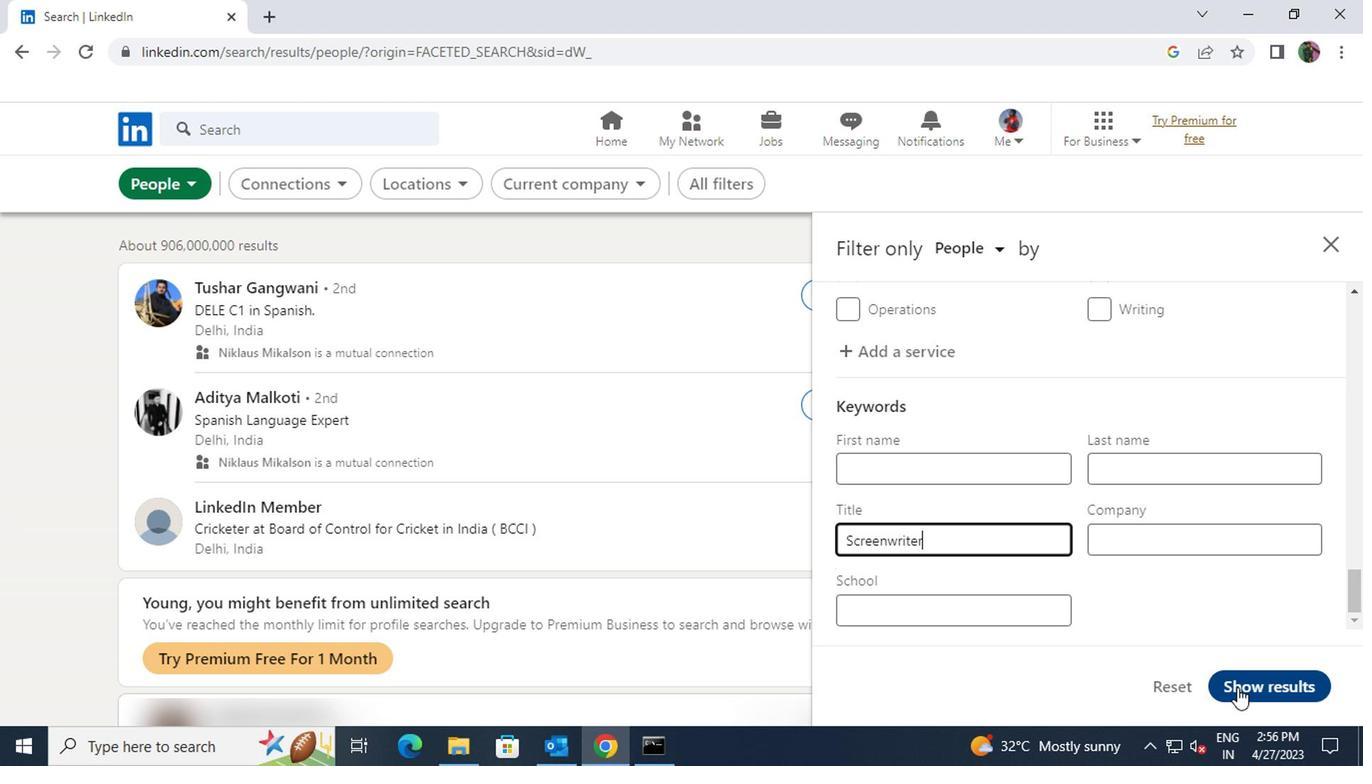 
